 Task: Look for space in Betūl, India from 2nd June, 2023 to 15th June, 2023 for 2 adults and 1 pet in price range Rs.10000 to Rs.15000. Place can be entire place with 1  bedroom having 1 bed and 1 bathroom. Property type can be house, flat, guest house, hotel. Booking option can be shelf check-in. Required host language is English.
Action: Mouse moved to (586, 138)
Screenshot: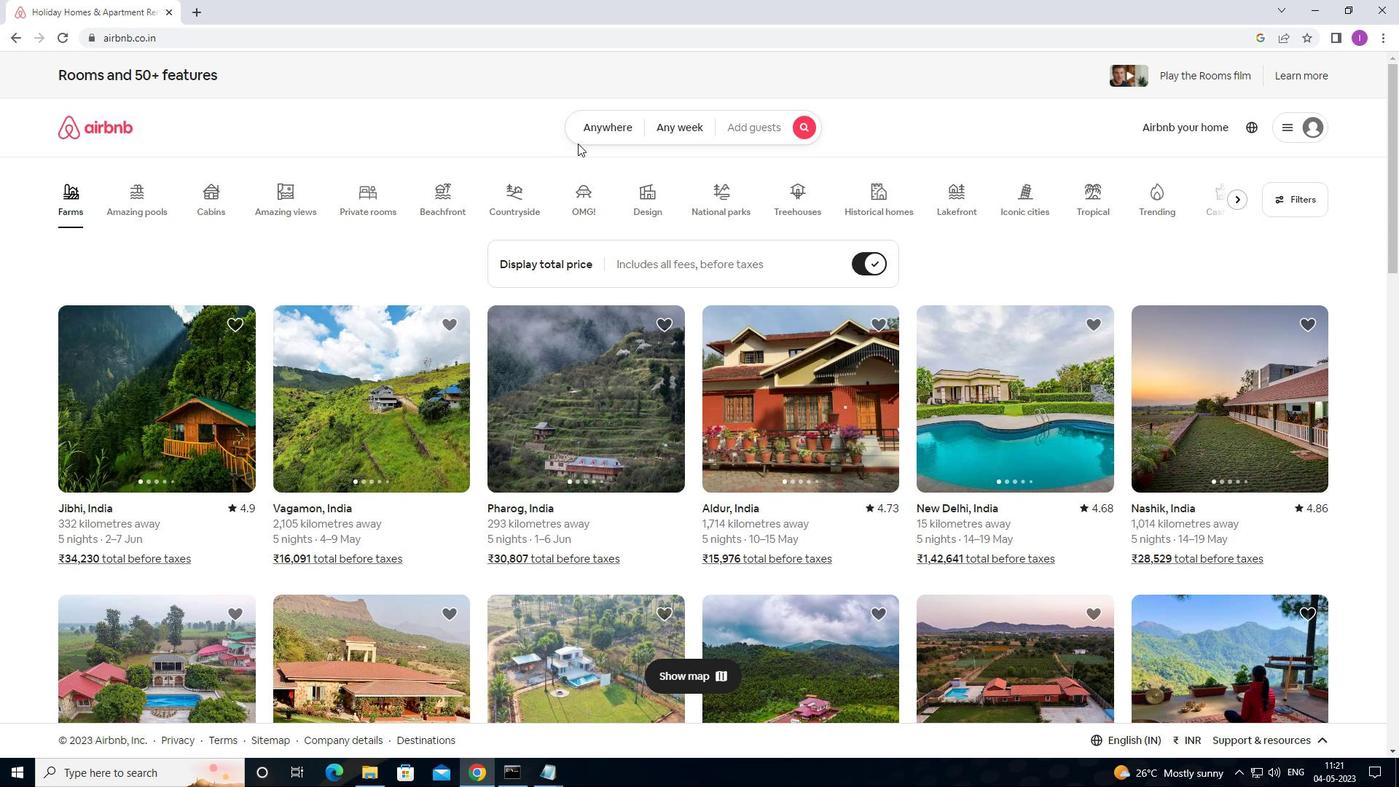 
Action: Mouse pressed left at (586, 138)
Screenshot: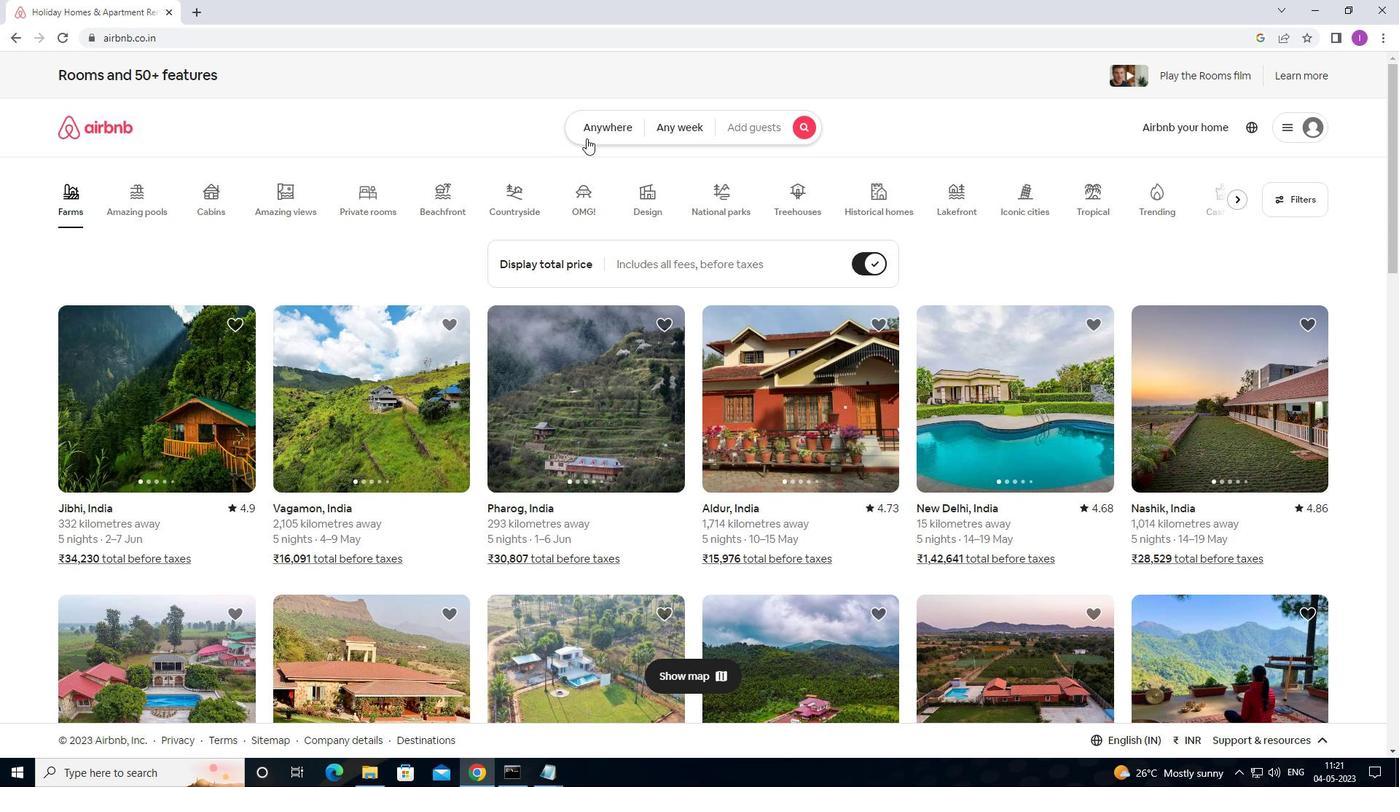 
Action: Mouse moved to (428, 186)
Screenshot: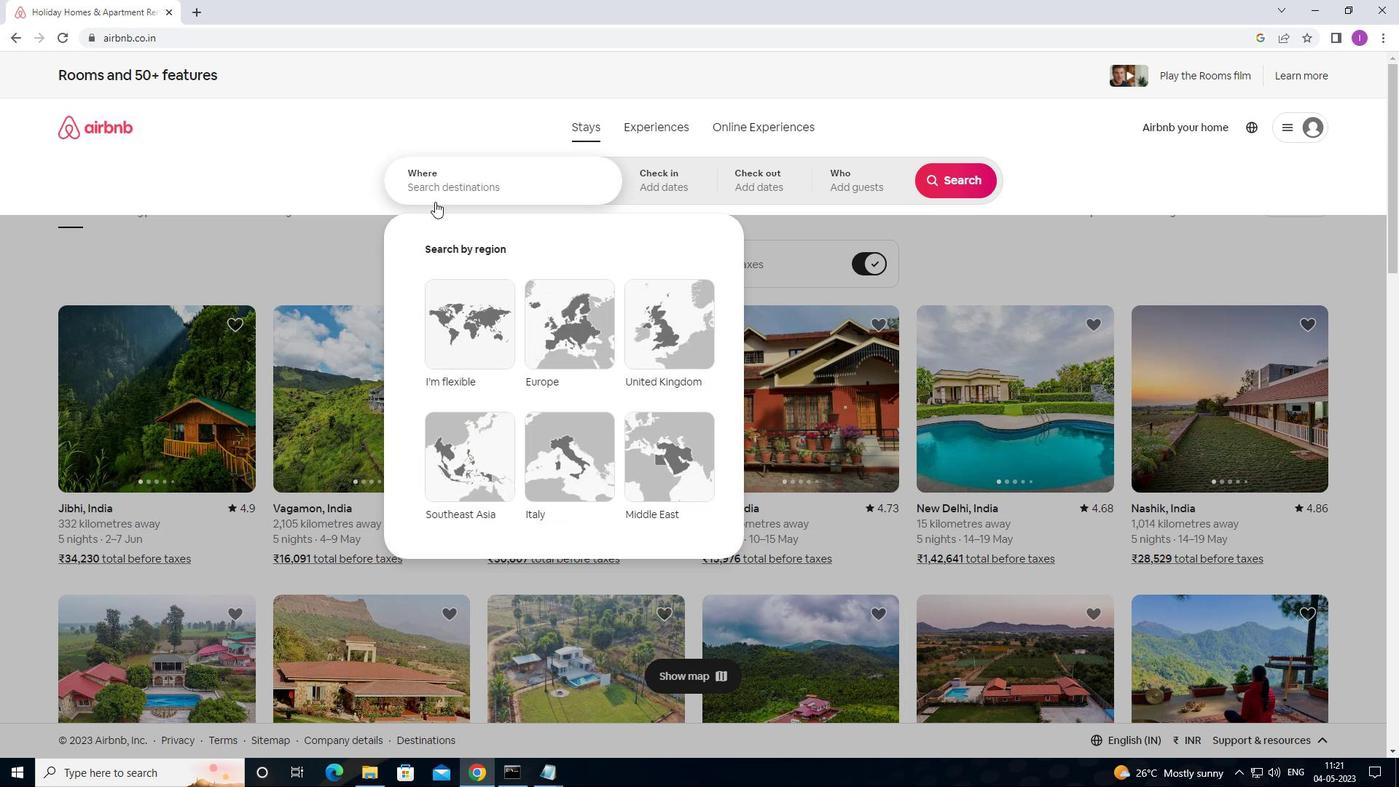 
Action: Mouse pressed left at (428, 186)
Screenshot: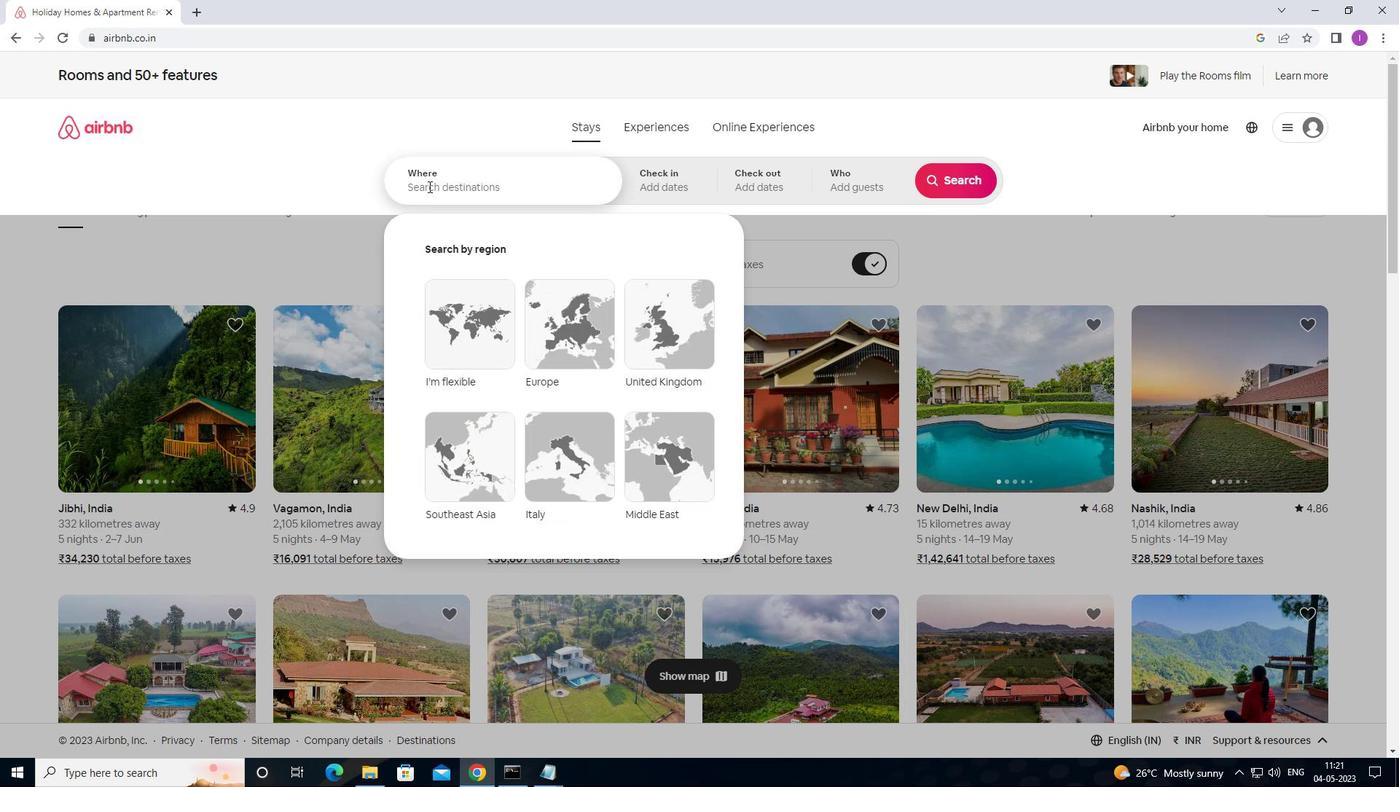 
Action: Mouse moved to (969, 129)
Screenshot: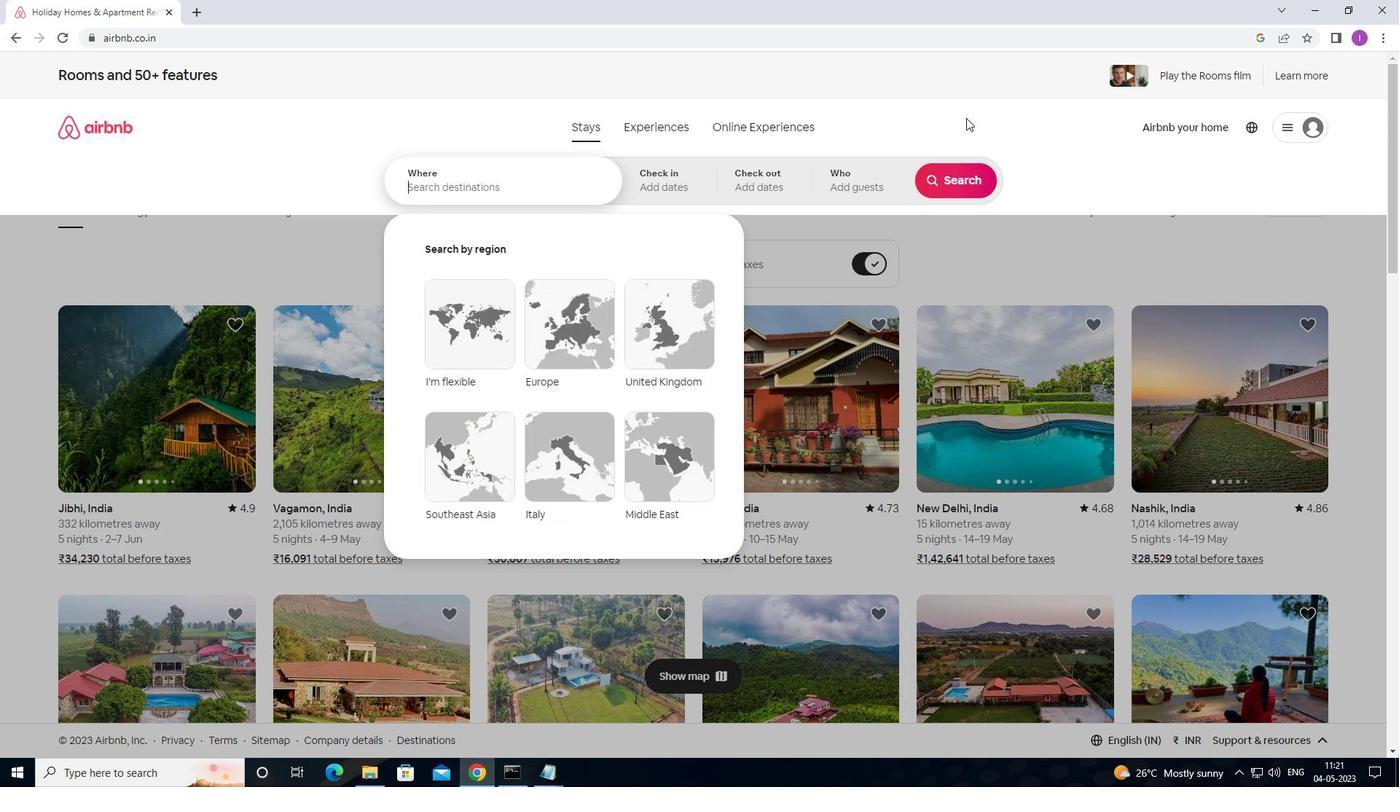 
Action: Key pressed <Key.shift>BET
Screenshot: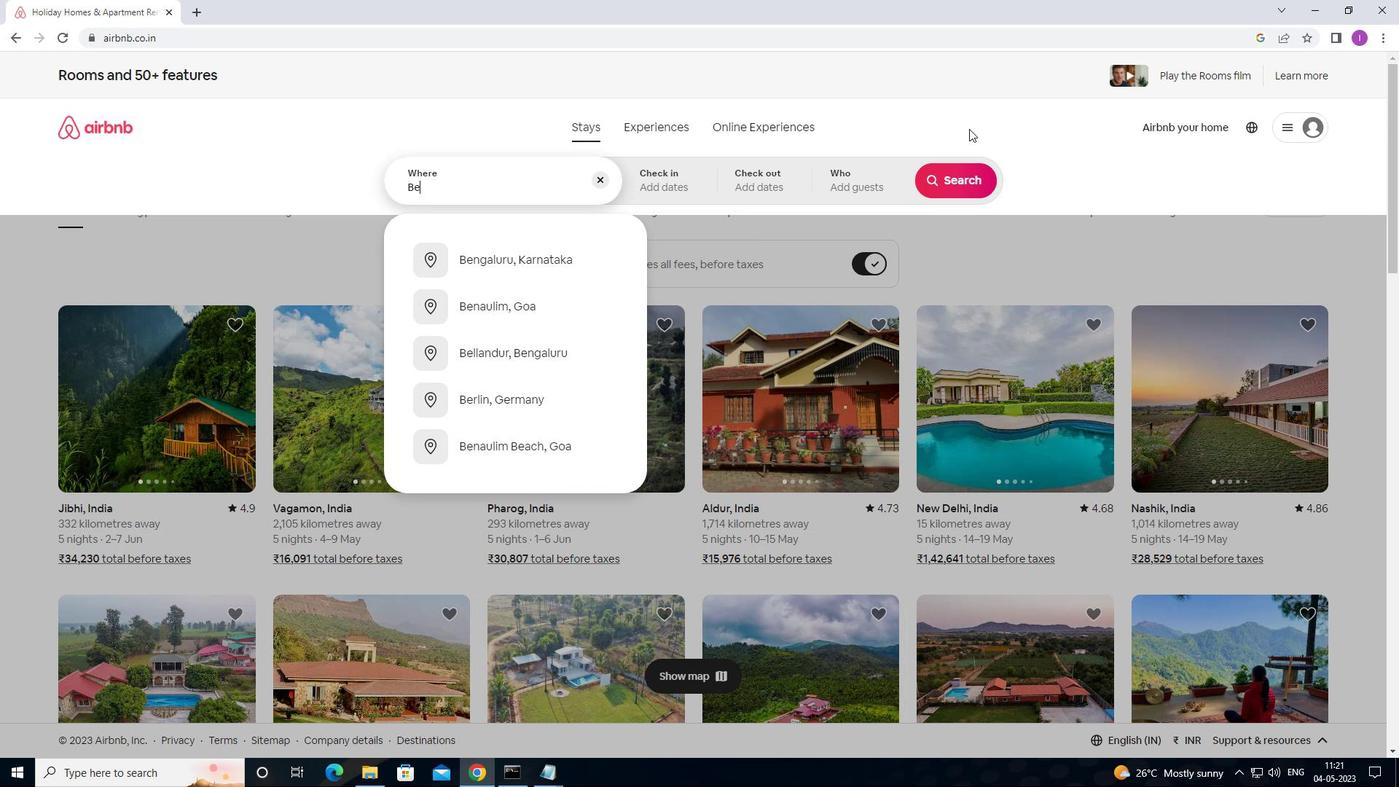 
Action: Mouse moved to (996, 126)
Screenshot: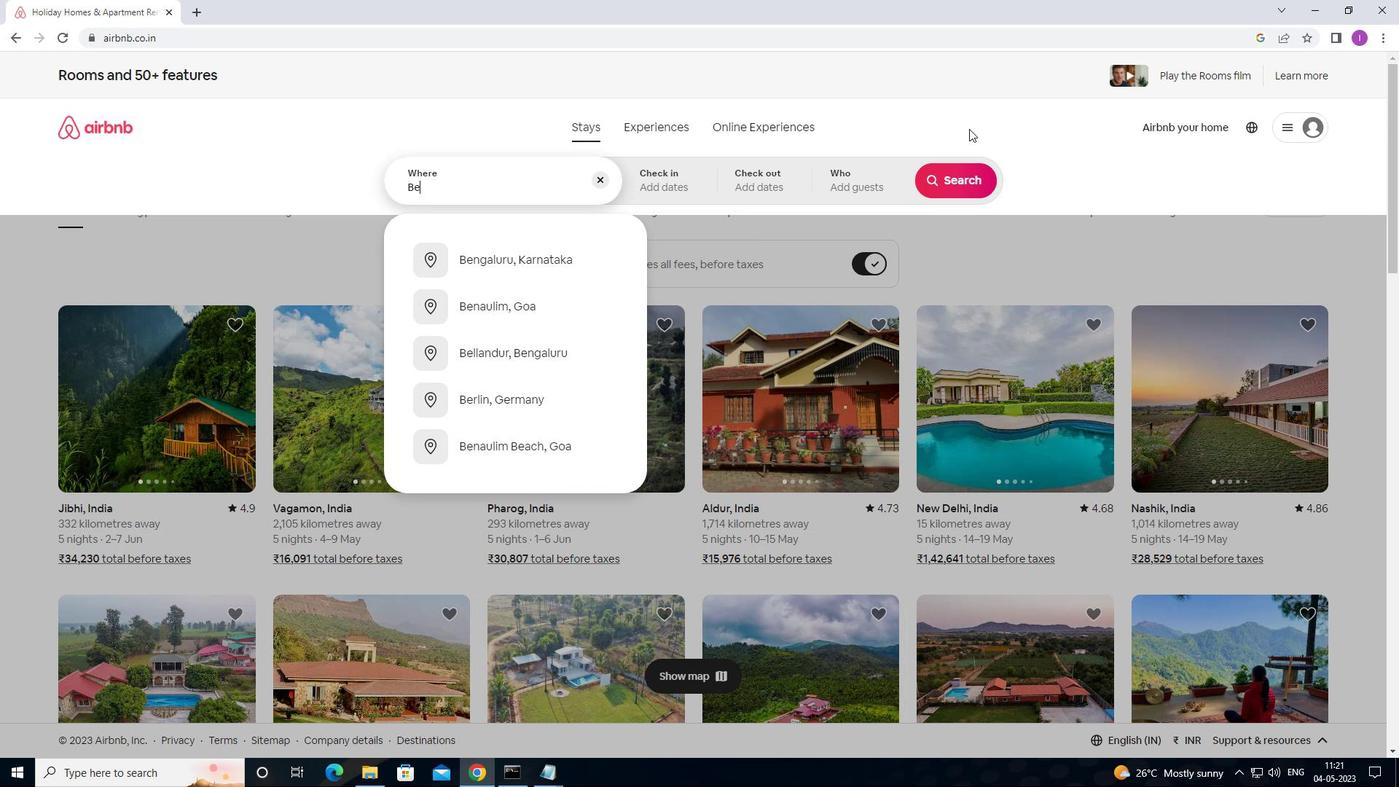 
Action: Key pressed UL,<Key.shift>INDIA
Screenshot: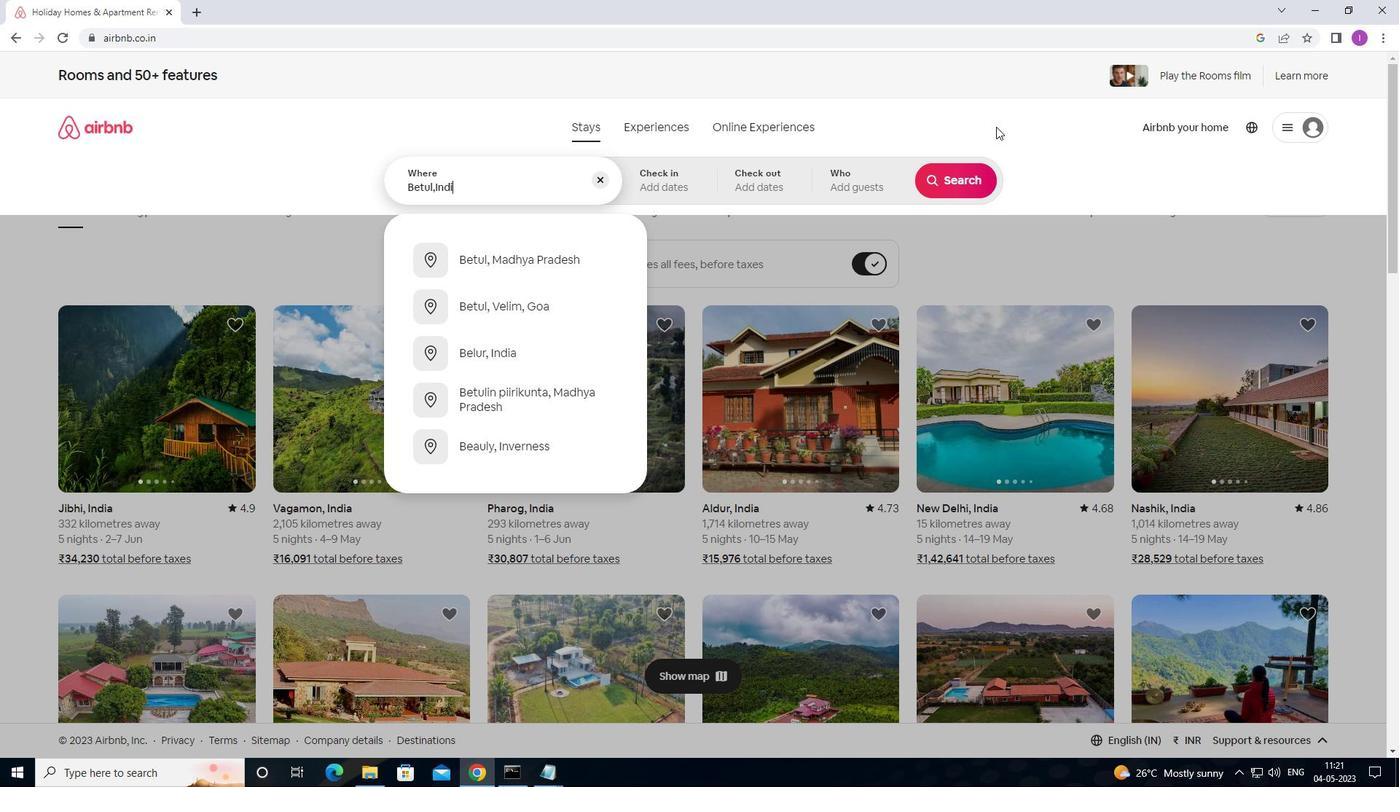
Action: Mouse moved to (690, 186)
Screenshot: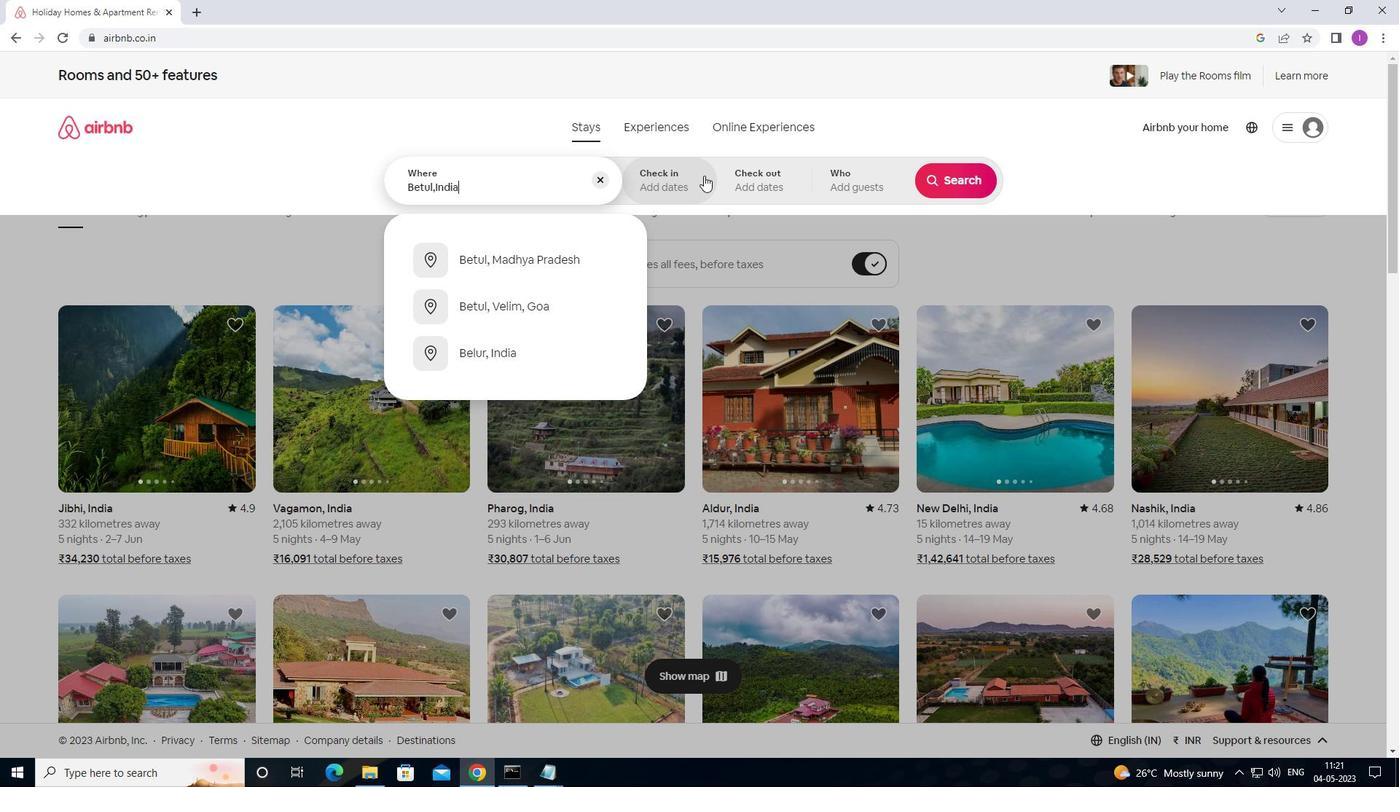 
Action: Mouse pressed left at (690, 186)
Screenshot: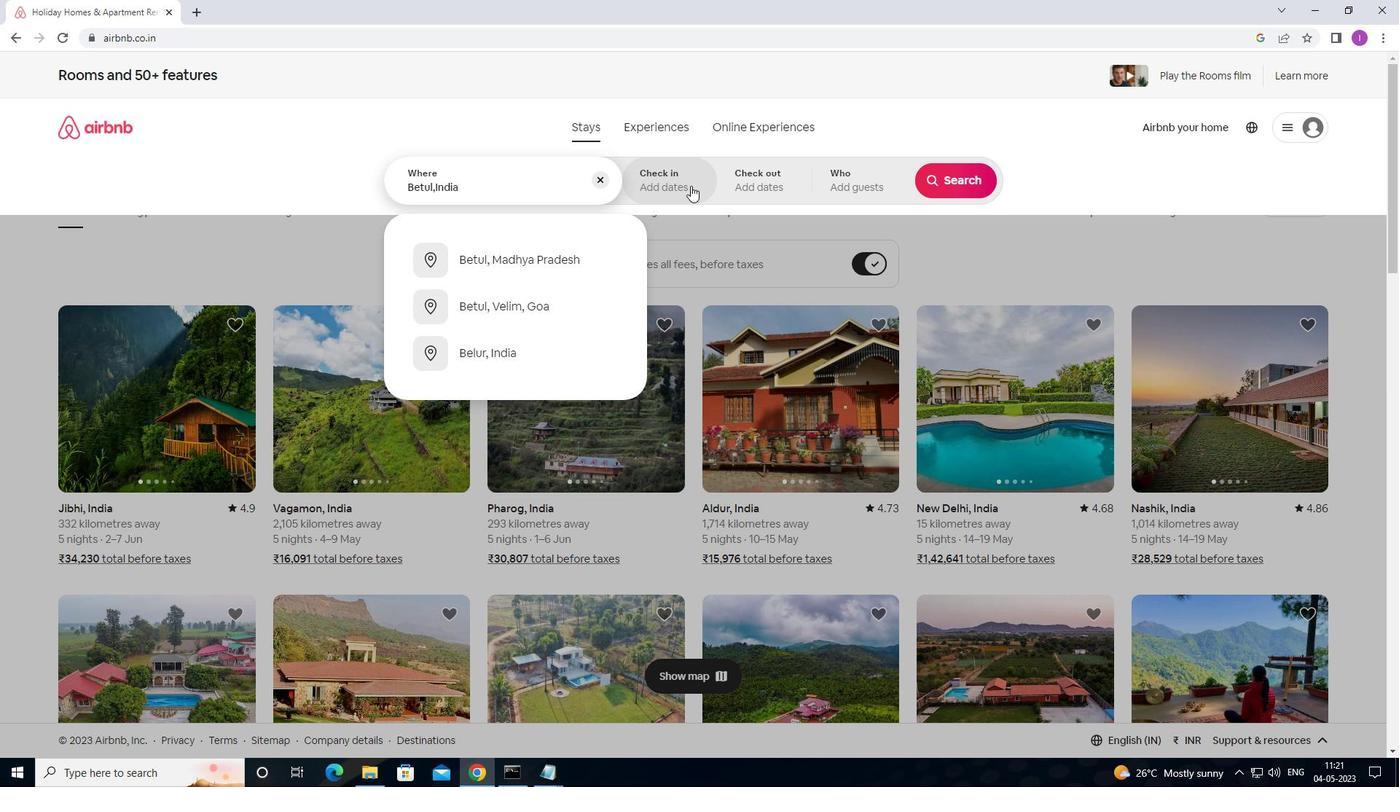 
Action: Mouse moved to (906, 360)
Screenshot: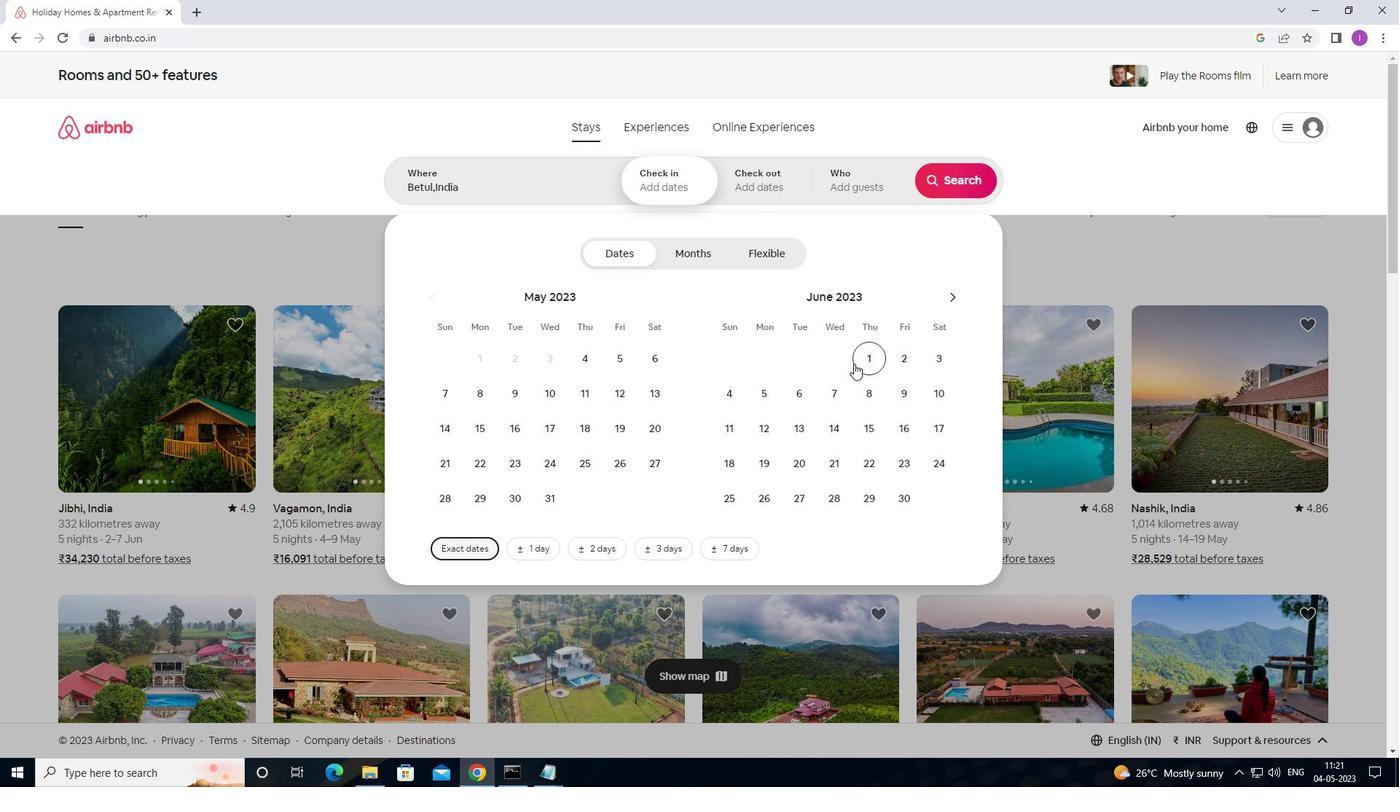 
Action: Mouse pressed left at (906, 360)
Screenshot: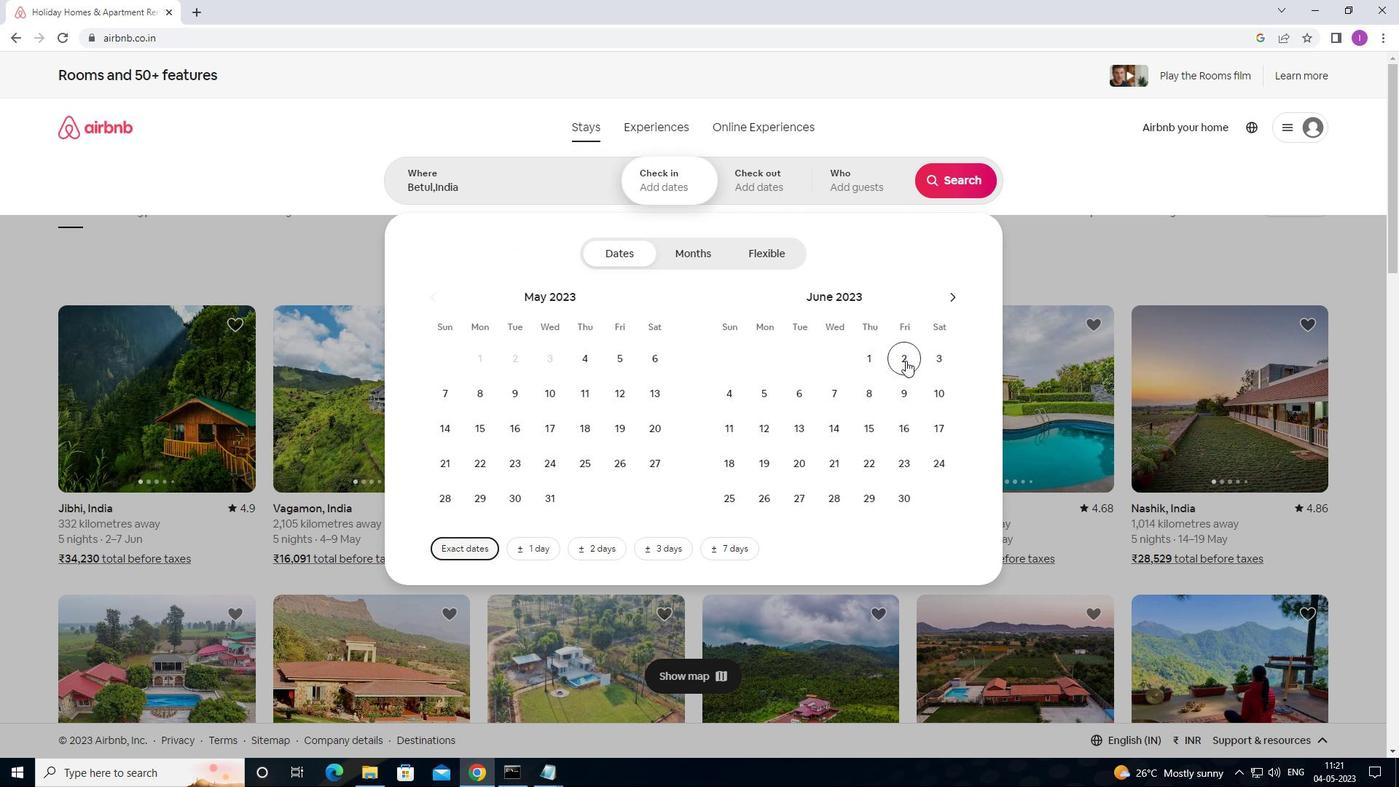 
Action: Mouse moved to (769, 394)
Screenshot: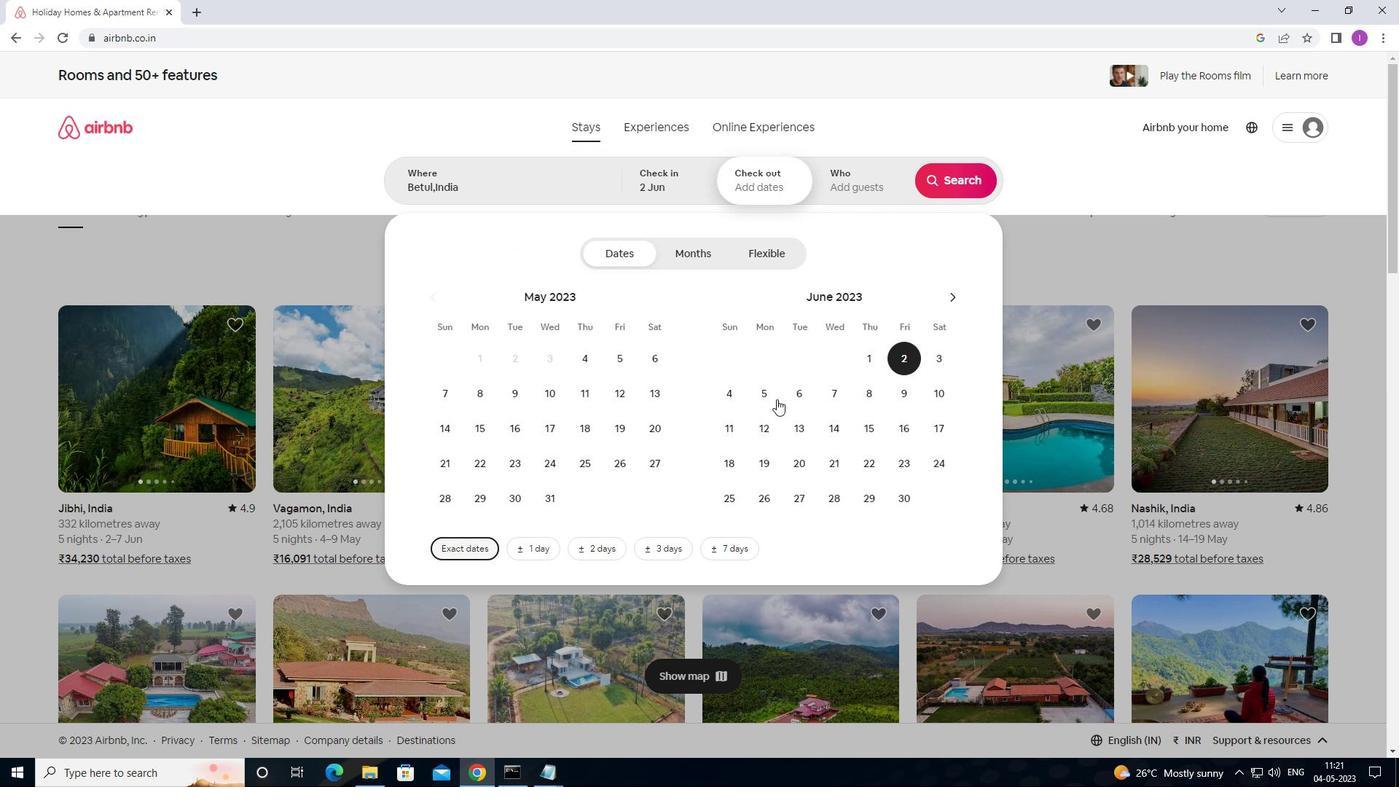 
Action: Mouse pressed left at (769, 394)
Screenshot: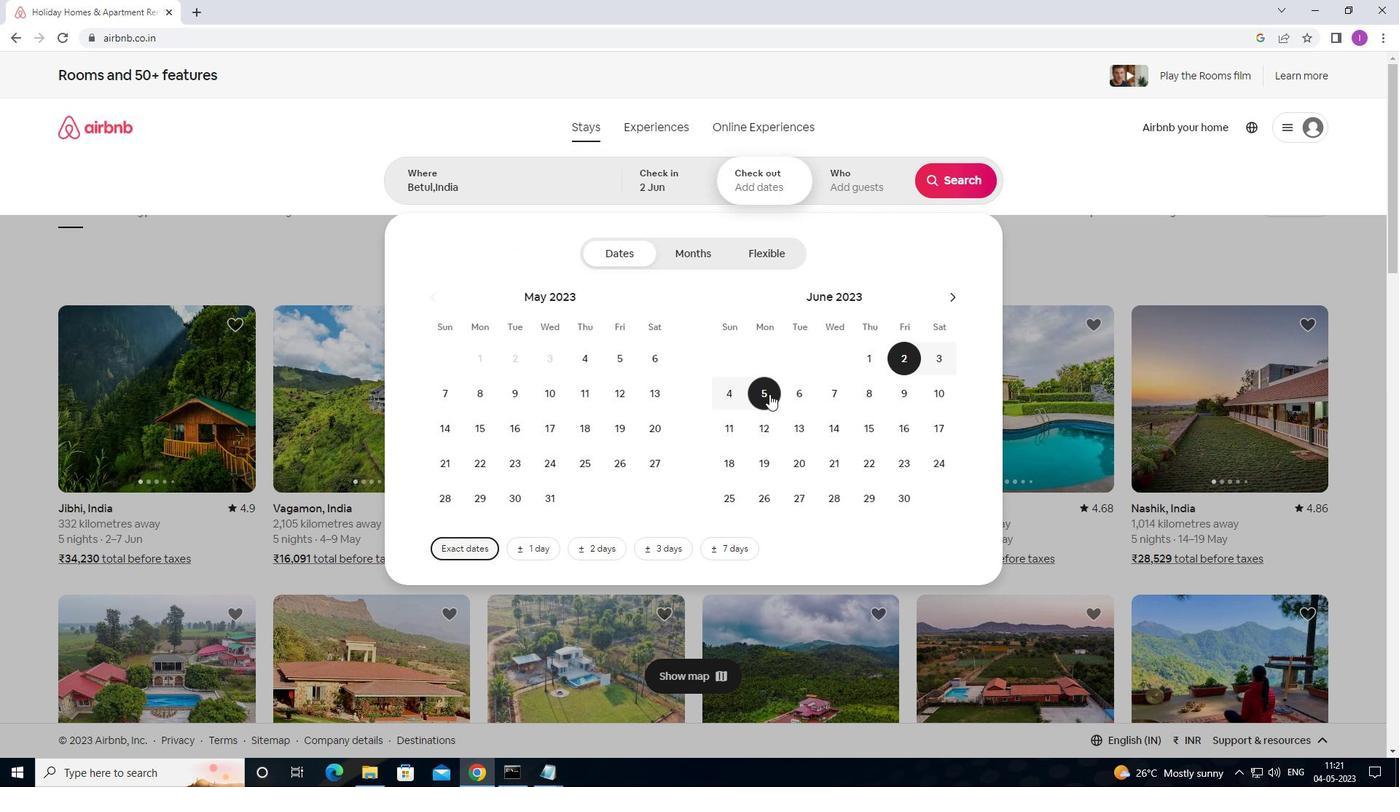 
Action: Mouse moved to (853, 192)
Screenshot: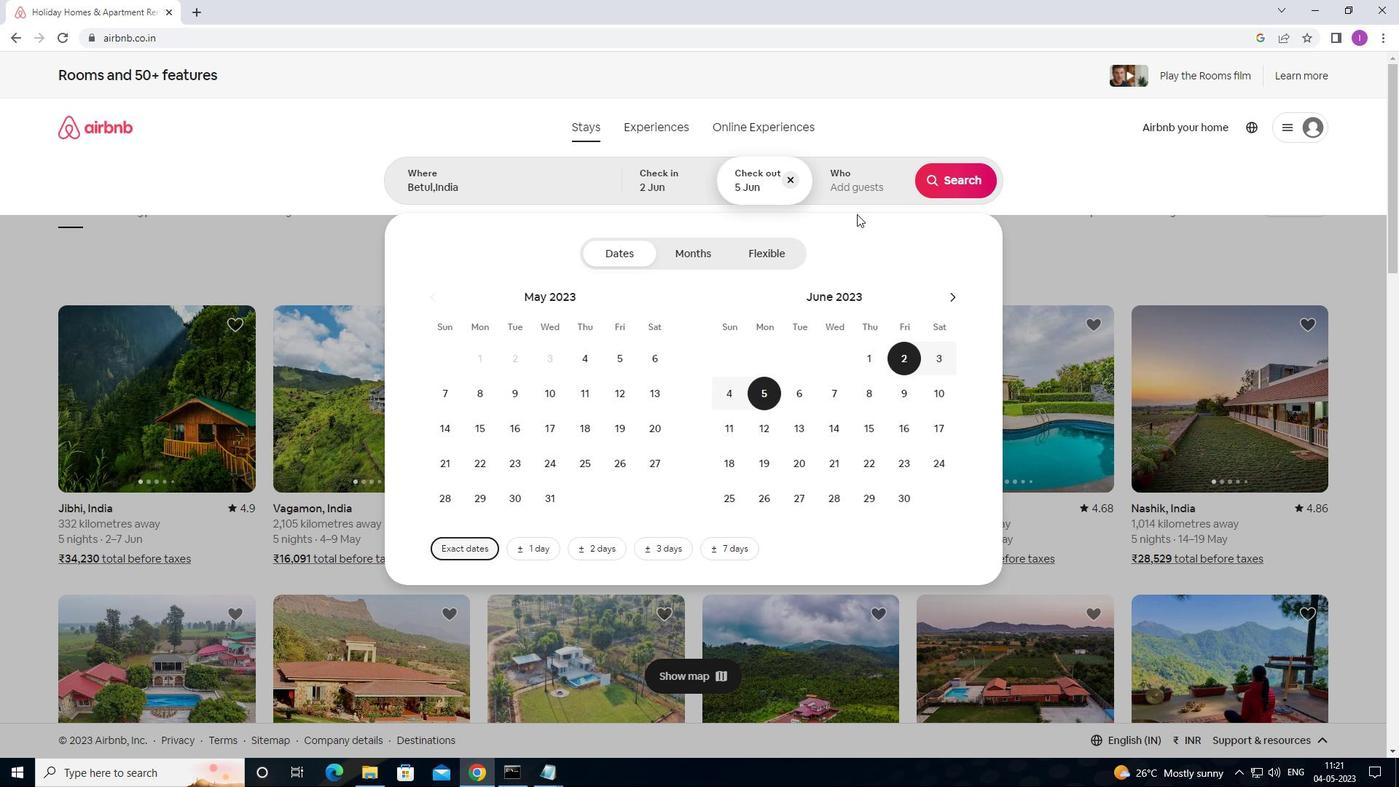 
Action: Mouse pressed left at (853, 192)
Screenshot: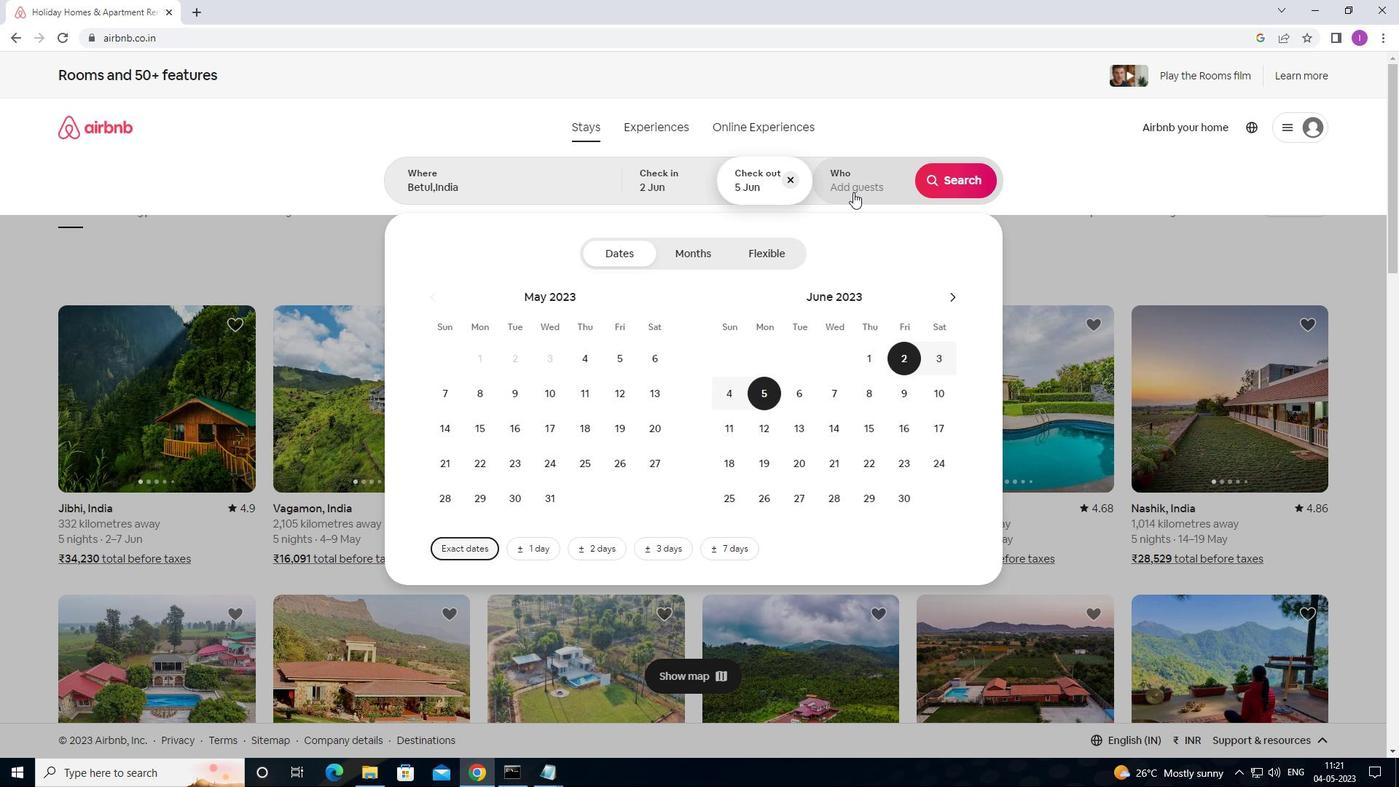 
Action: Mouse moved to (961, 259)
Screenshot: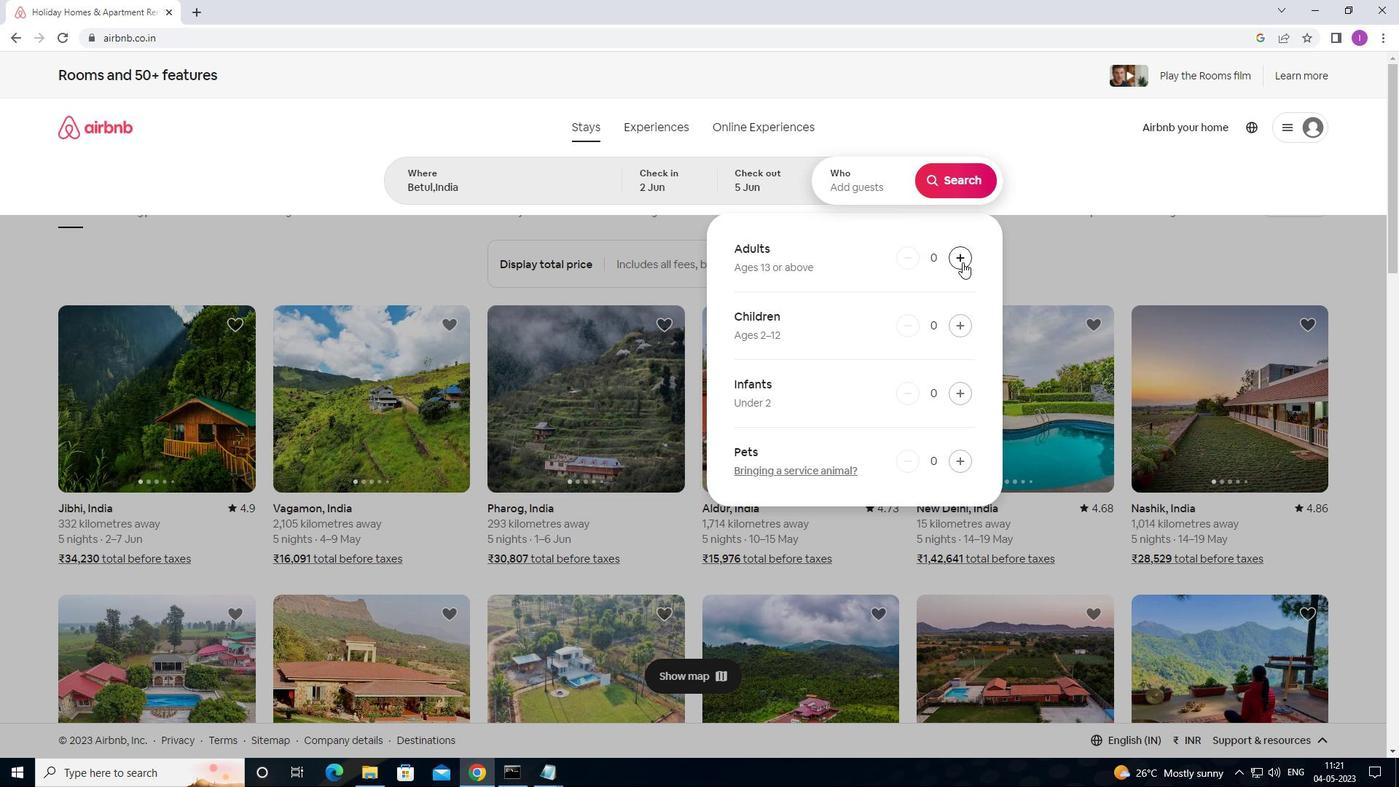 
Action: Mouse pressed left at (961, 259)
Screenshot: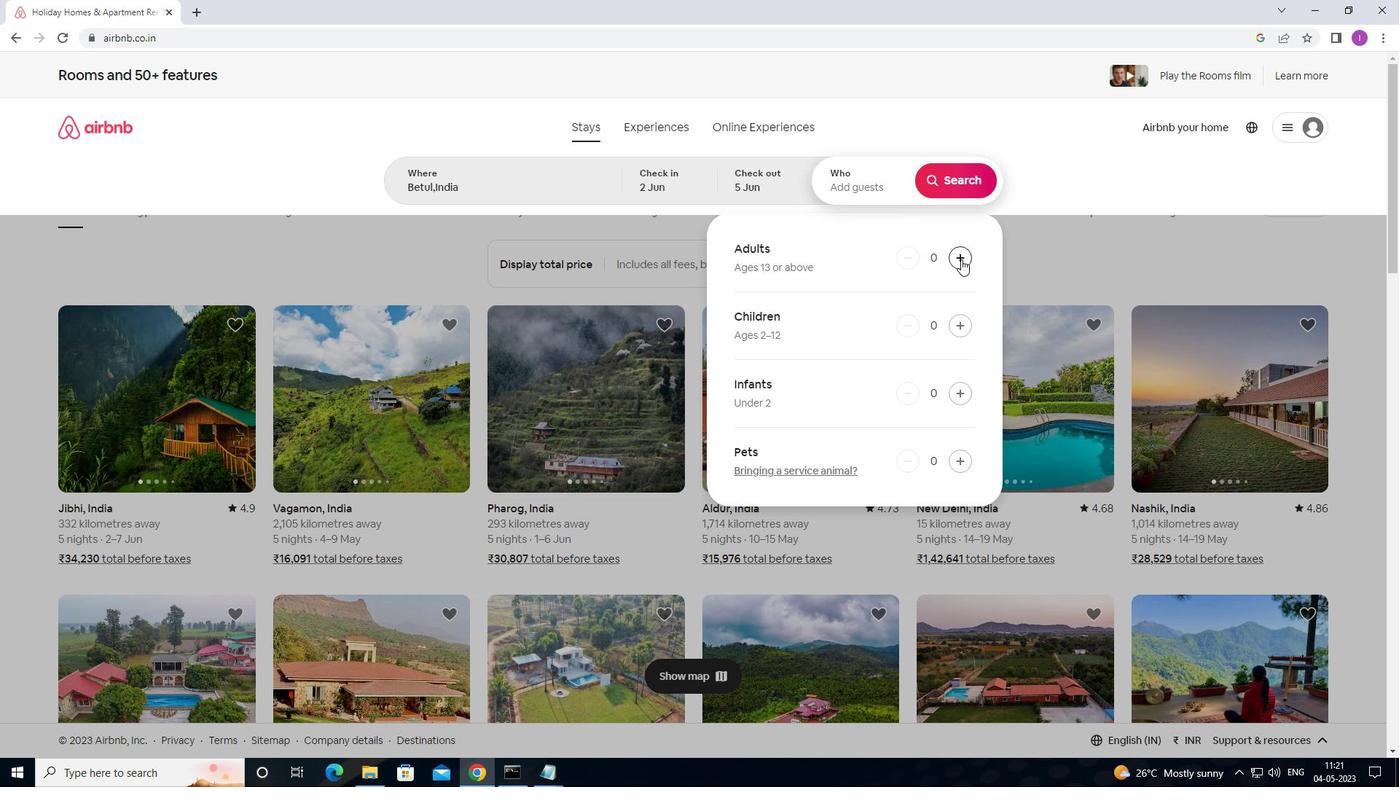 
Action: Mouse pressed left at (961, 259)
Screenshot: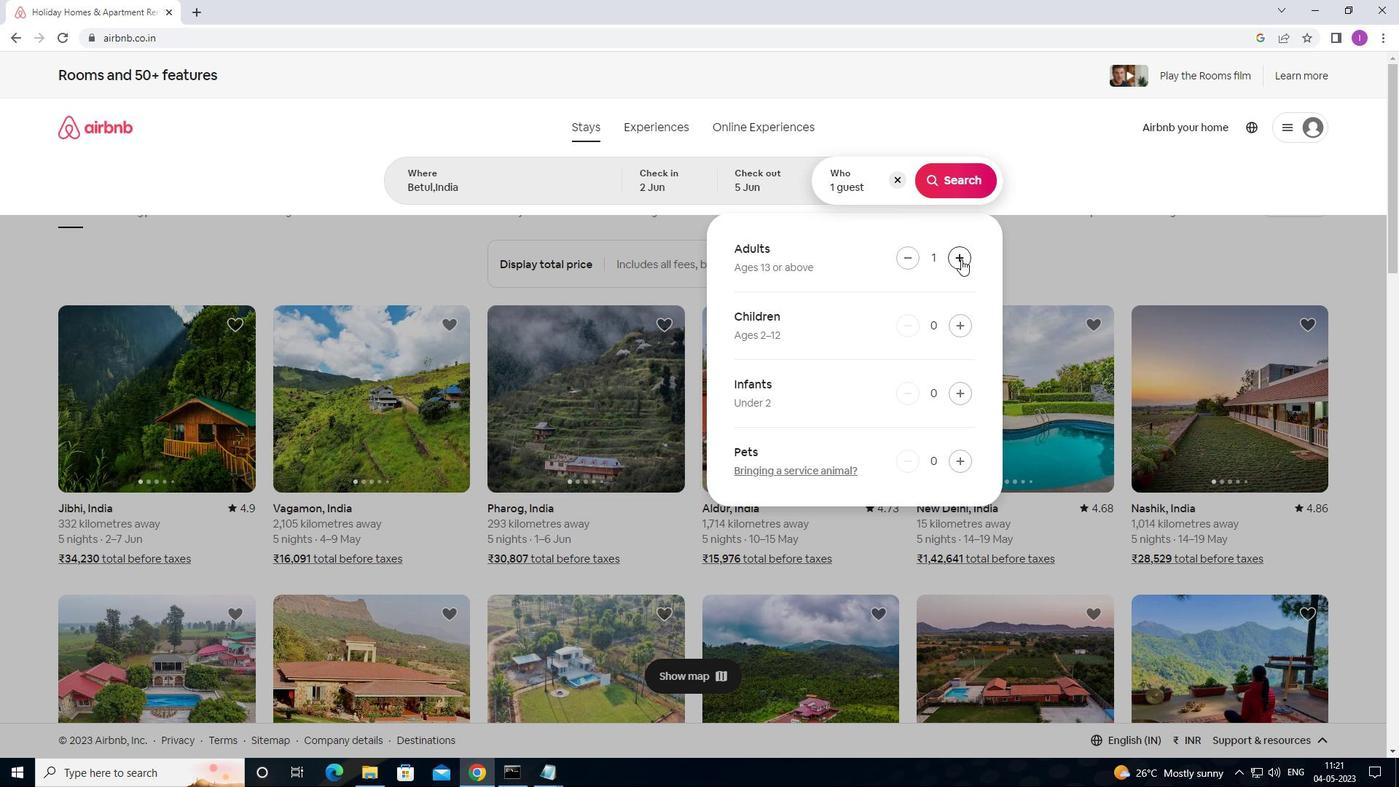 
Action: Mouse moved to (952, 457)
Screenshot: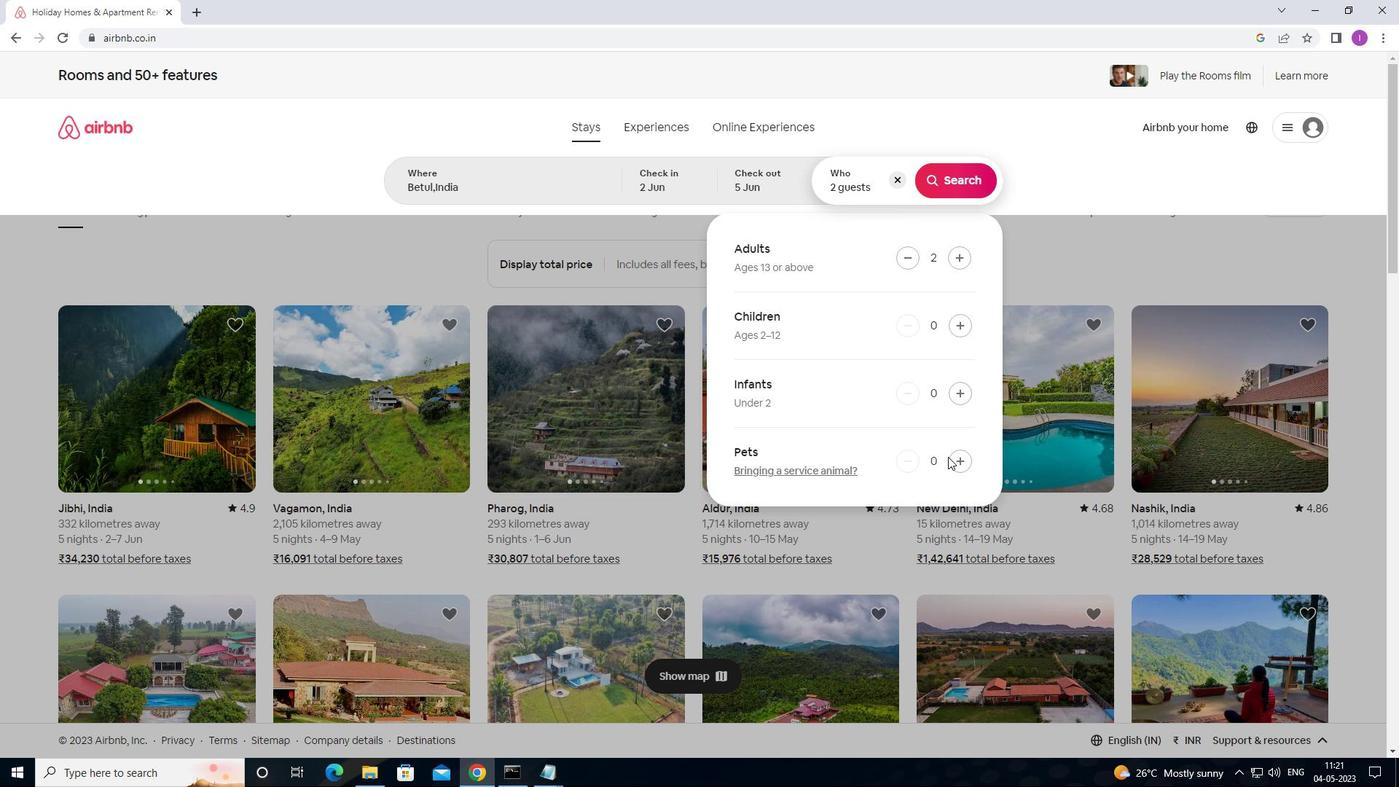 
Action: Mouse pressed left at (952, 457)
Screenshot: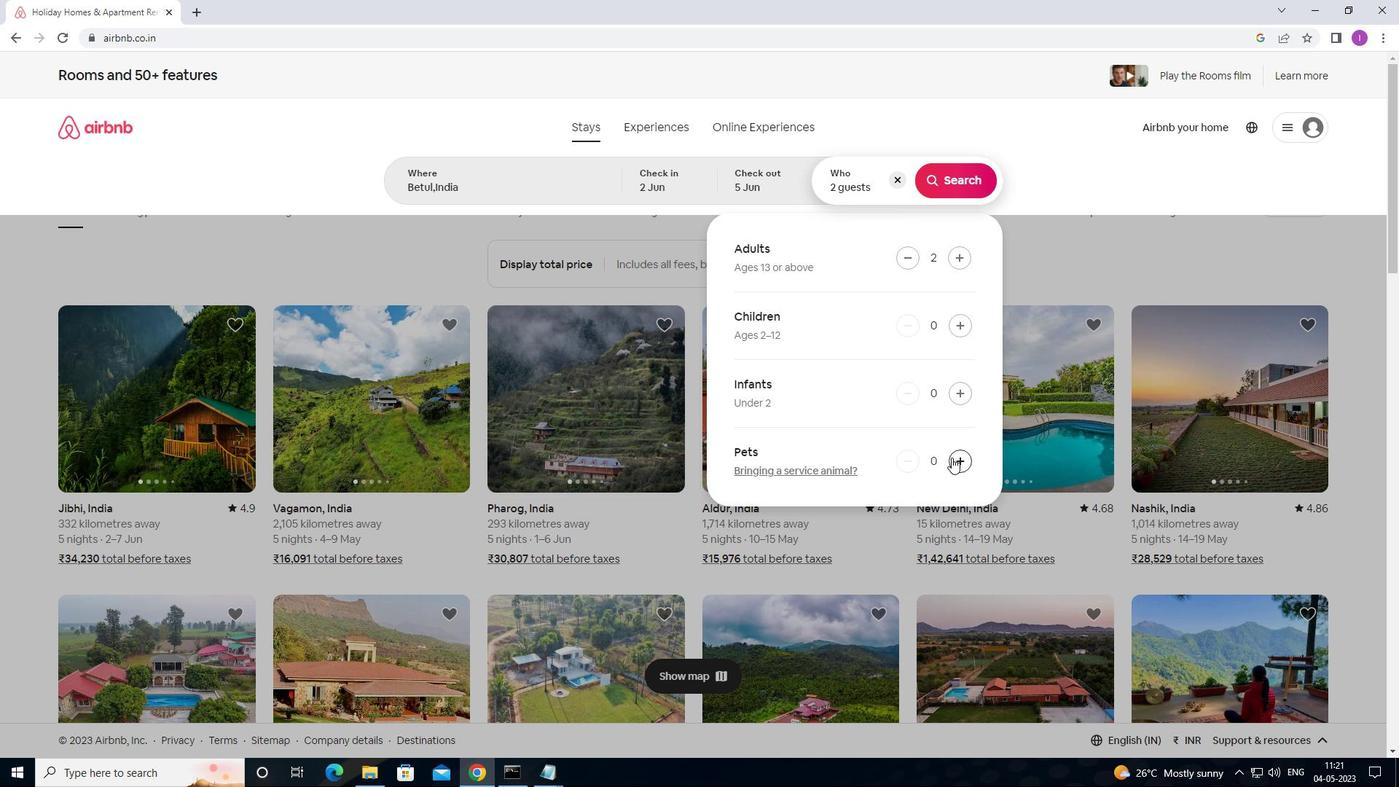
Action: Mouse moved to (969, 184)
Screenshot: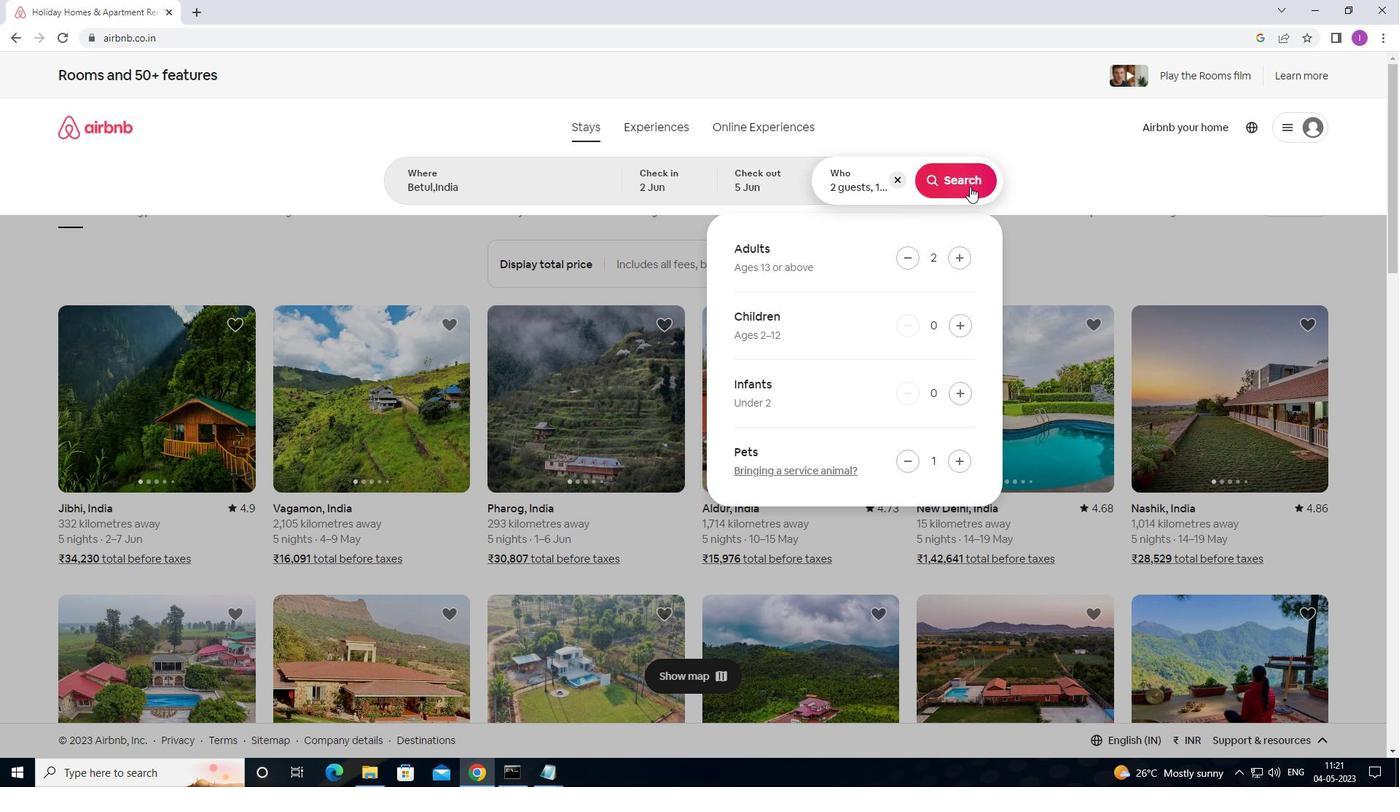 
Action: Mouse pressed left at (969, 184)
Screenshot: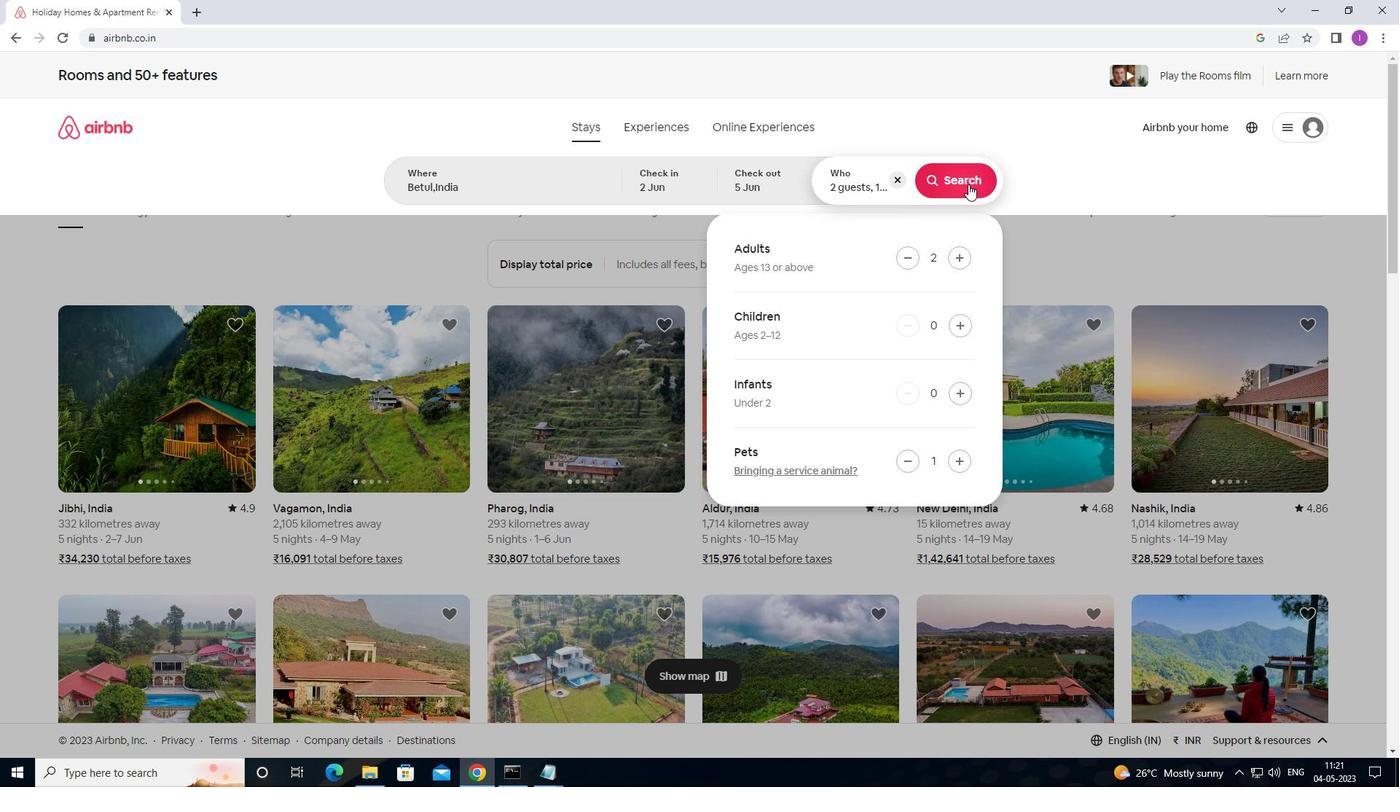 
Action: Mouse moved to (1339, 132)
Screenshot: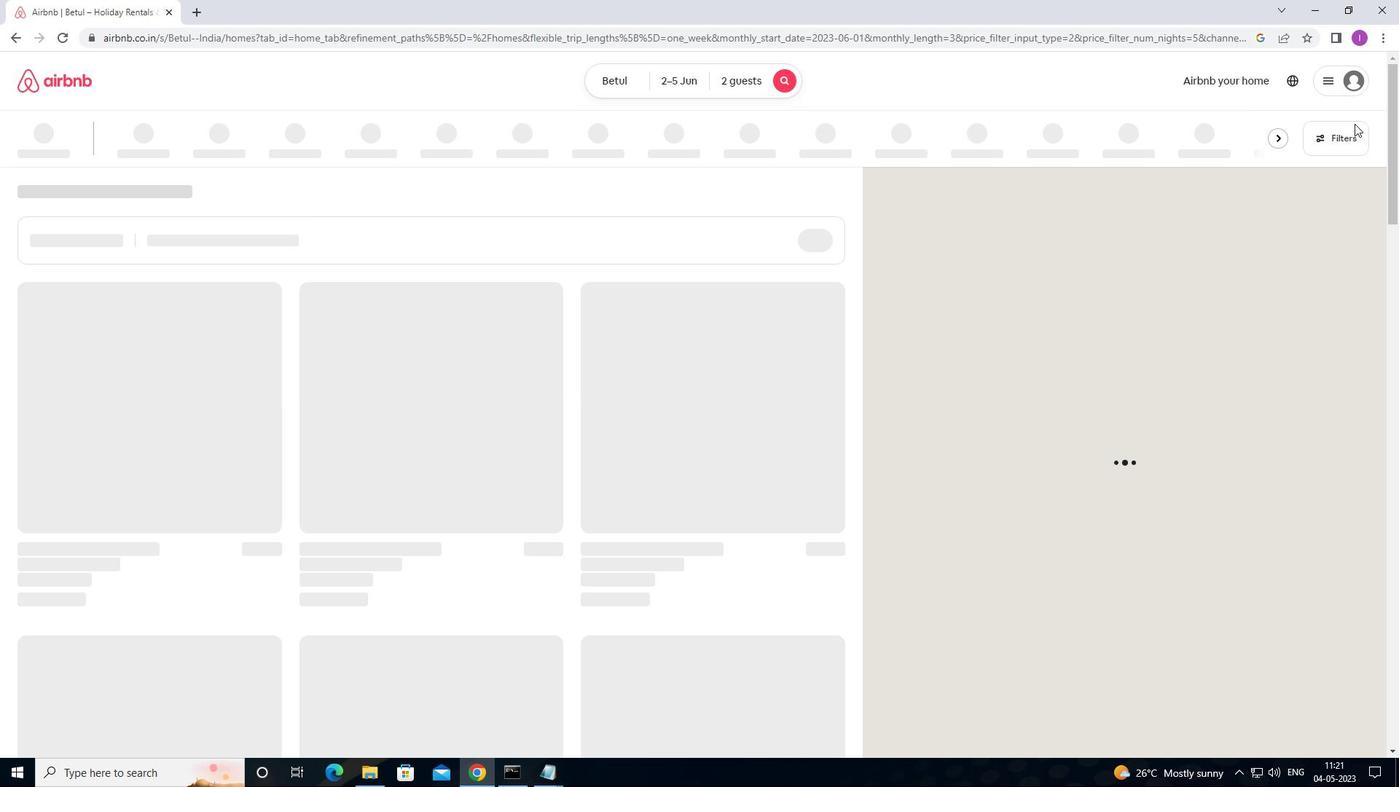 
Action: Mouse pressed left at (1339, 132)
Screenshot: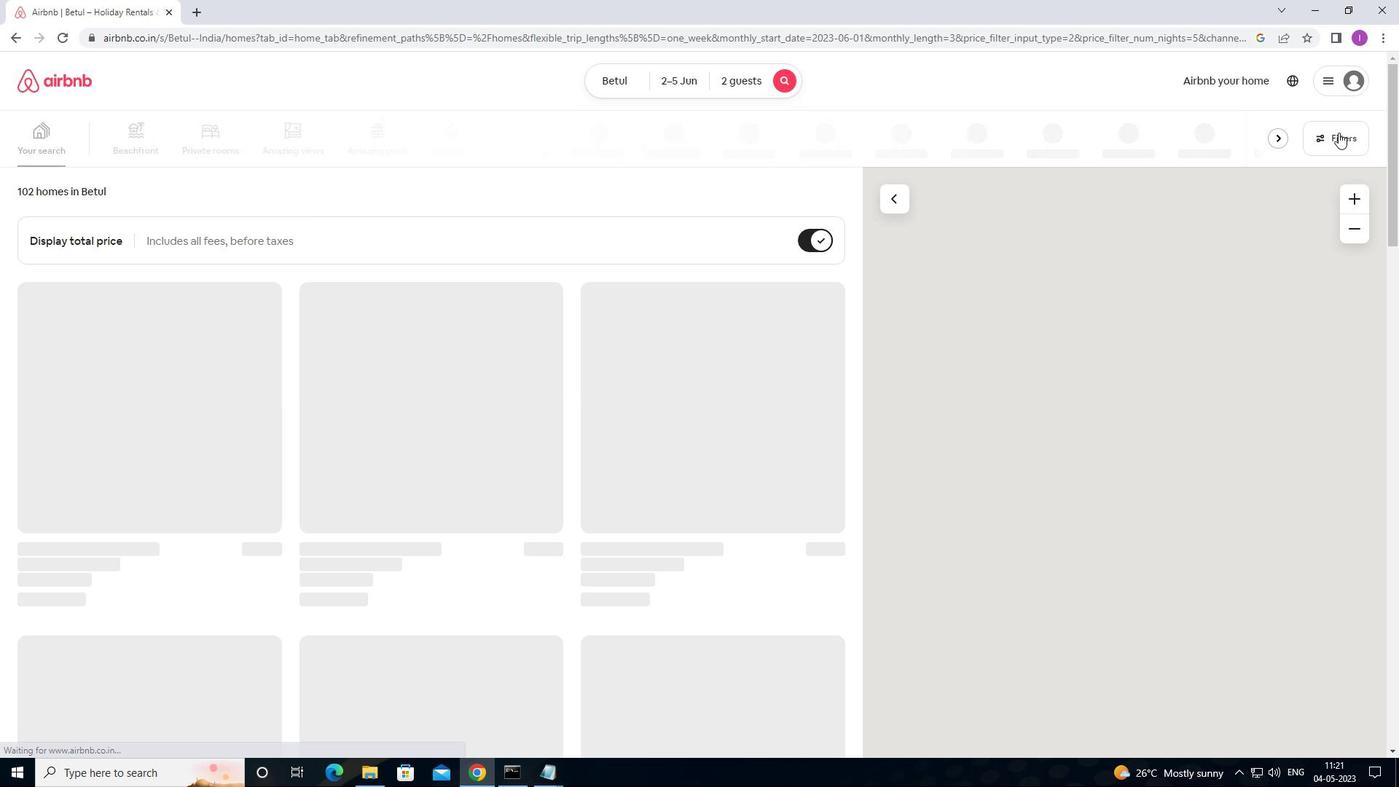 
Action: Mouse moved to (539, 328)
Screenshot: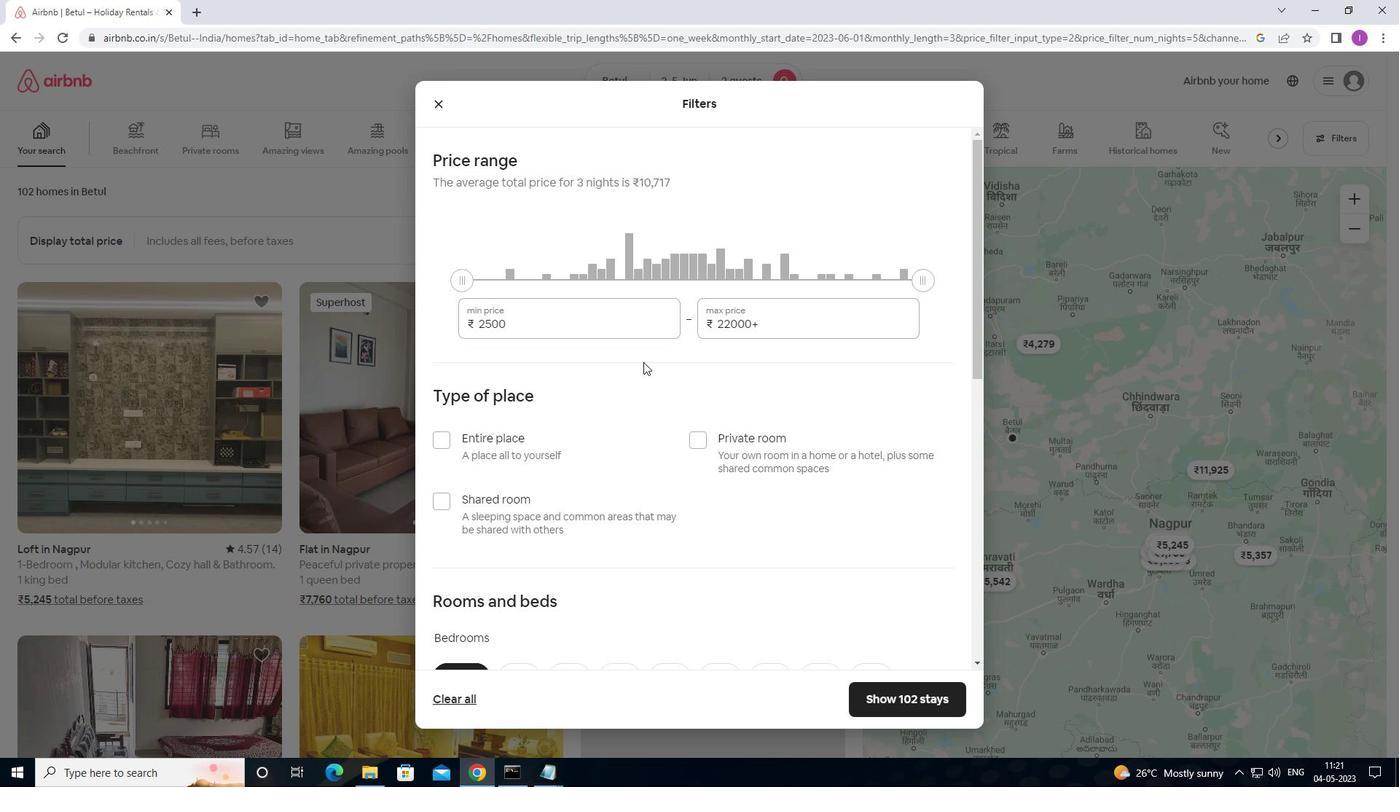 
Action: Mouse pressed left at (539, 328)
Screenshot: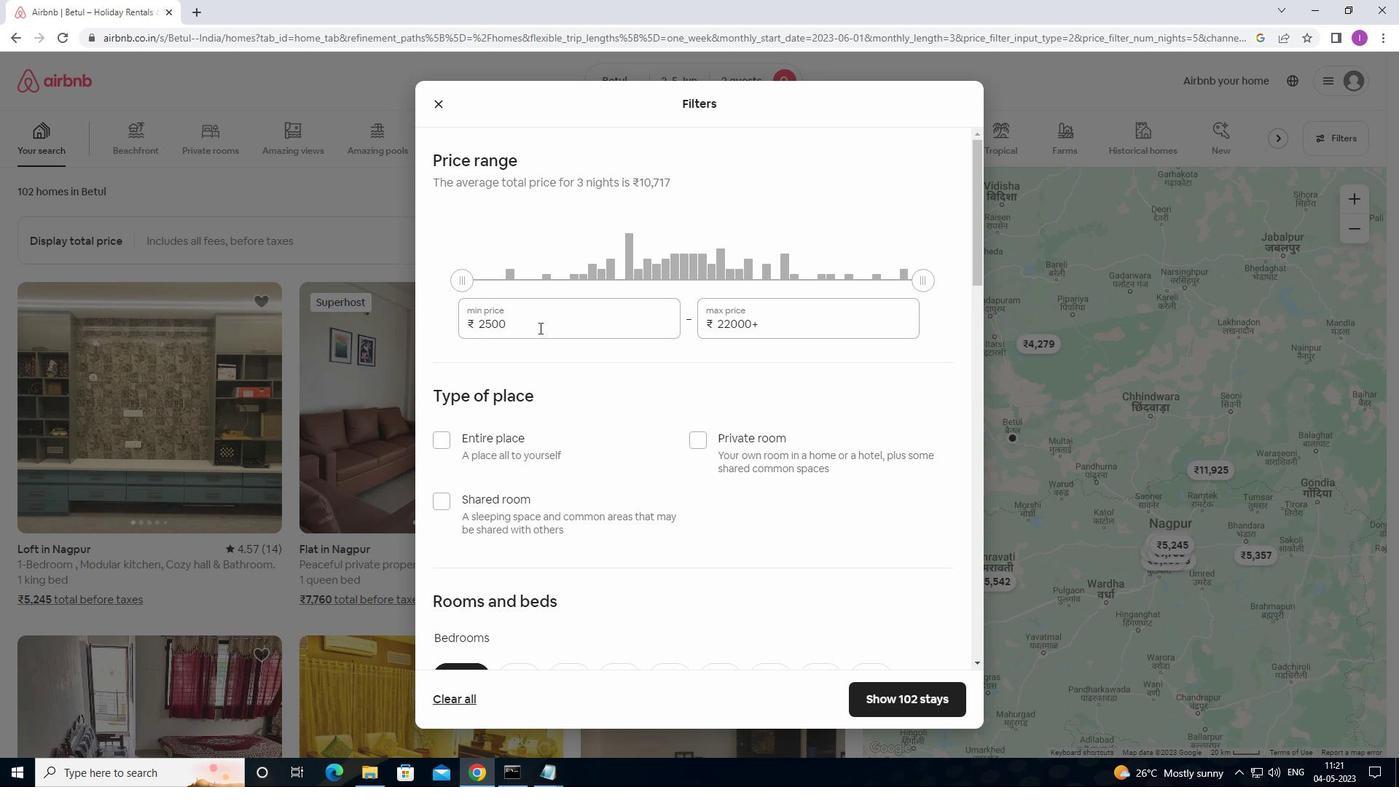 
Action: Mouse moved to (479, 331)
Screenshot: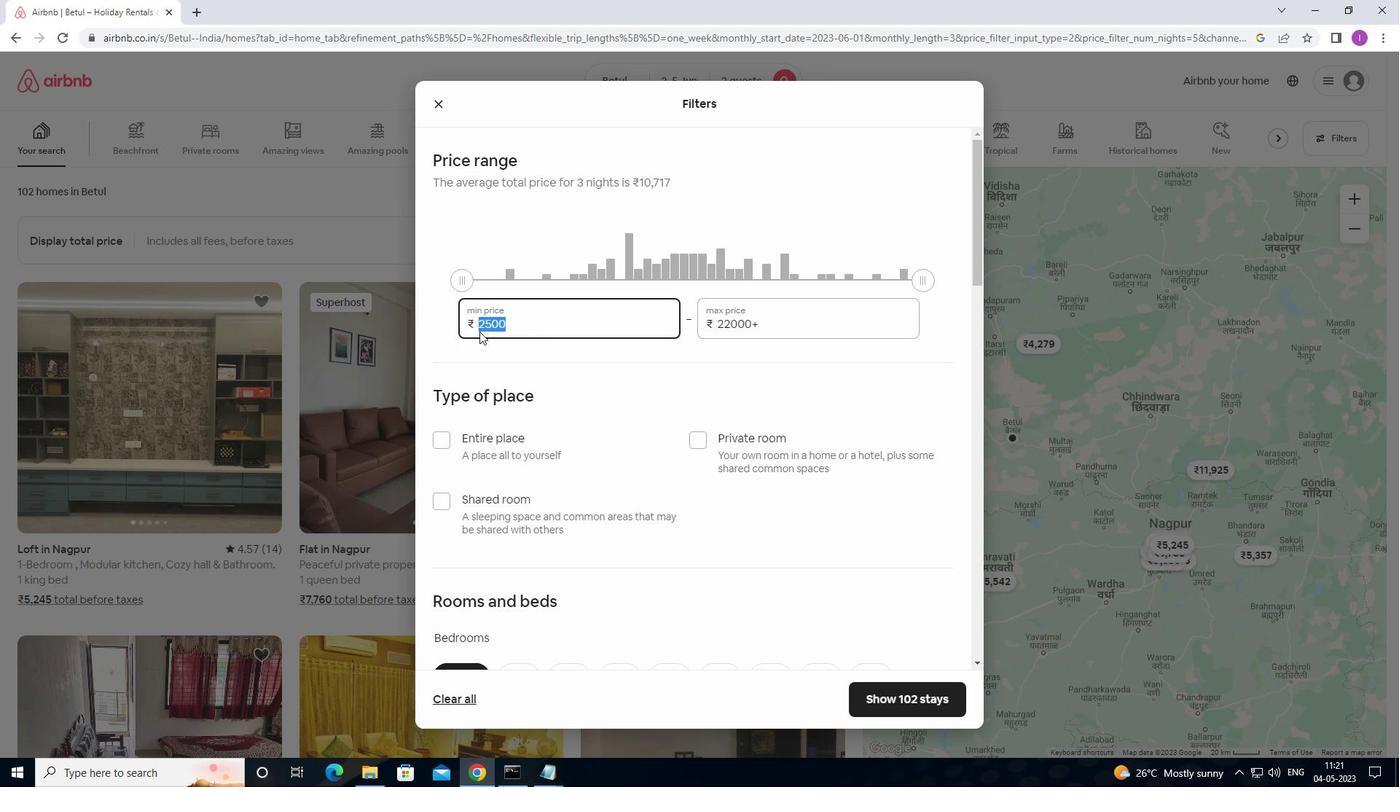 
Action: Key pressed 10000
Screenshot: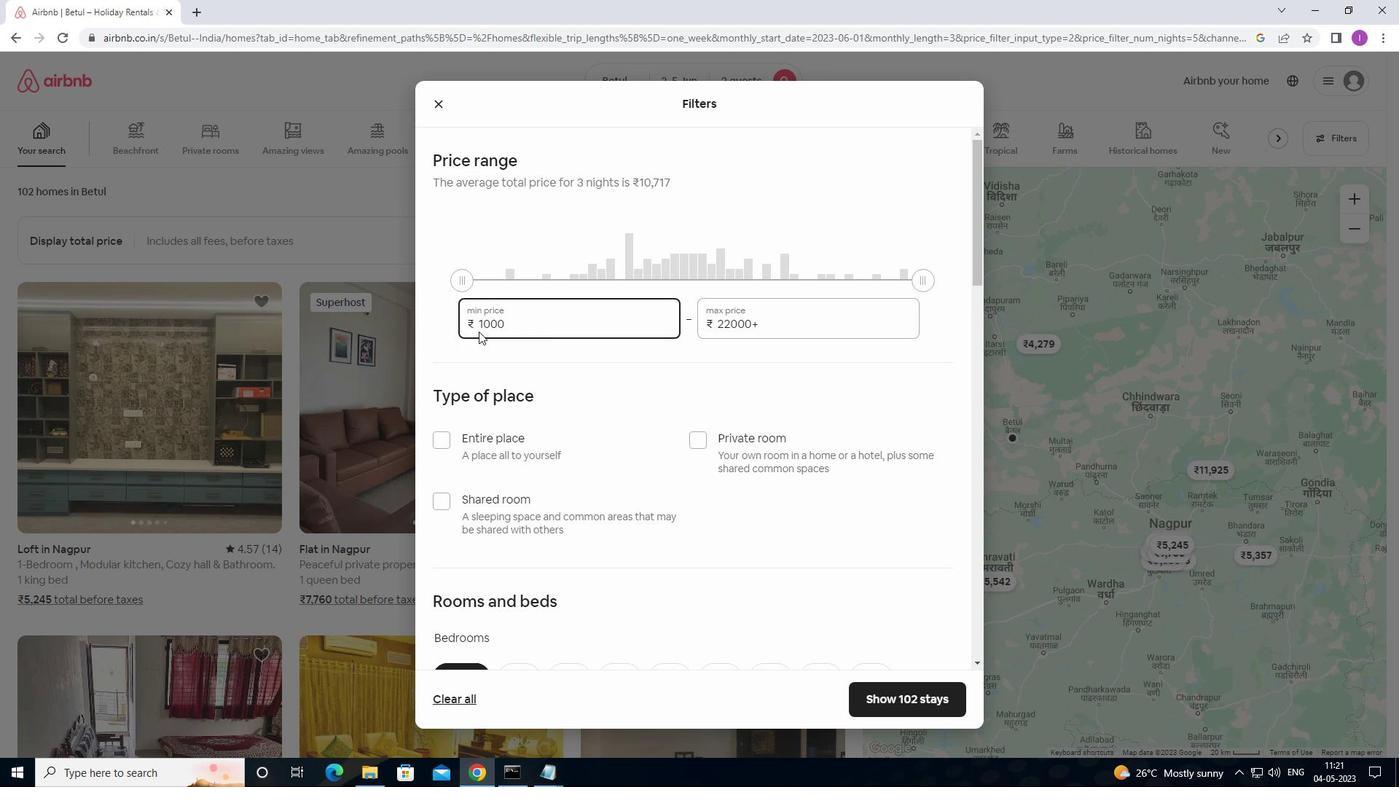 
Action: Mouse moved to (769, 322)
Screenshot: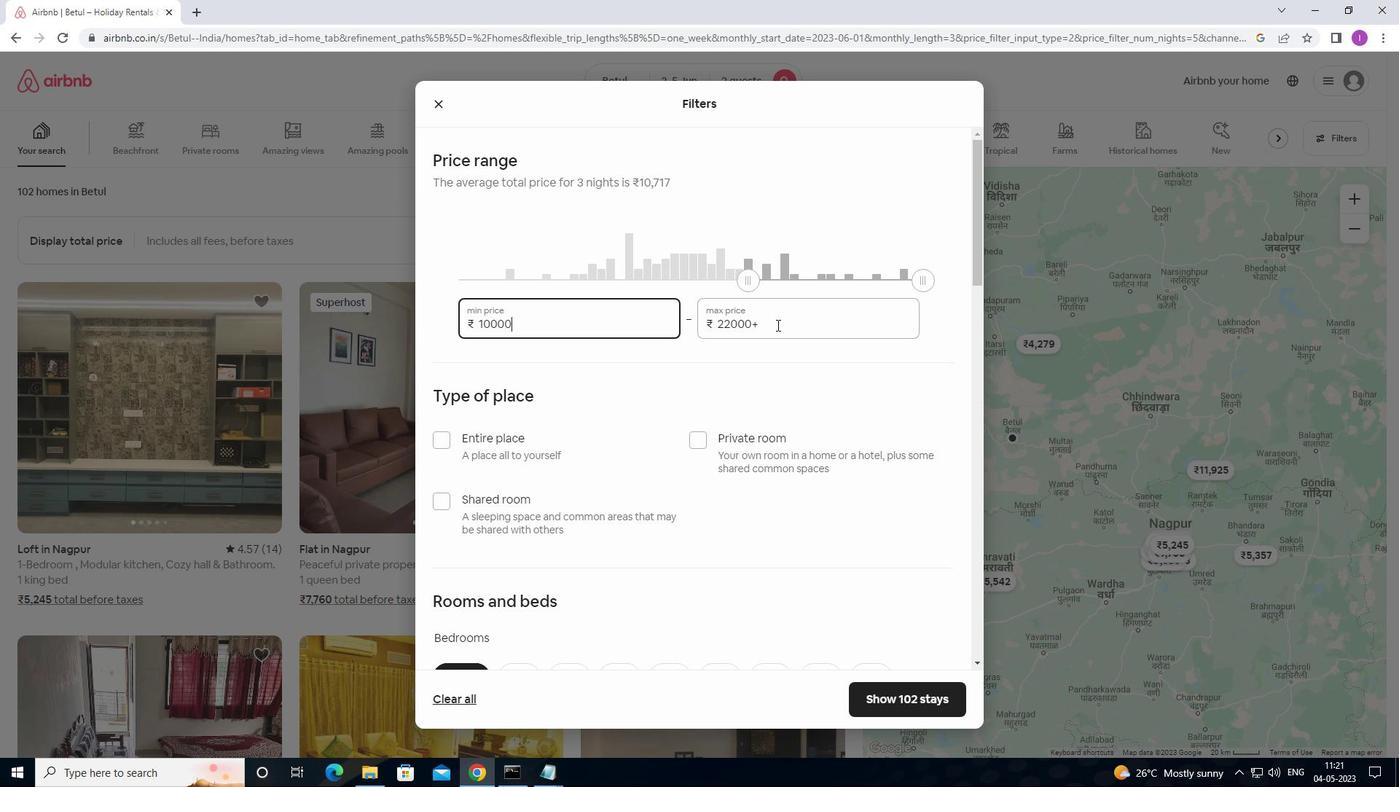 
Action: Mouse pressed left at (769, 322)
Screenshot: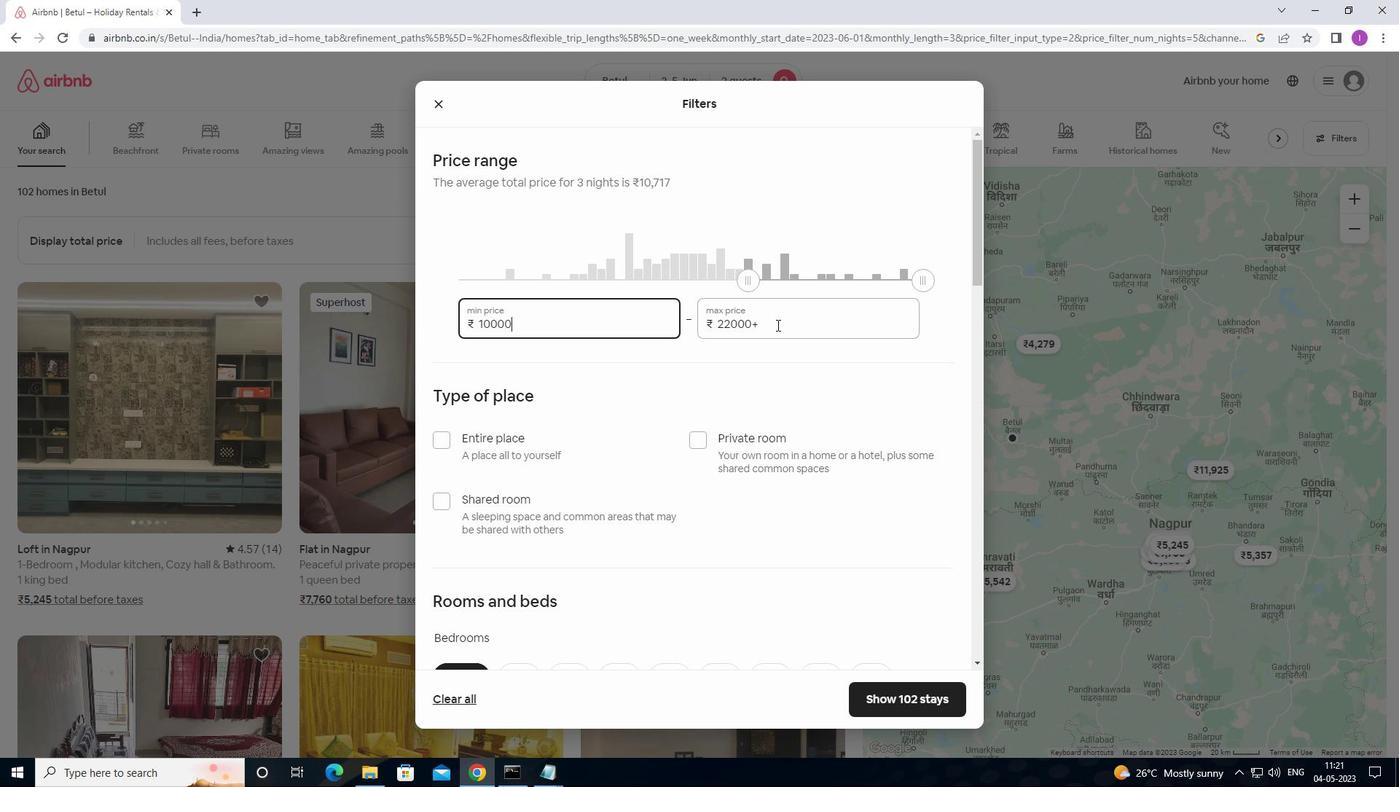 
Action: Mouse moved to (707, 317)
Screenshot: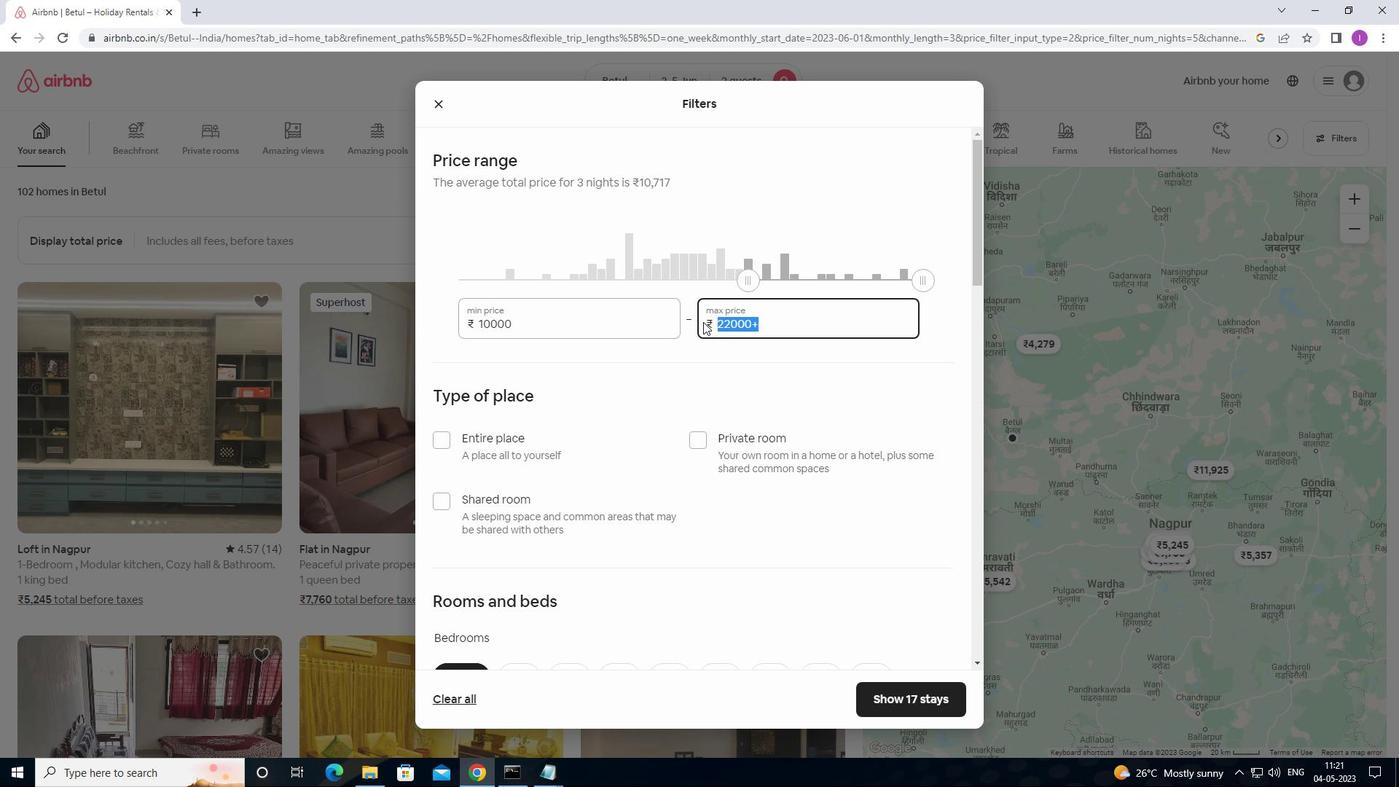 
Action: Key pressed 15
Screenshot: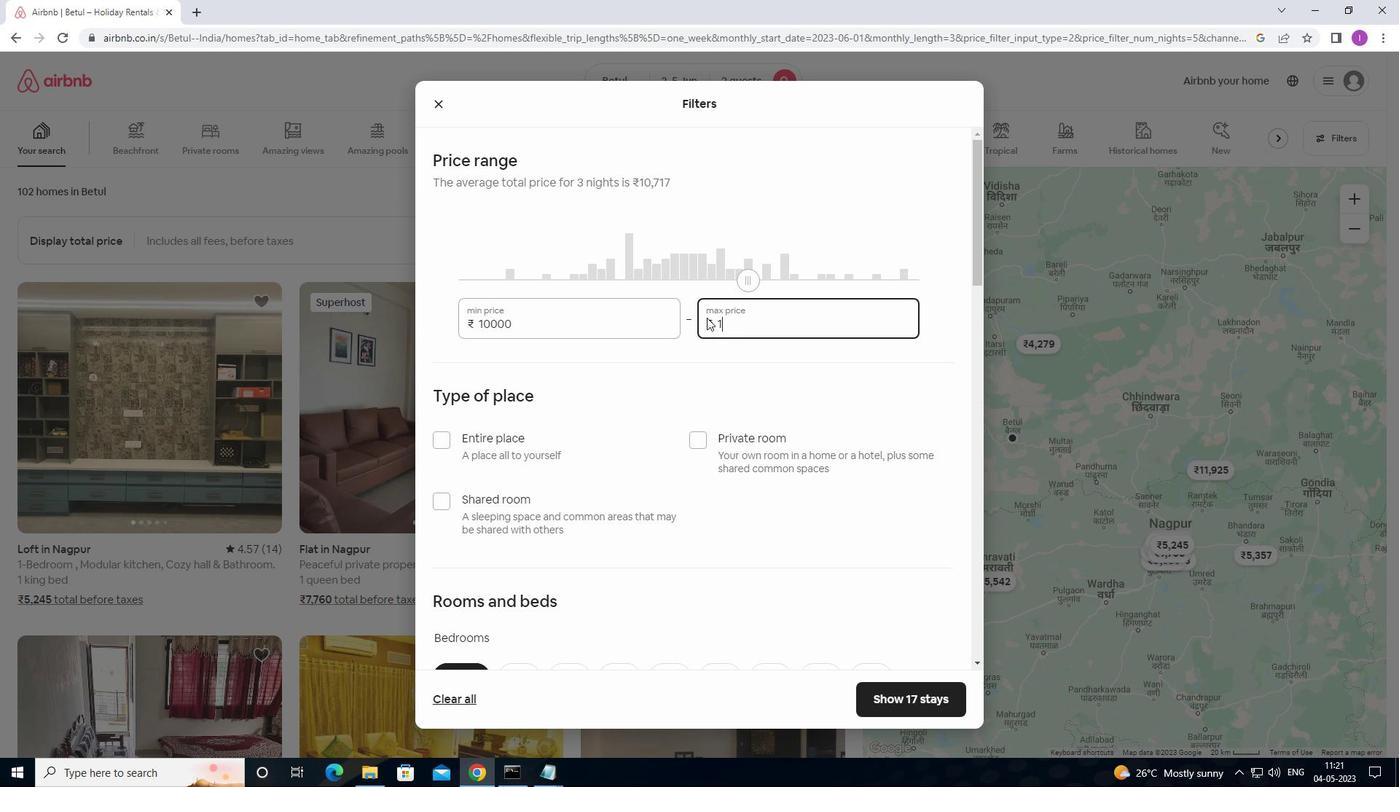 
Action: Mouse moved to (708, 317)
Screenshot: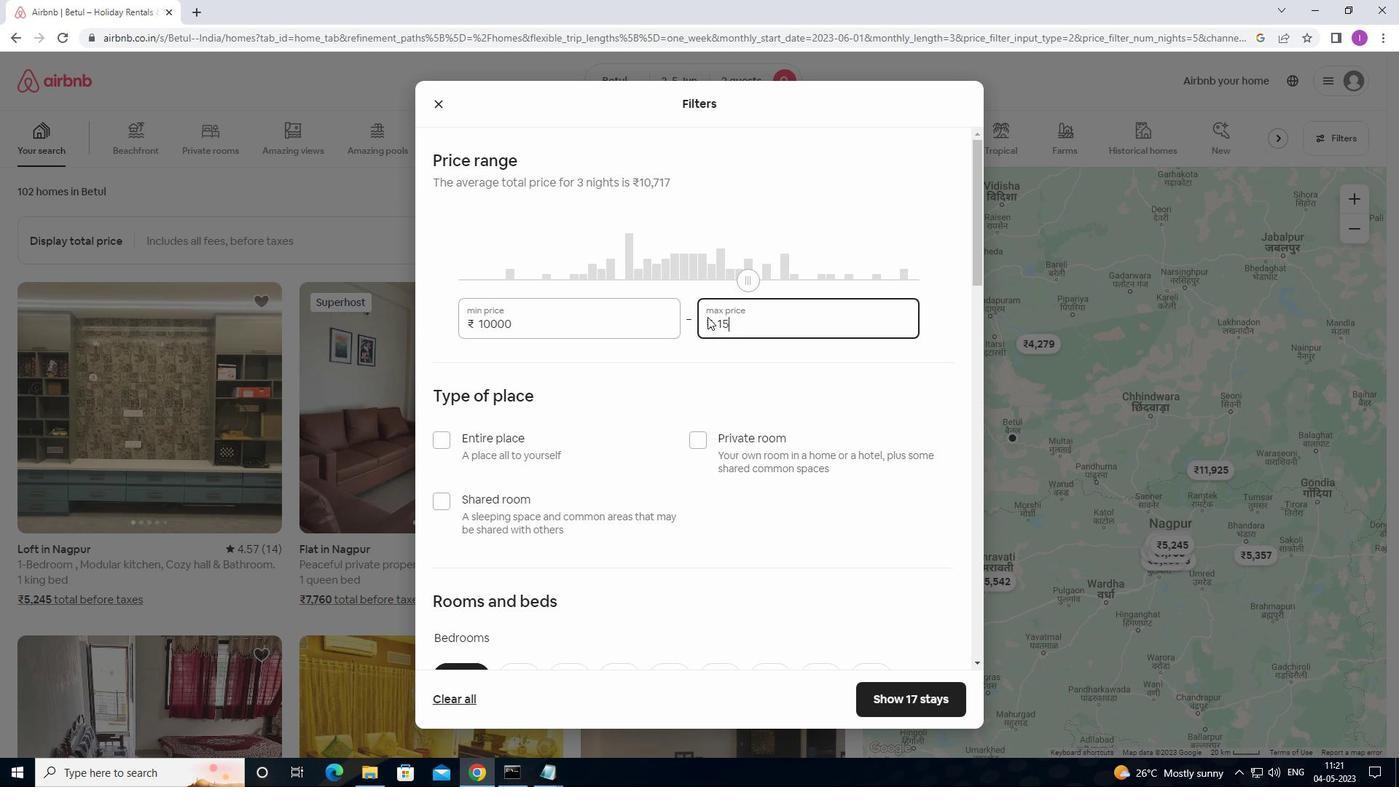 
Action: Key pressed 0
Screenshot: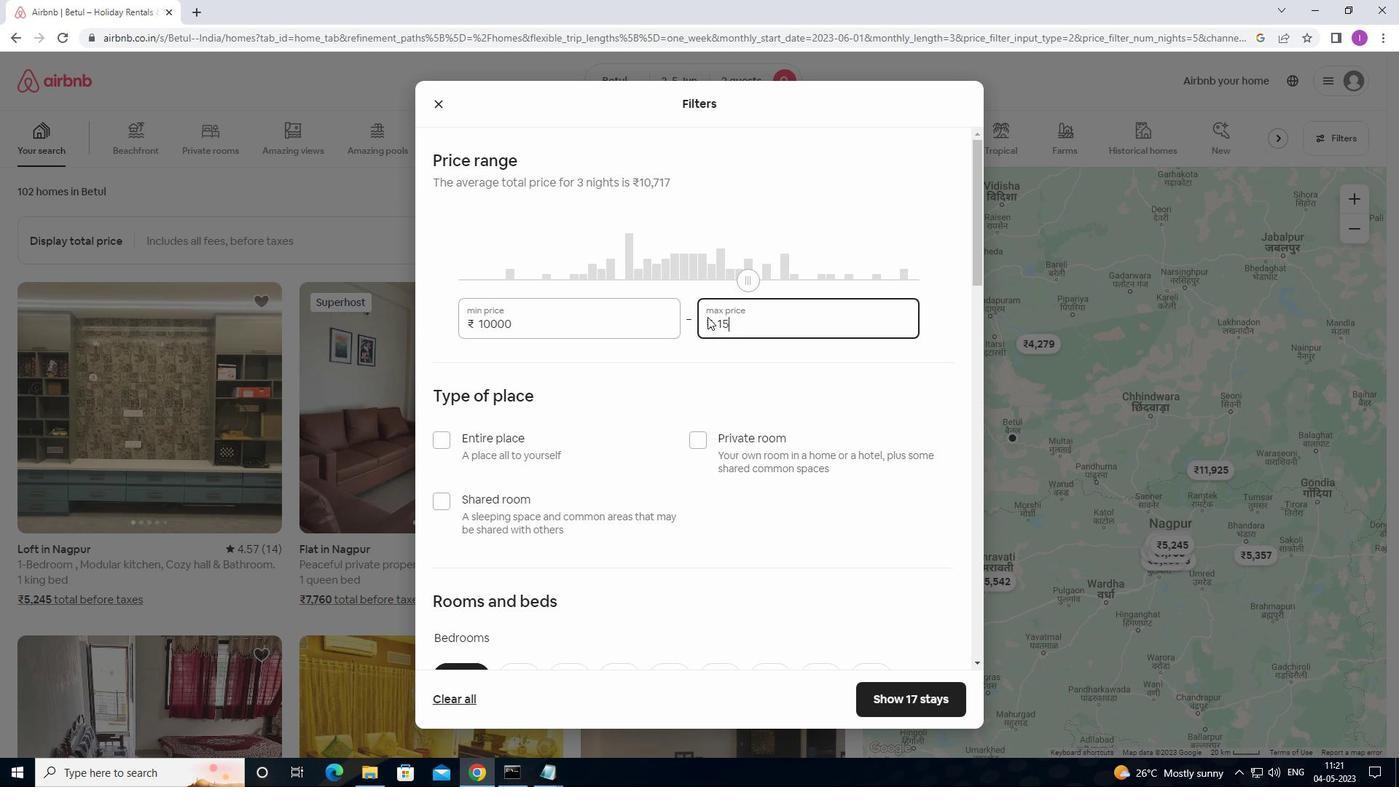 
Action: Mouse moved to (716, 323)
Screenshot: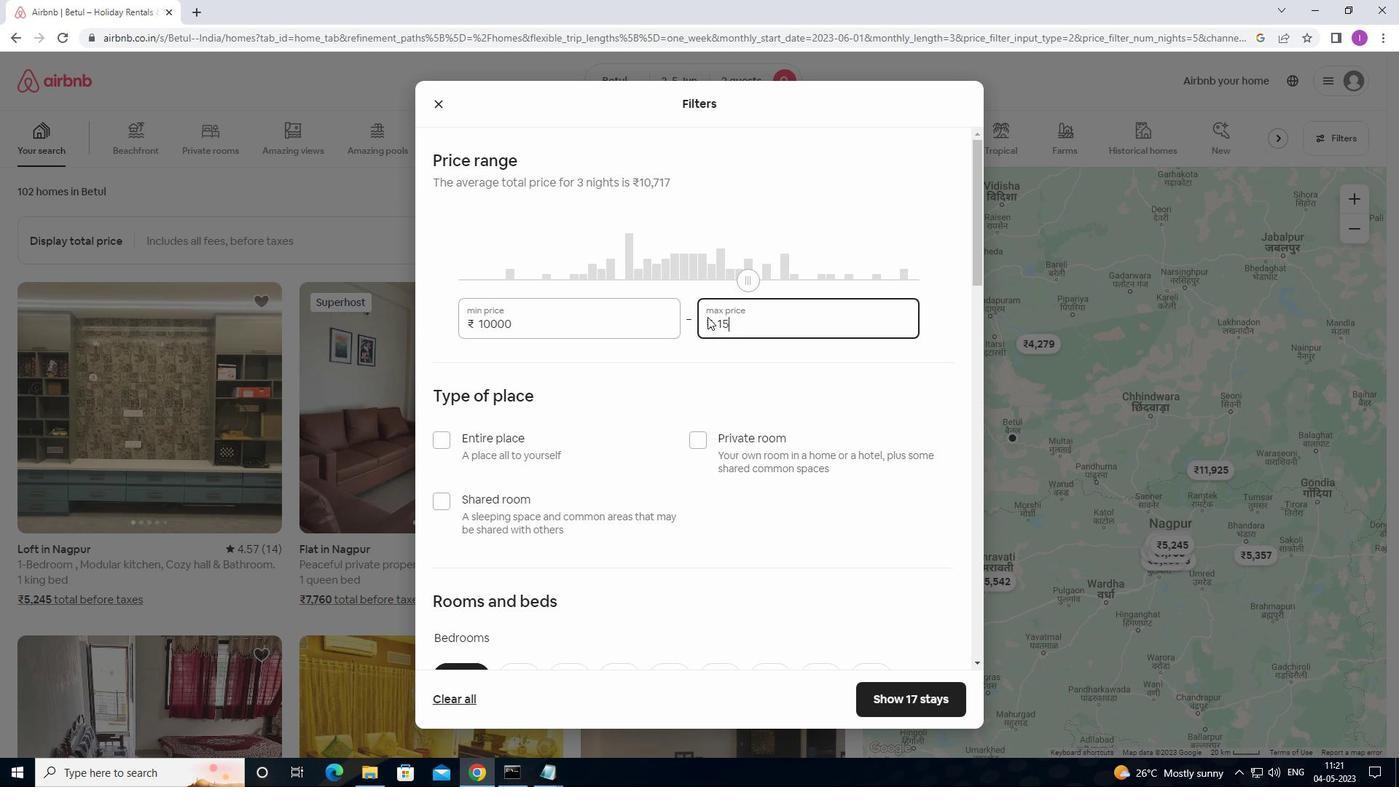 
Action: Key pressed 0
Screenshot: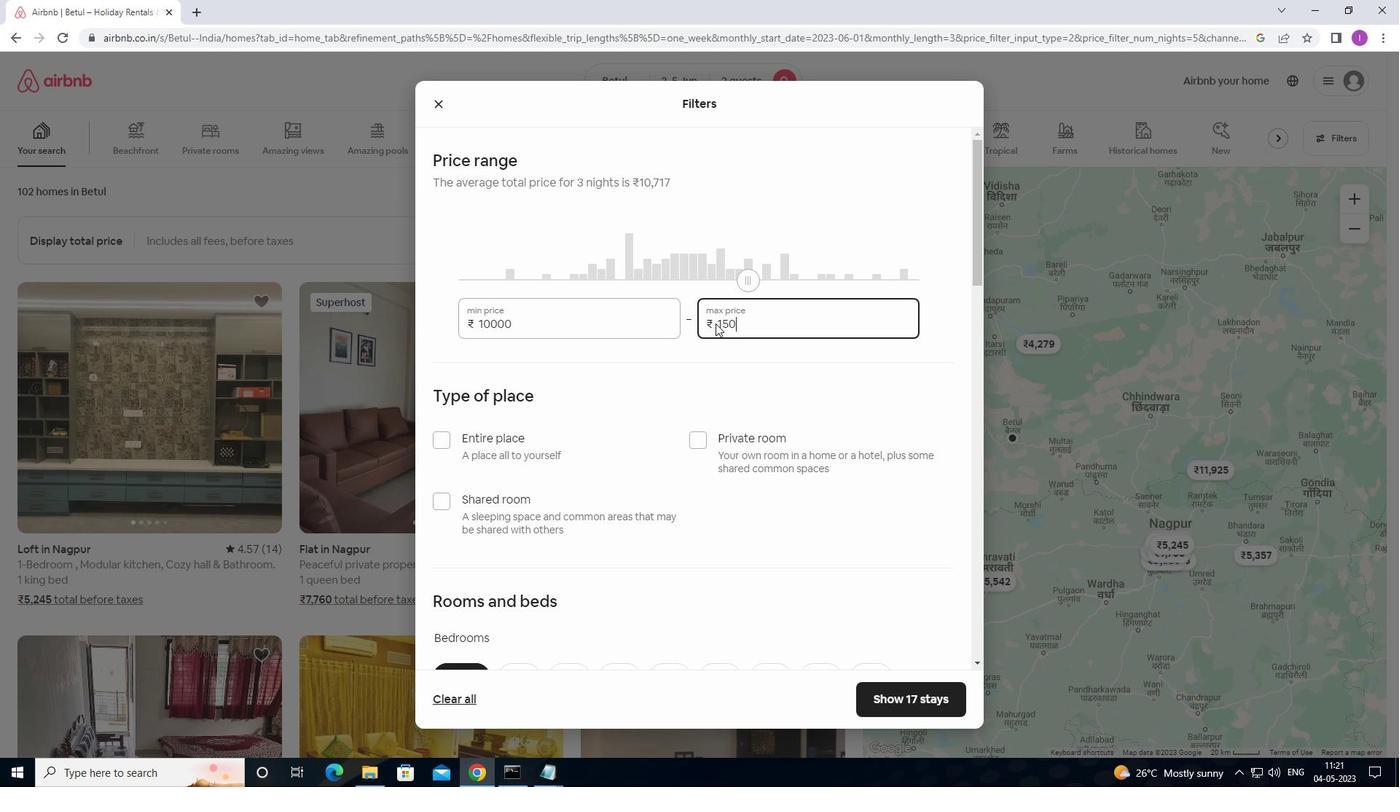 
Action: Mouse moved to (716, 323)
Screenshot: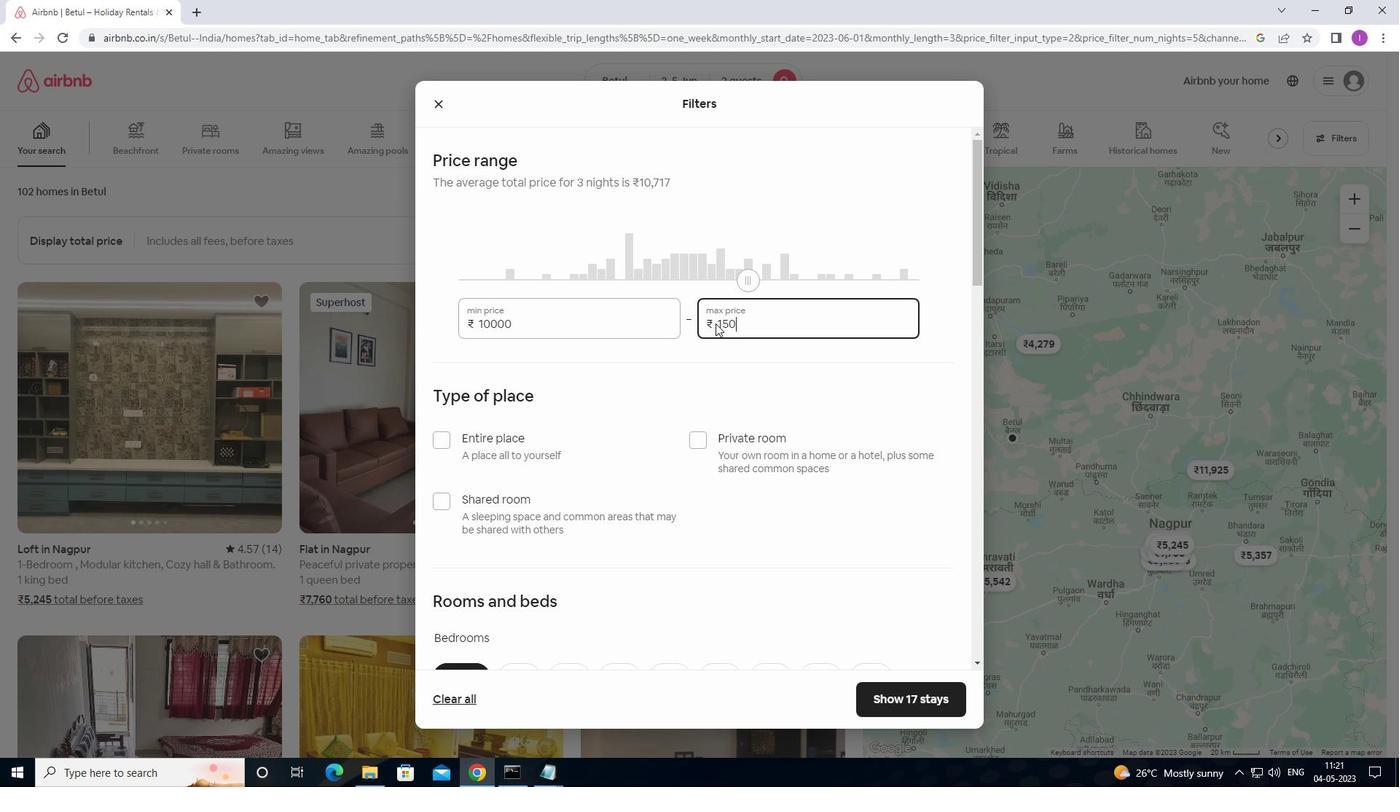 
Action: Key pressed 0
Screenshot: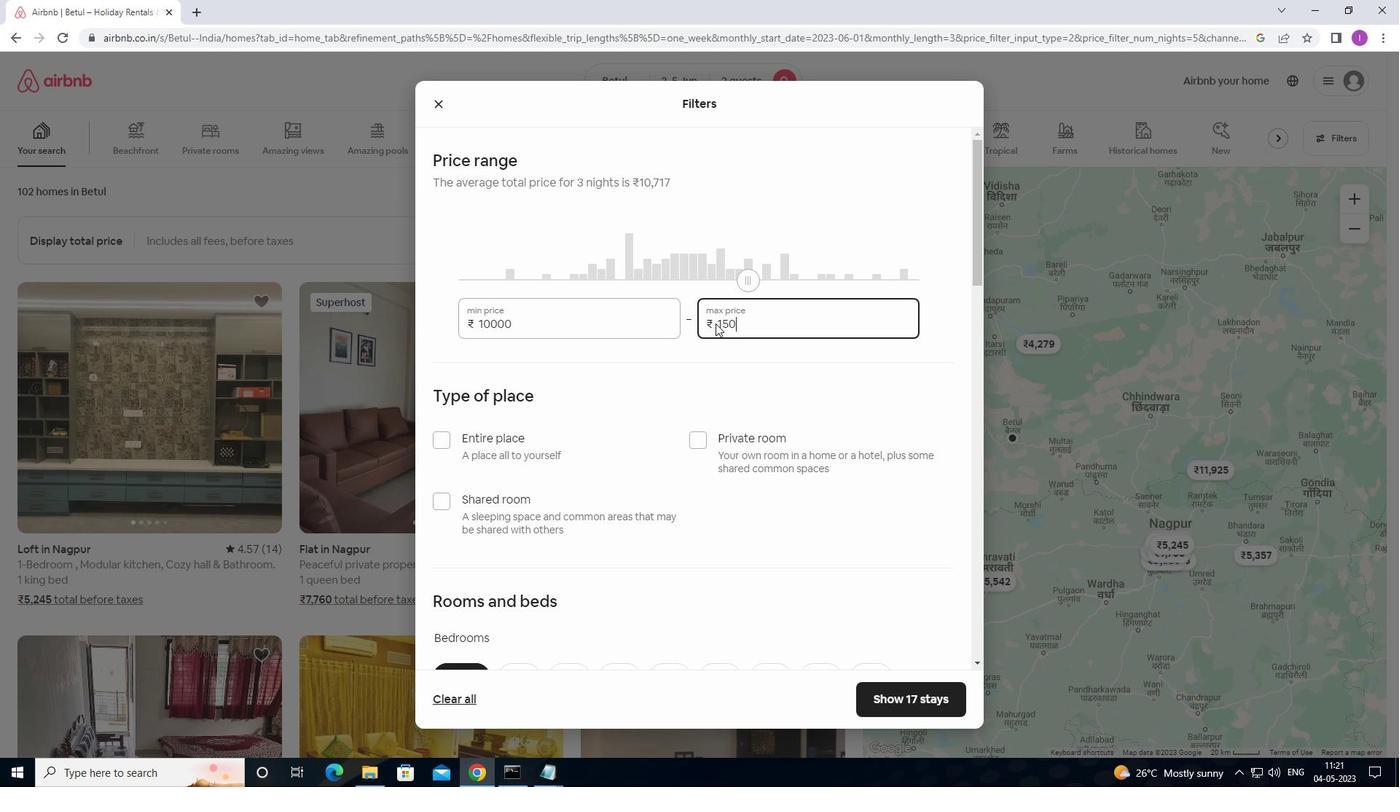 
Action: Mouse moved to (717, 323)
Screenshot: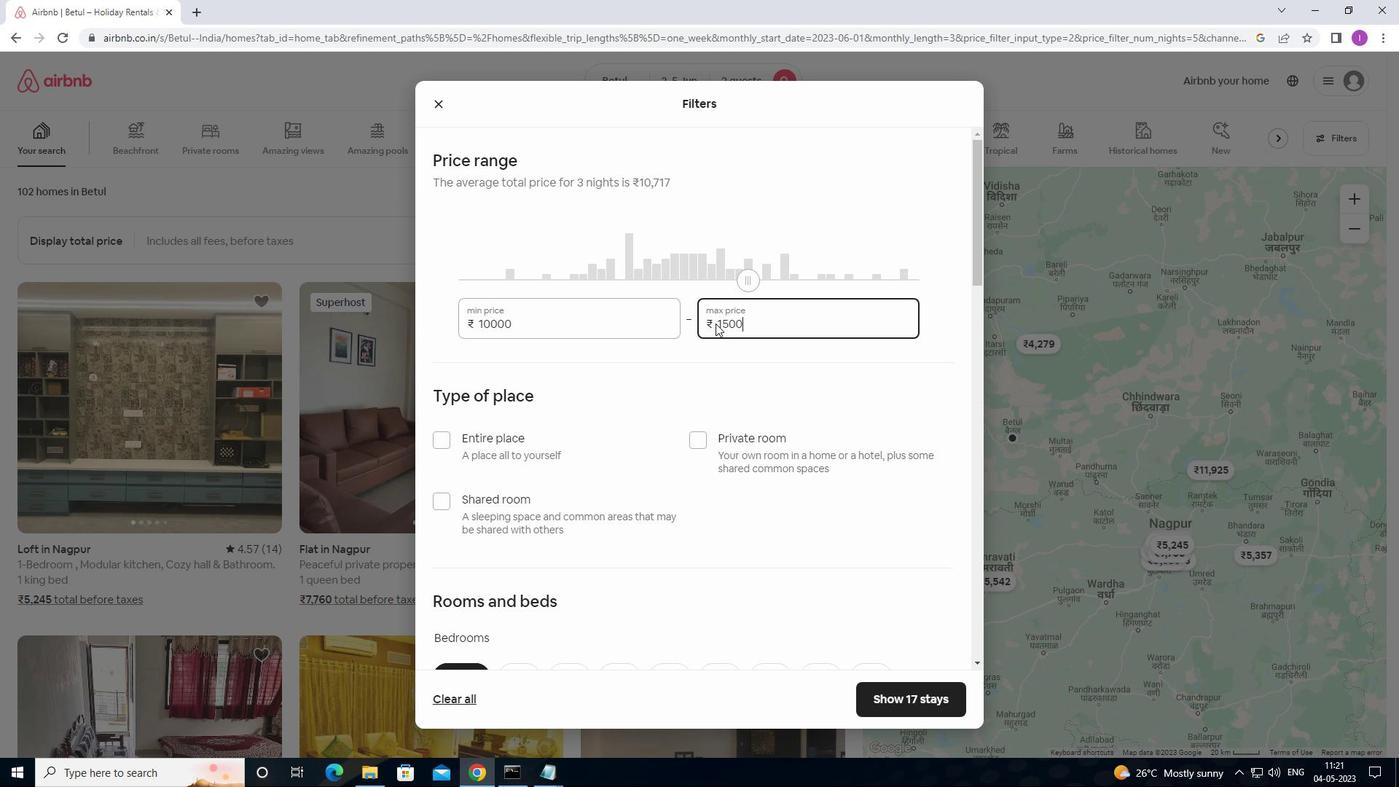 
Action: Key pressed 0
Screenshot: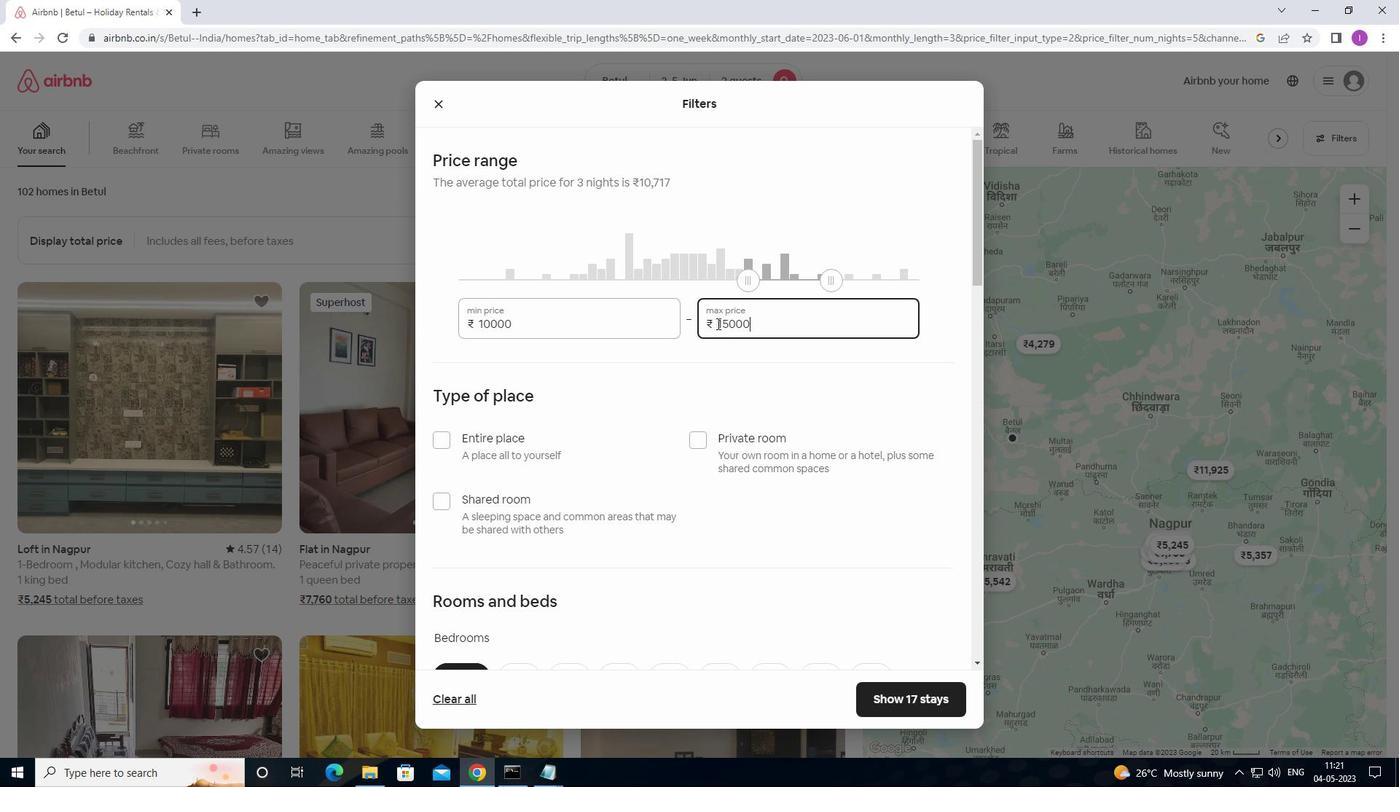 
Action: Mouse moved to (899, 309)
Screenshot: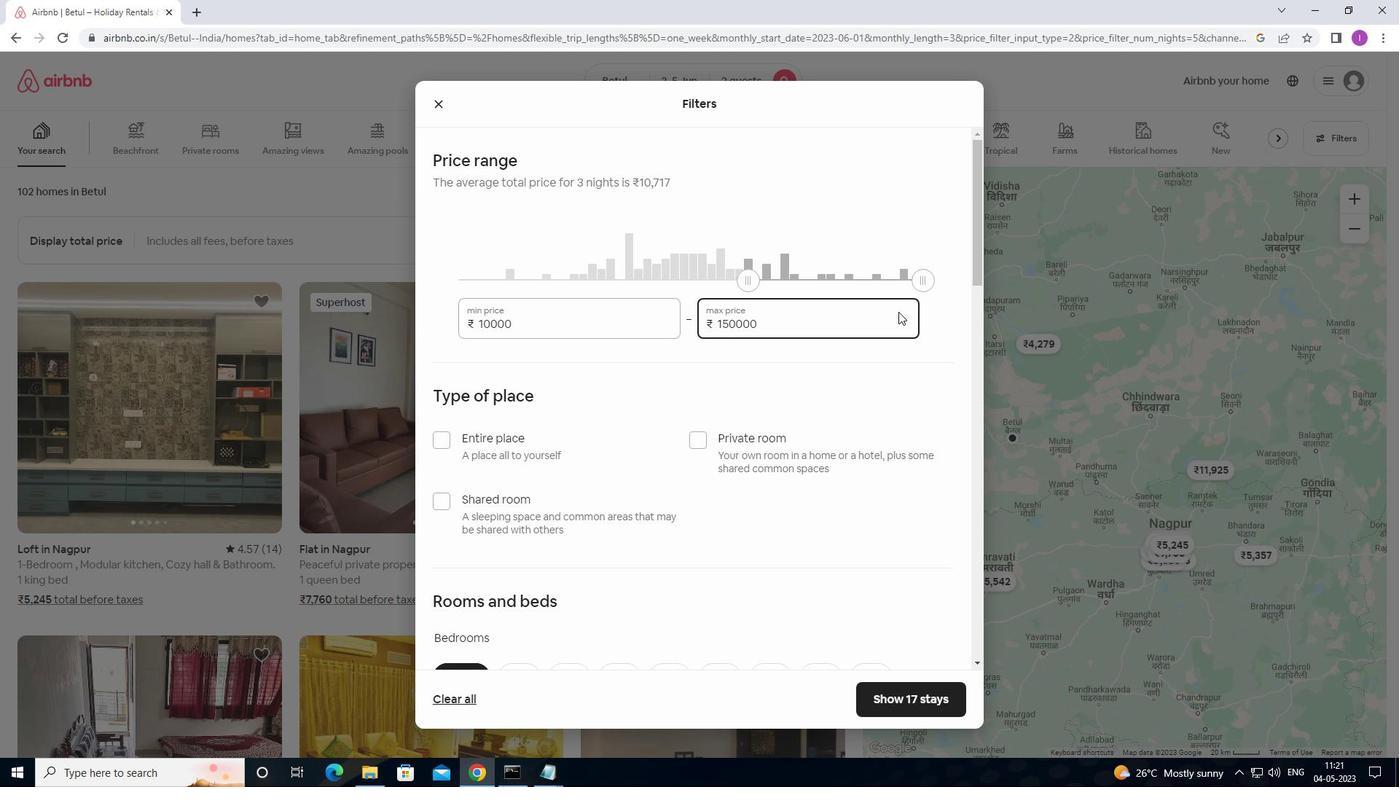 
Action: Key pressed <Key.backspace>
Screenshot: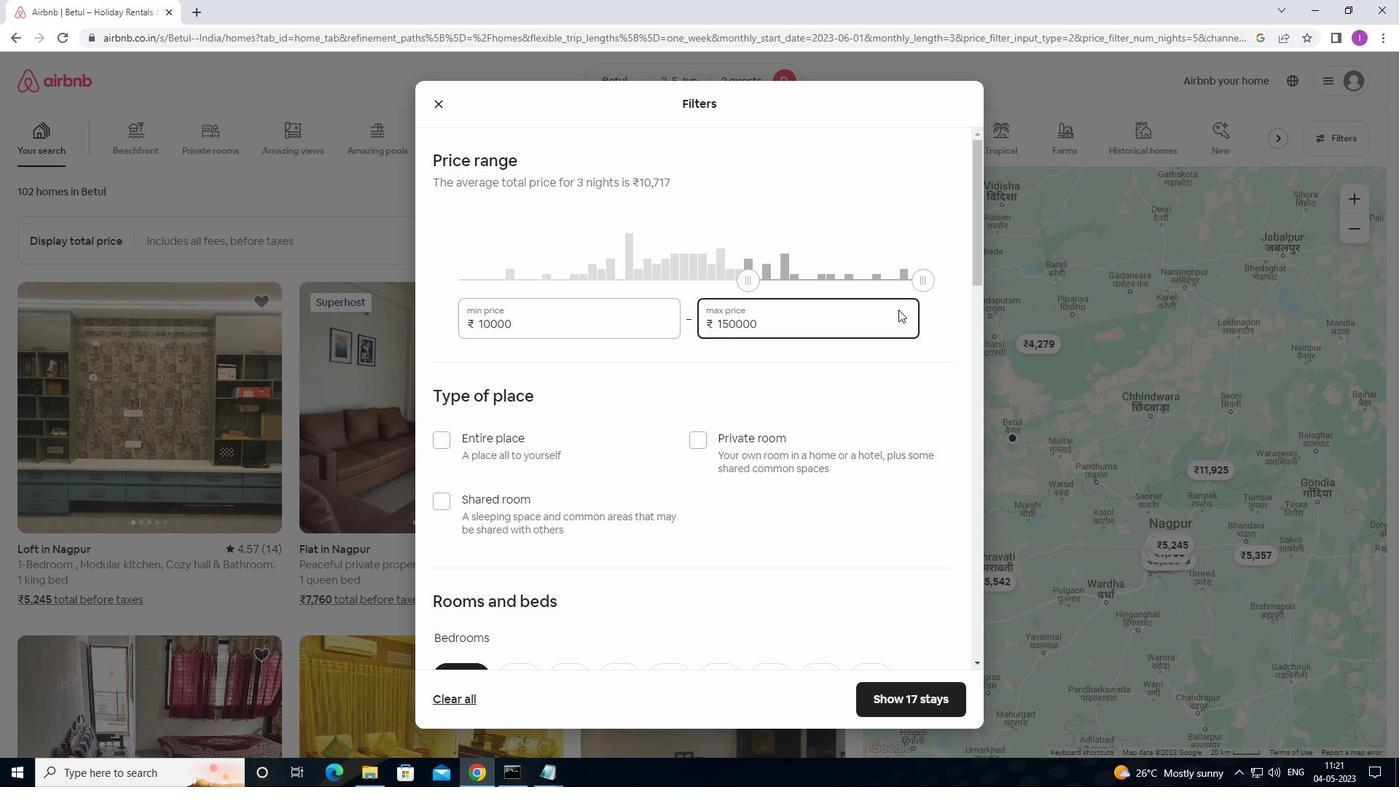 
Action: Mouse moved to (739, 329)
Screenshot: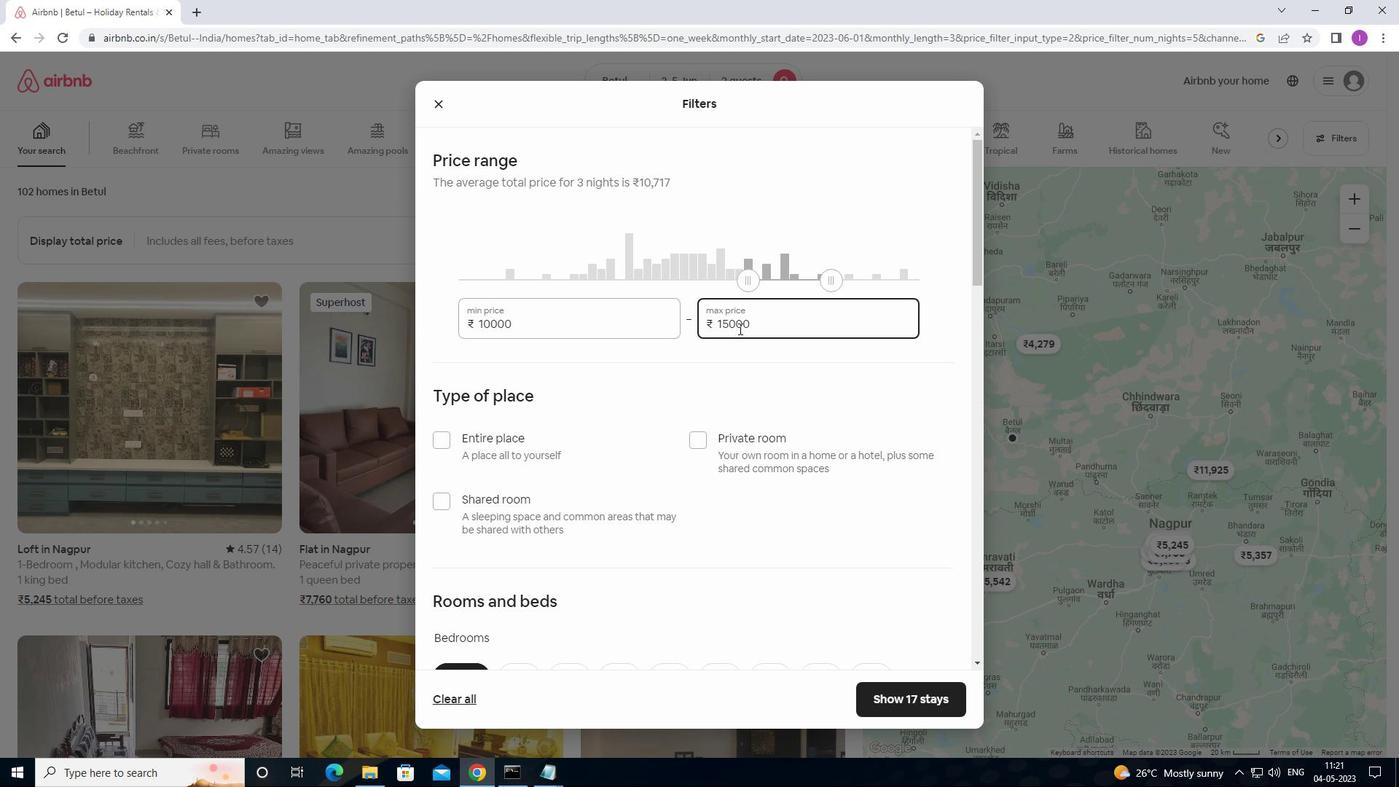 
Action: Mouse scrolled (739, 328) with delta (0, 0)
Screenshot: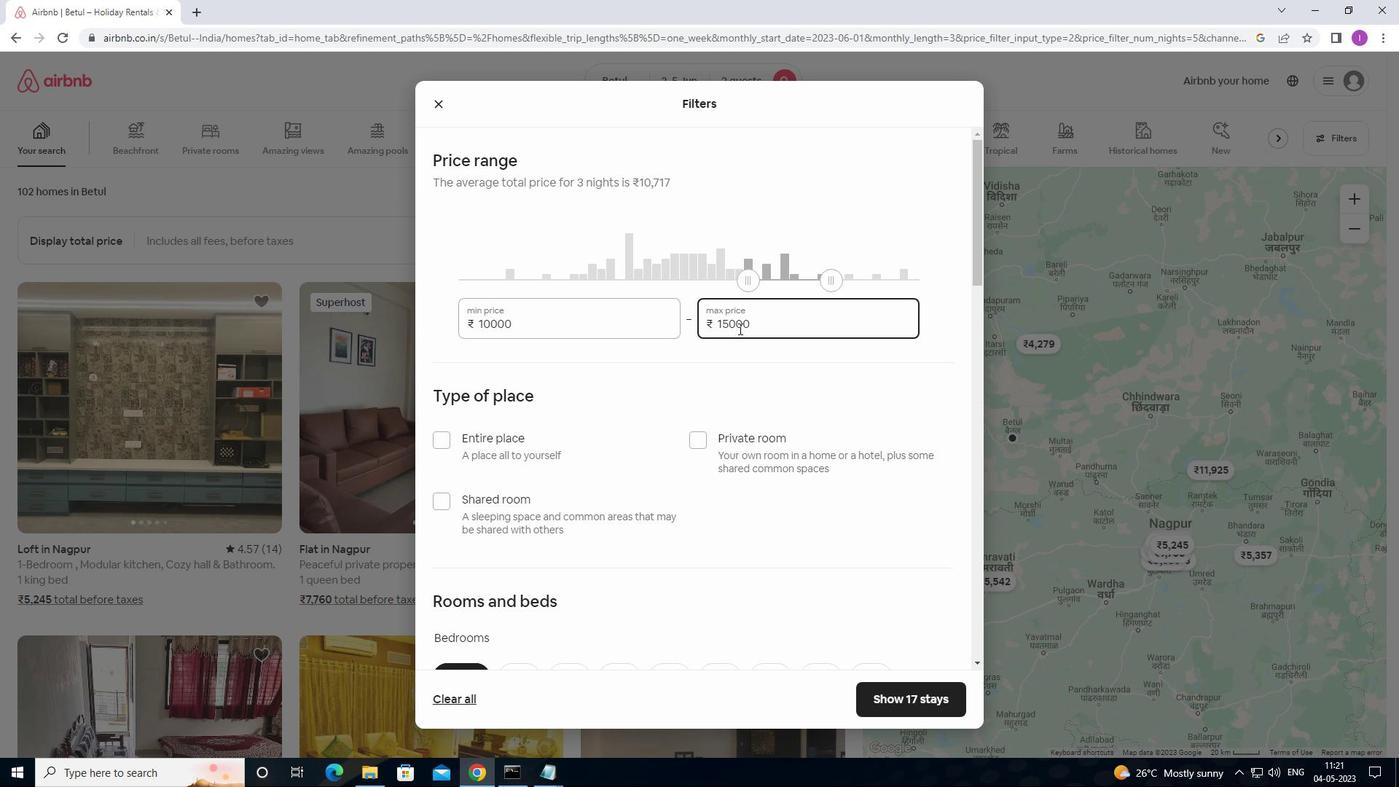 
Action: Mouse scrolled (739, 328) with delta (0, 0)
Screenshot: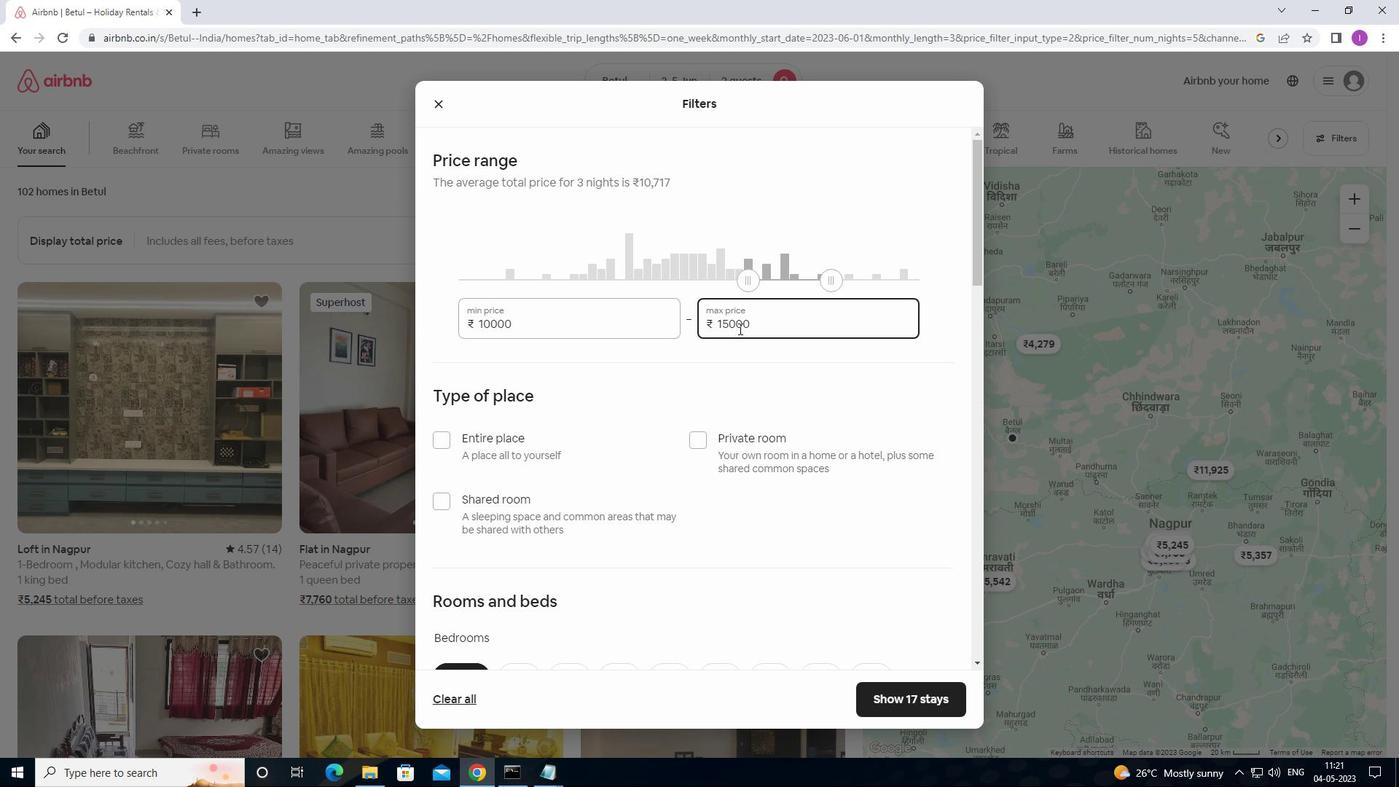
Action: Mouse moved to (436, 295)
Screenshot: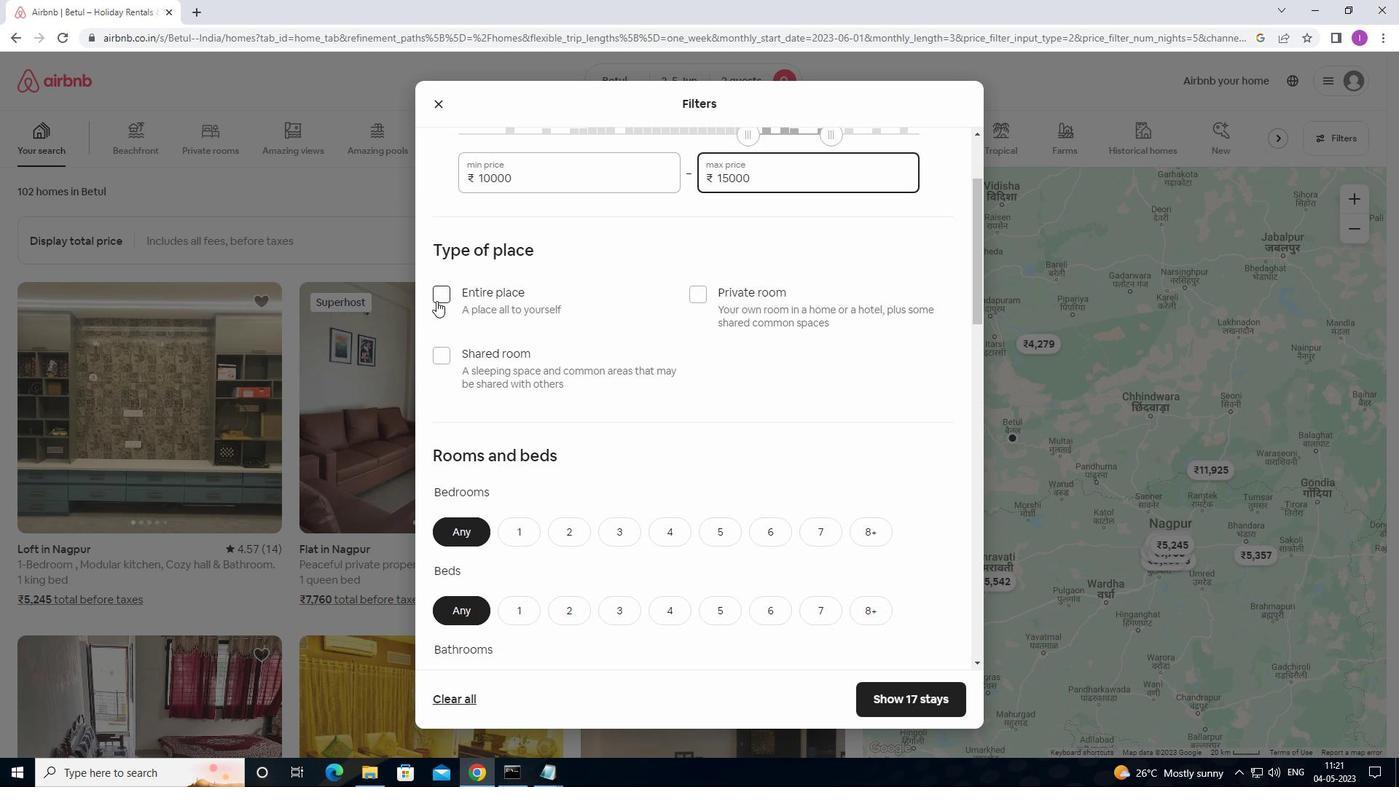 
Action: Mouse pressed left at (436, 295)
Screenshot: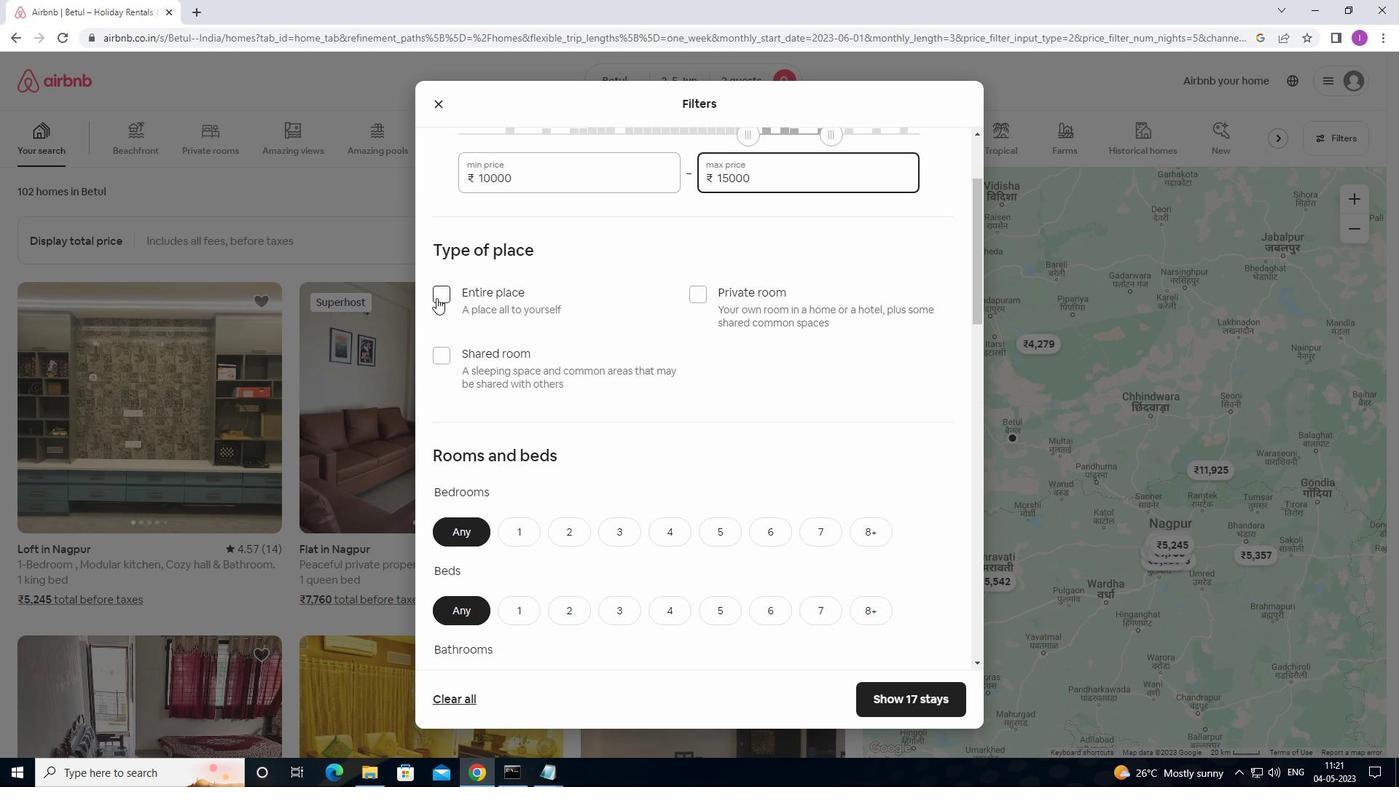 
Action: Mouse moved to (554, 312)
Screenshot: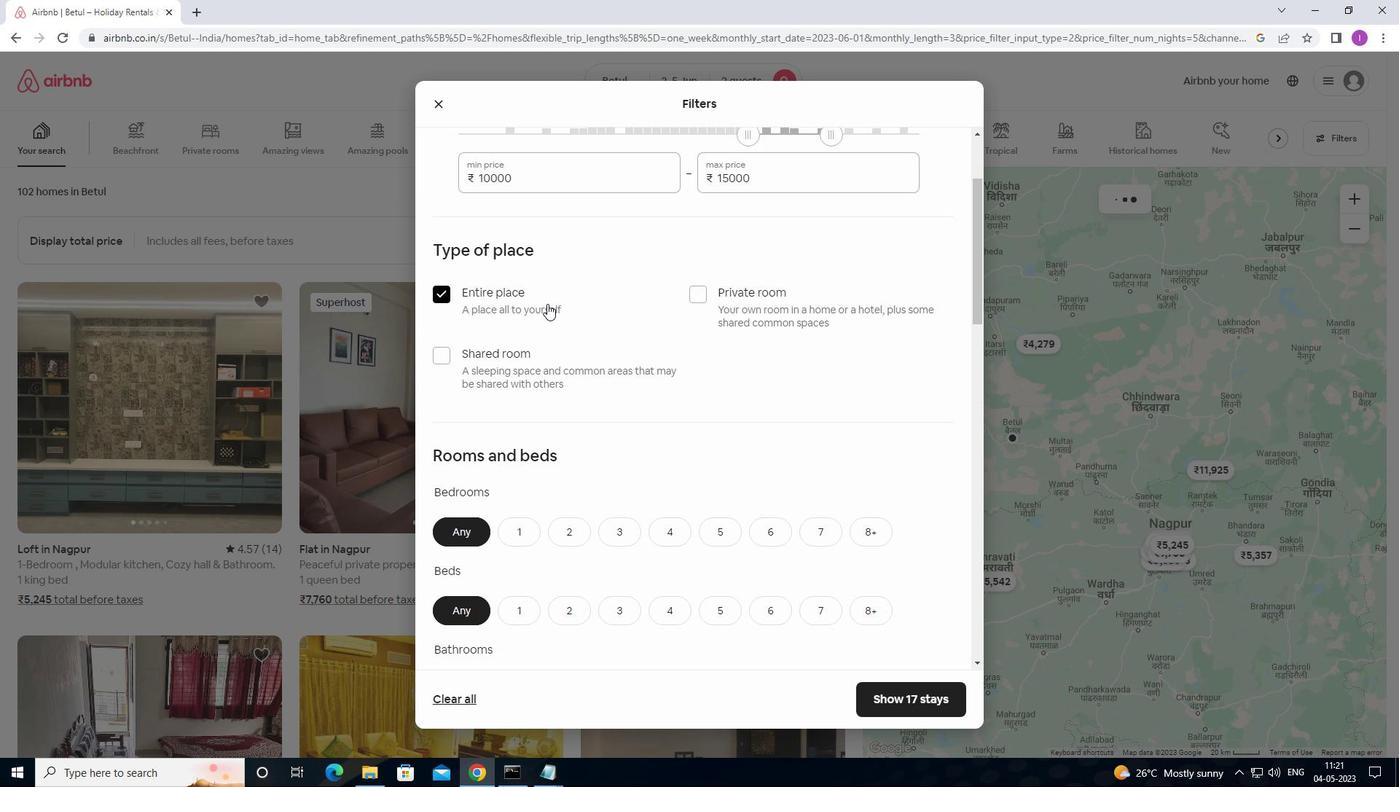 
Action: Mouse scrolled (554, 311) with delta (0, 0)
Screenshot: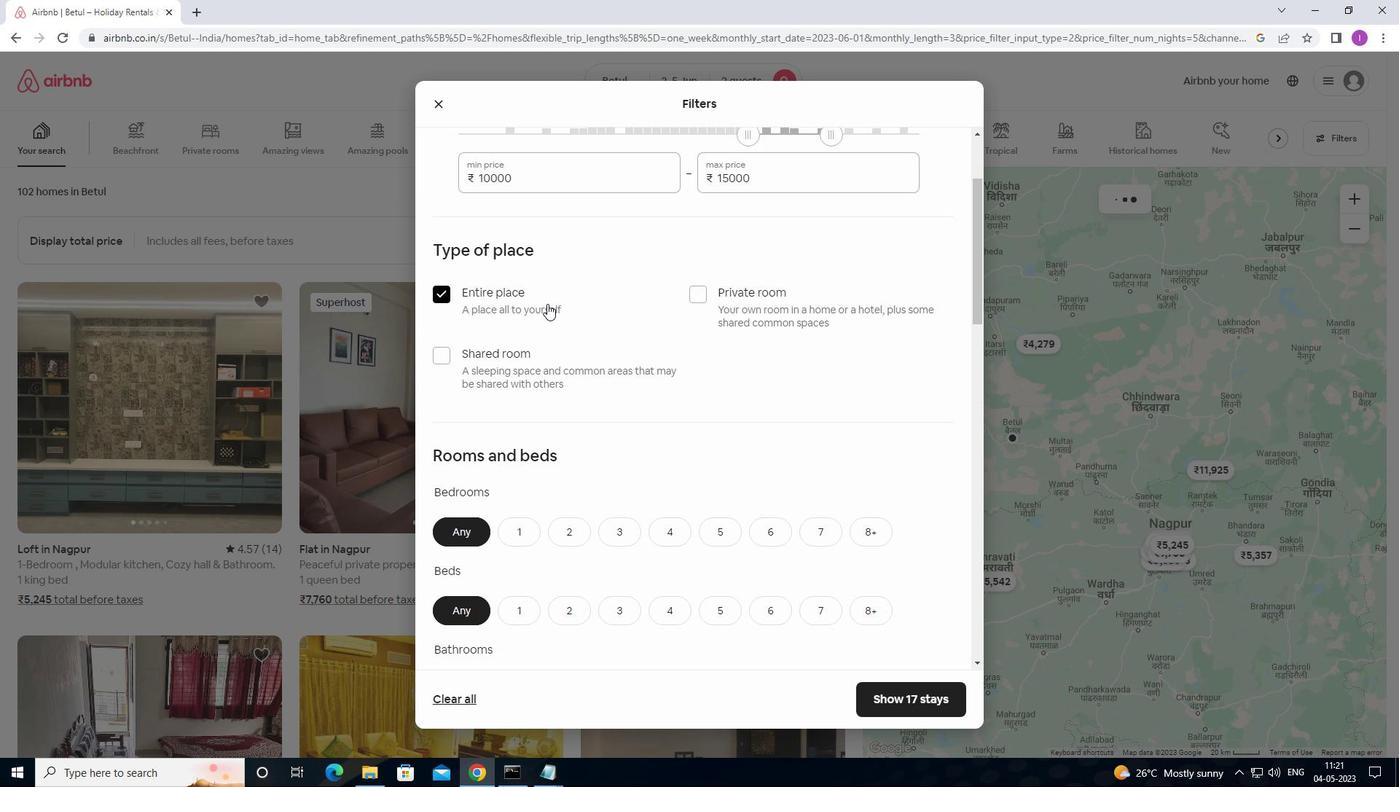 
Action: Mouse moved to (555, 313)
Screenshot: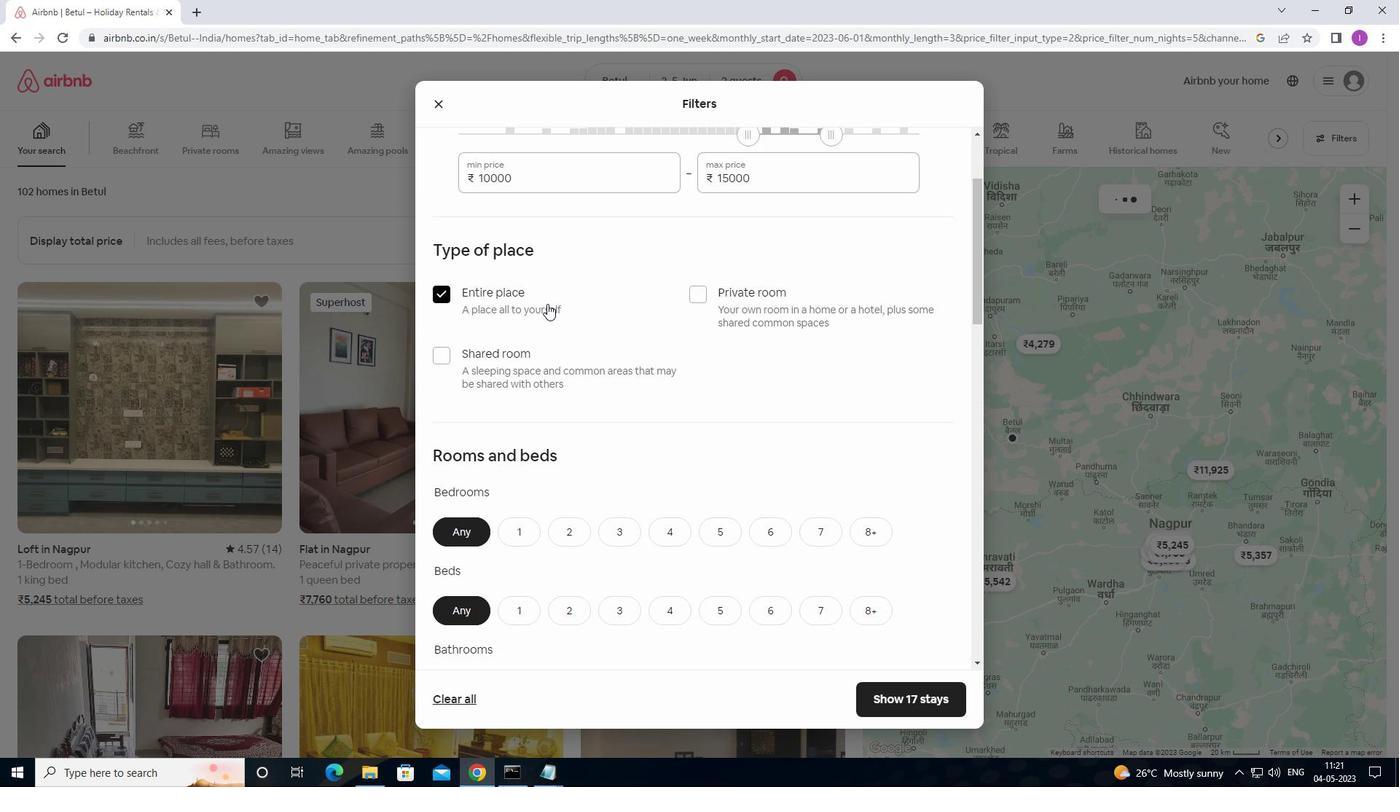 
Action: Mouse scrolled (555, 312) with delta (0, 0)
Screenshot: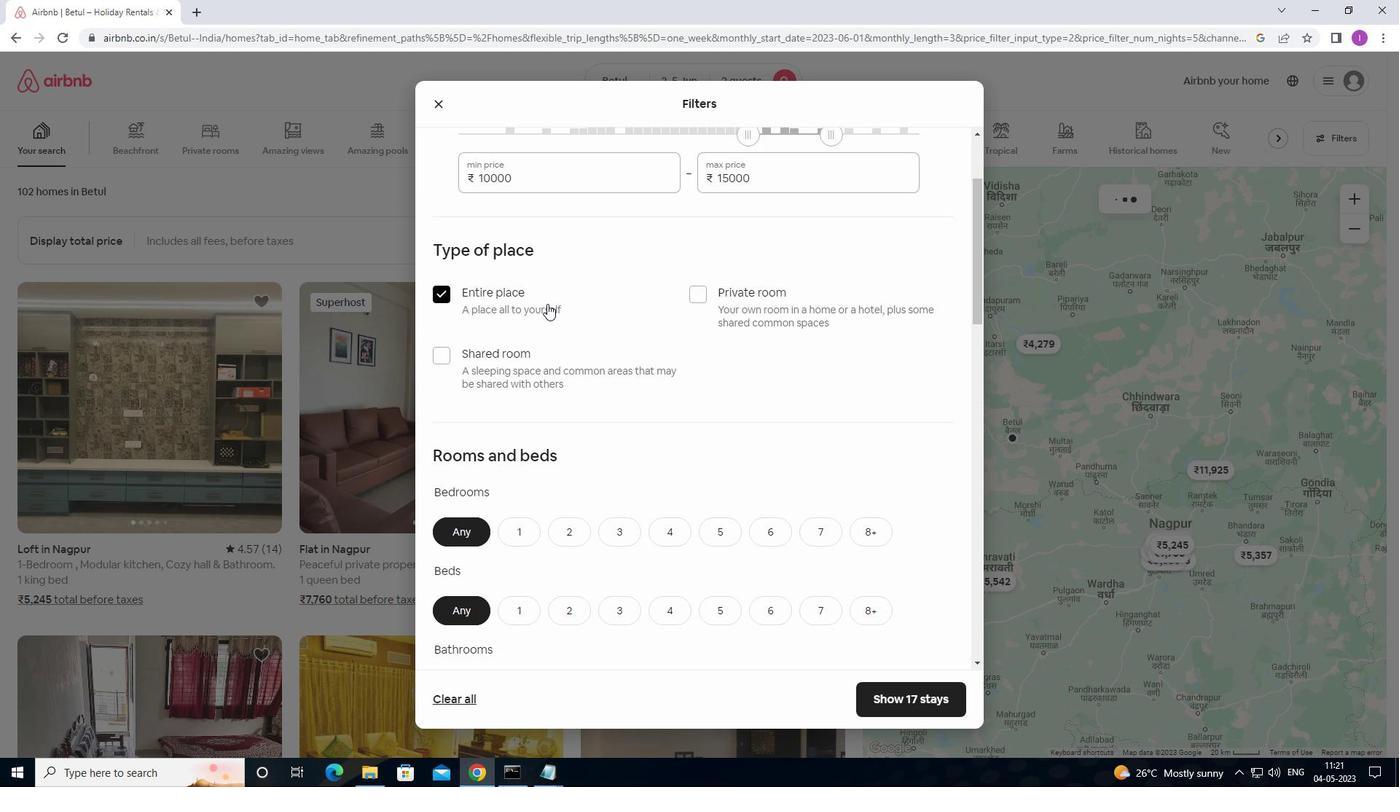 
Action: Mouse scrolled (555, 312) with delta (0, 0)
Screenshot: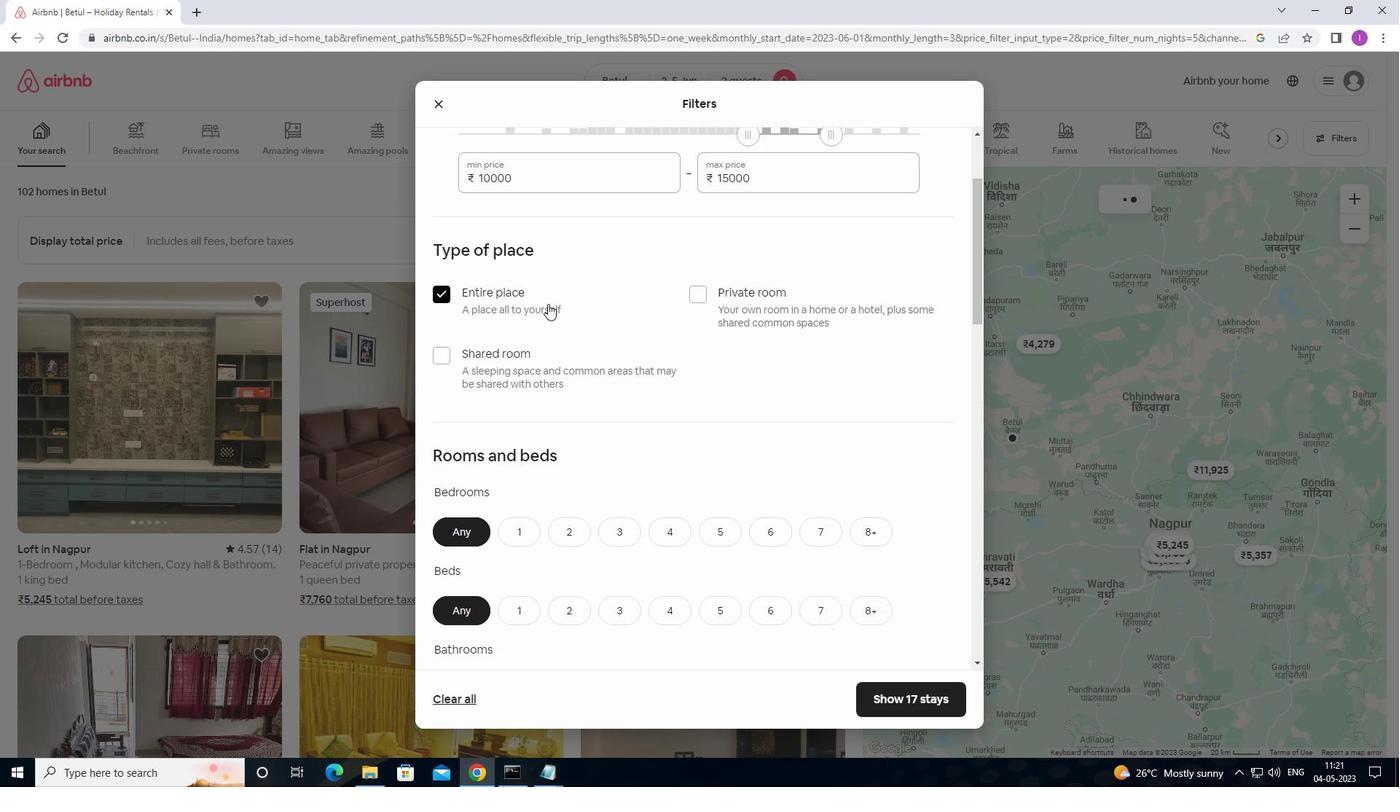 
Action: Mouse moved to (559, 312)
Screenshot: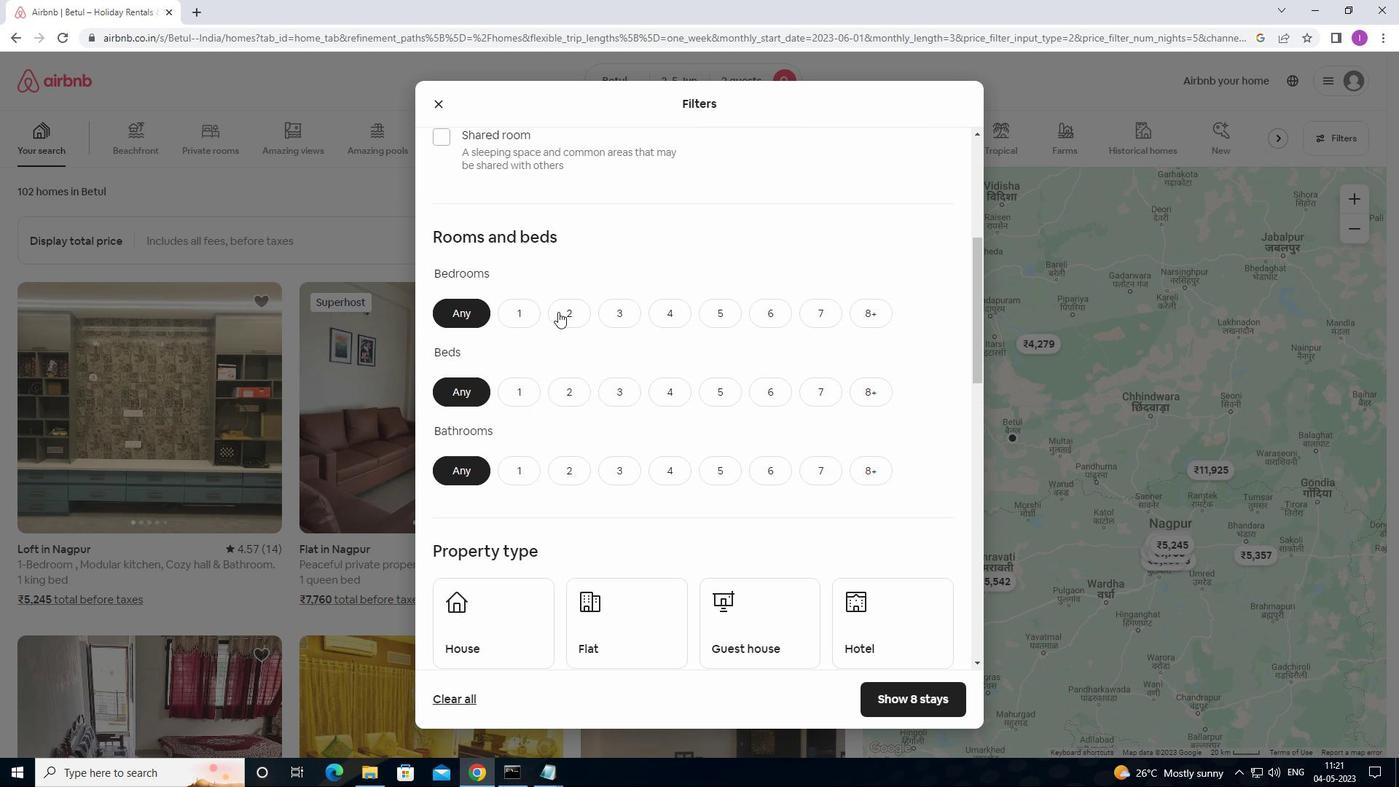 
Action: Mouse scrolled (559, 311) with delta (0, 0)
Screenshot: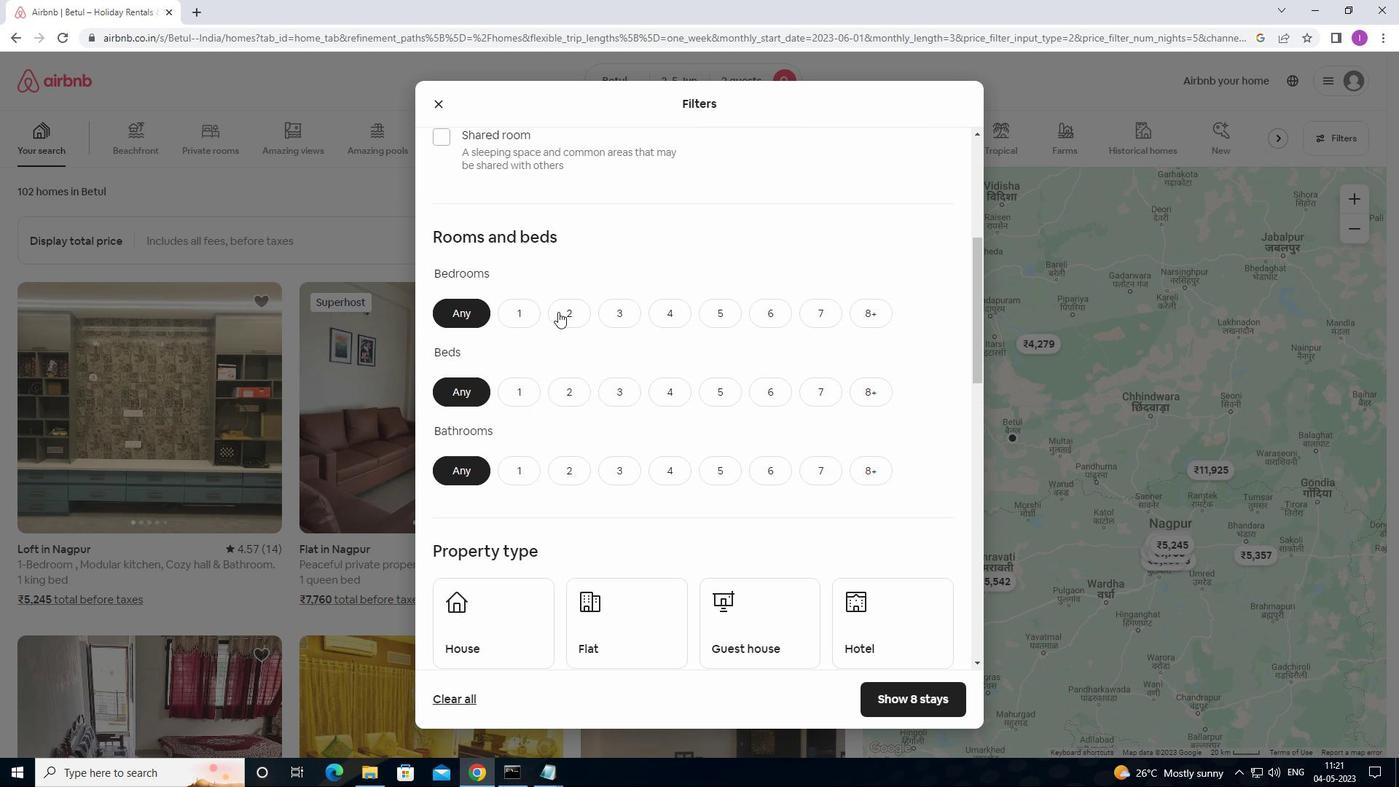 
Action: Mouse moved to (559, 312)
Screenshot: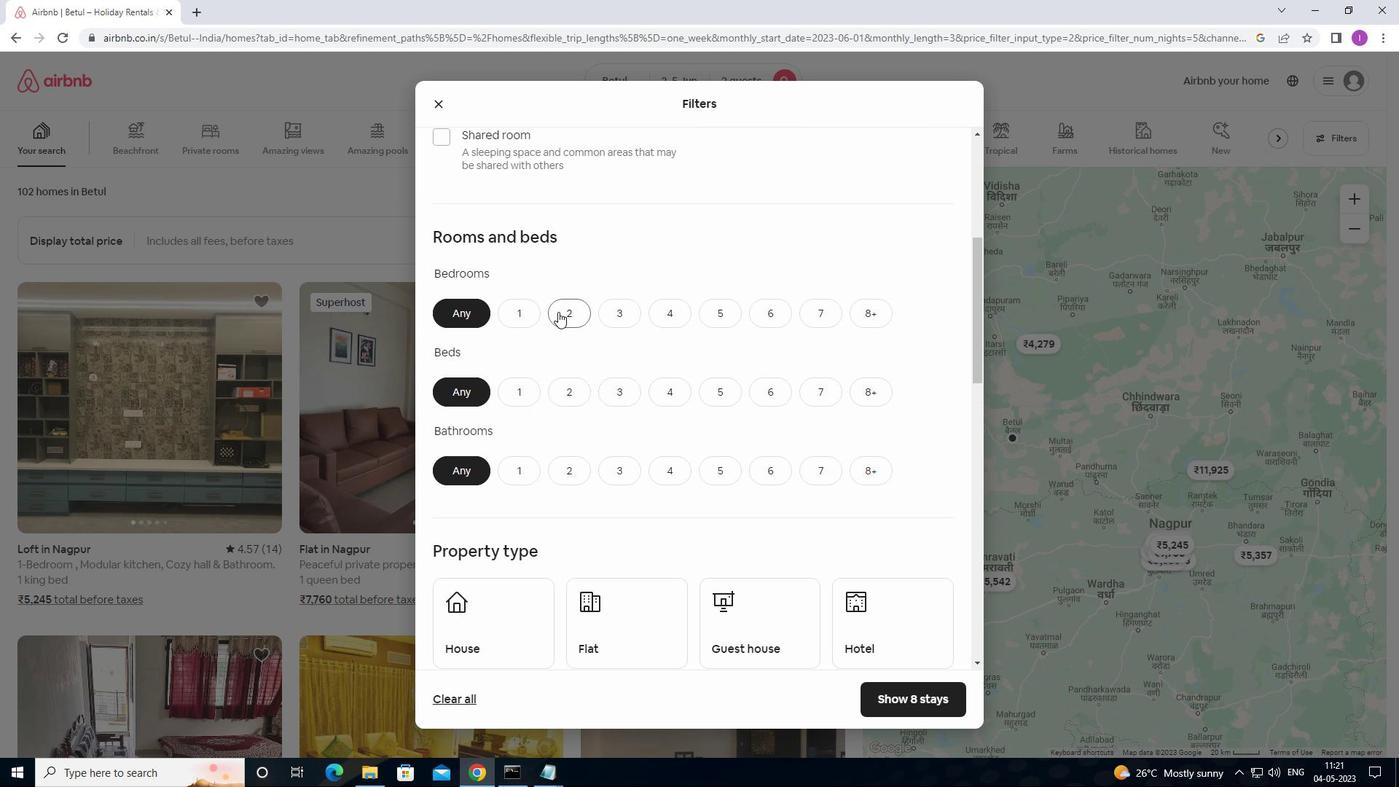 
Action: Mouse scrolled (559, 311) with delta (0, 0)
Screenshot: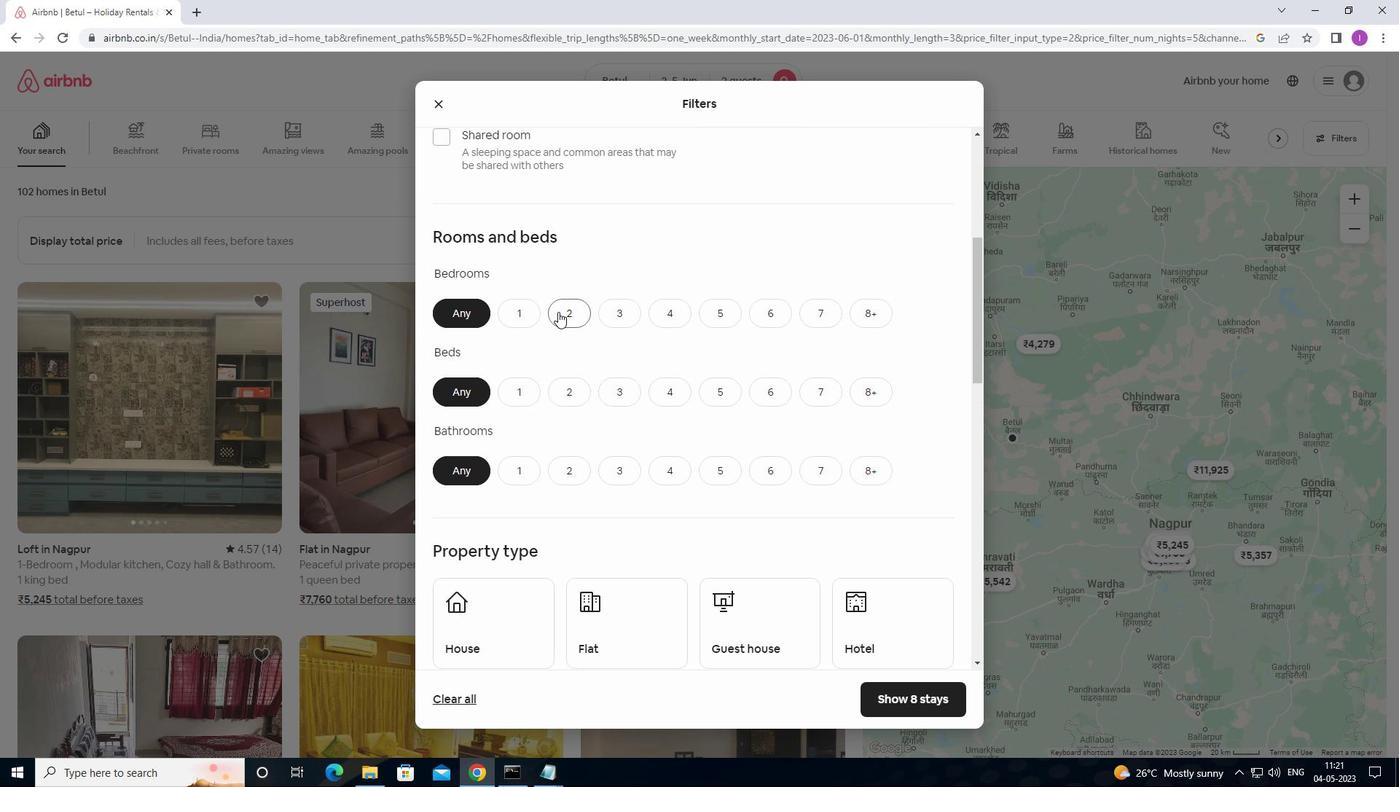 
Action: Mouse moved to (529, 179)
Screenshot: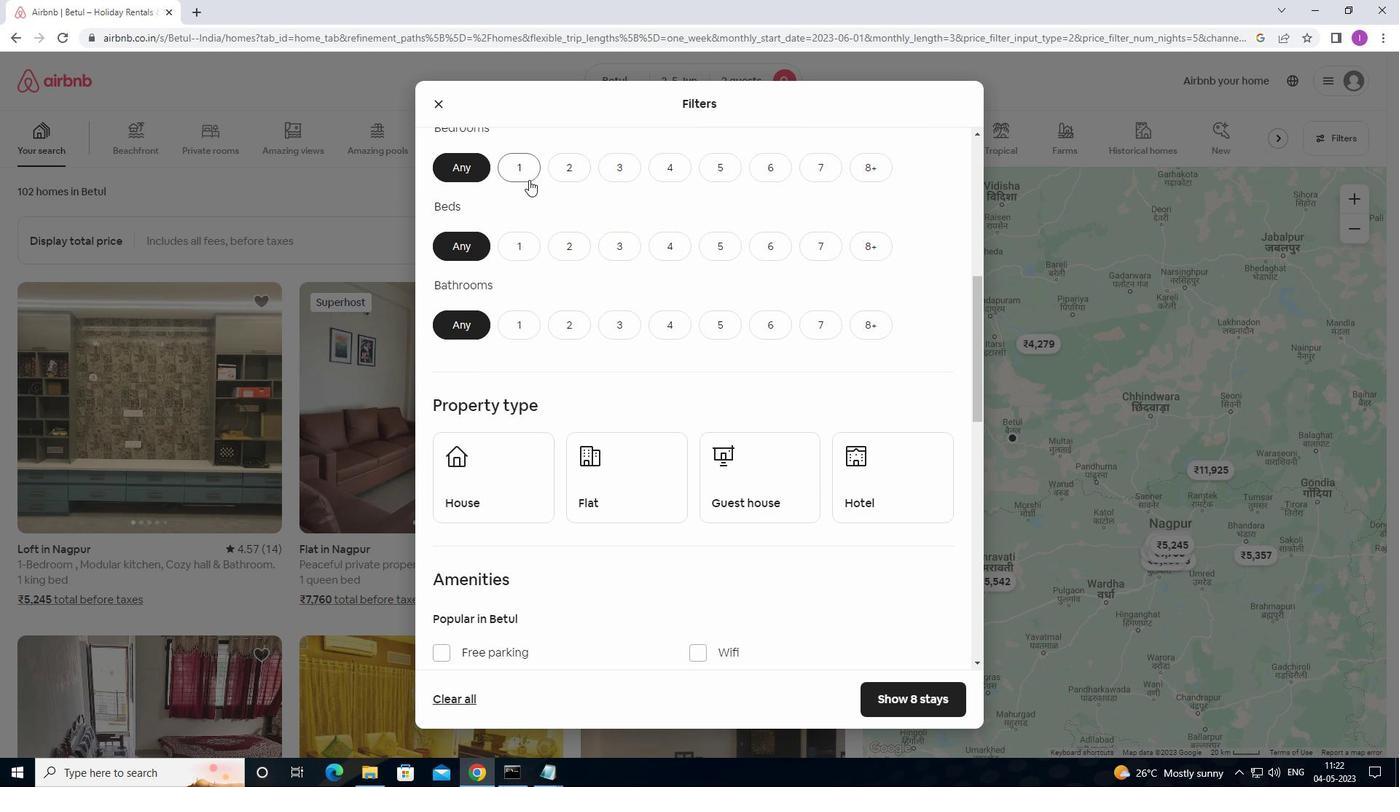 
Action: Mouse pressed left at (529, 179)
Screenshot: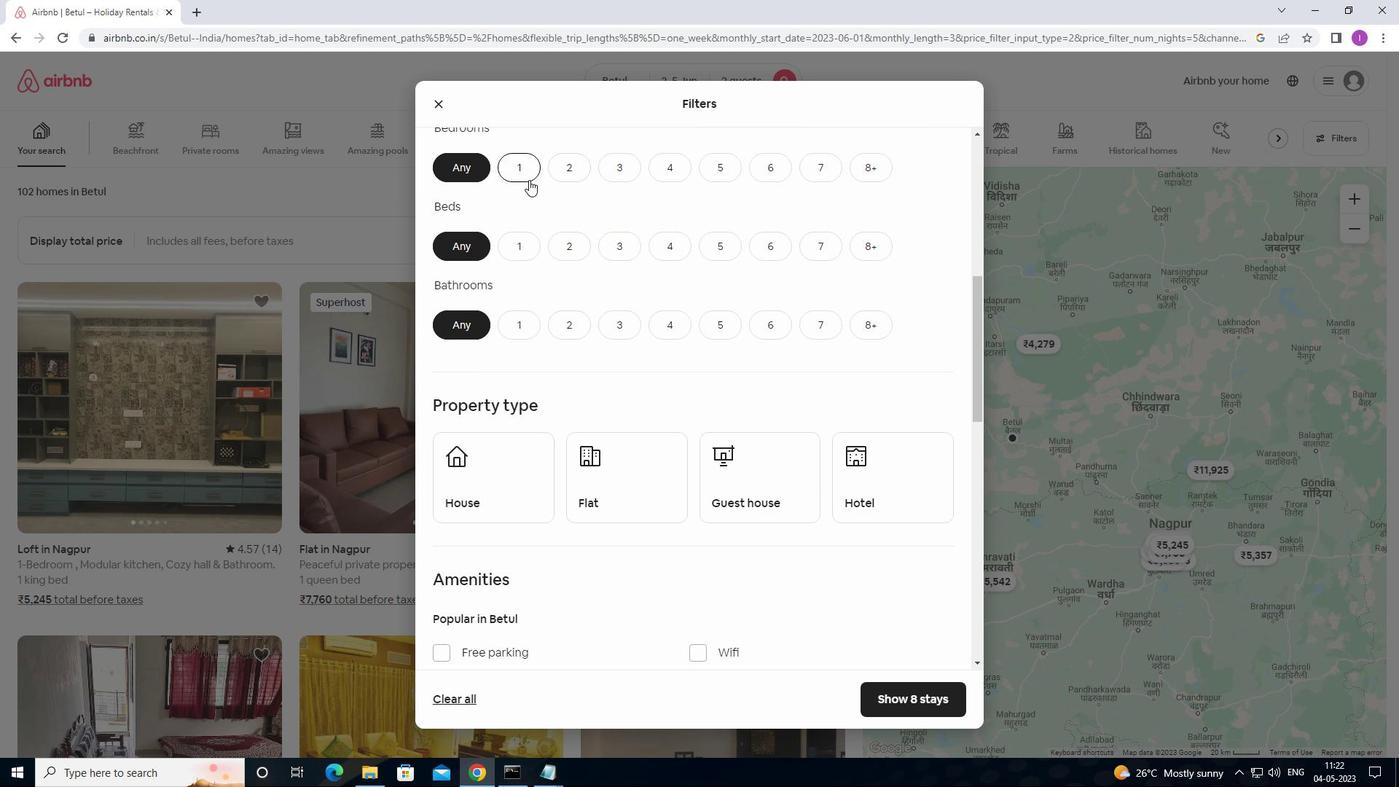 
Action: Mouse moved to (519, 253)
Screenshot: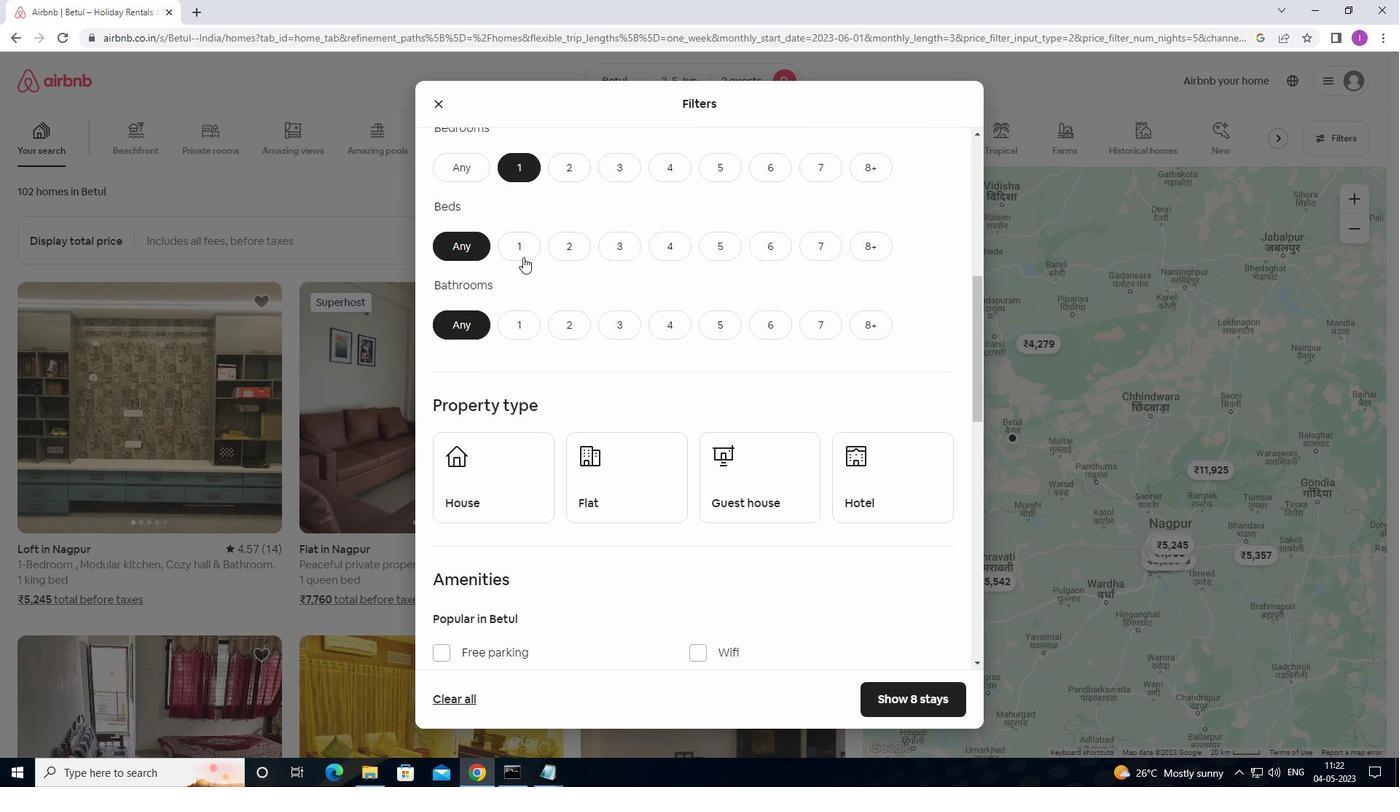 
Action: Mouse pressed left at (519, 253)
Screenshot: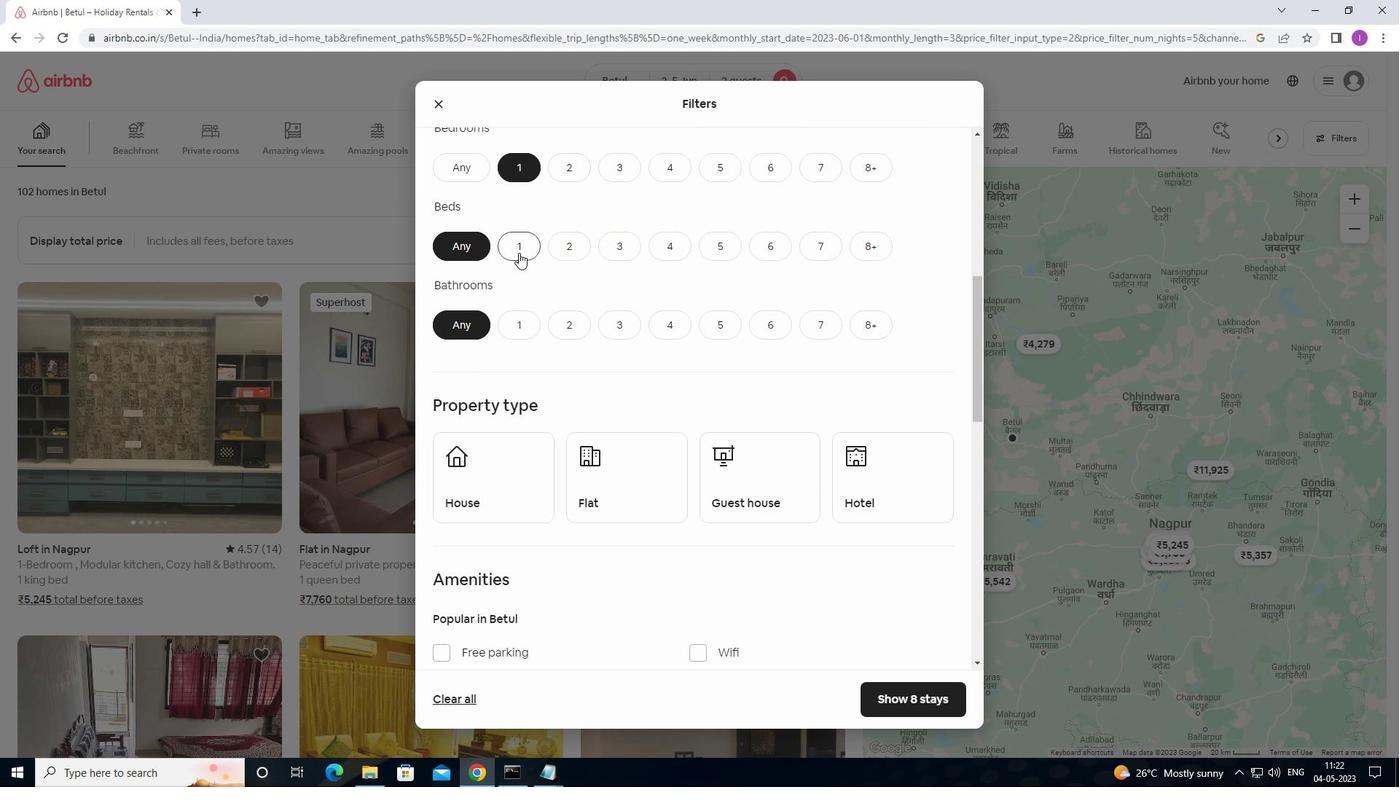 
Action: Mouse moved to (519, 329)
Screenshot: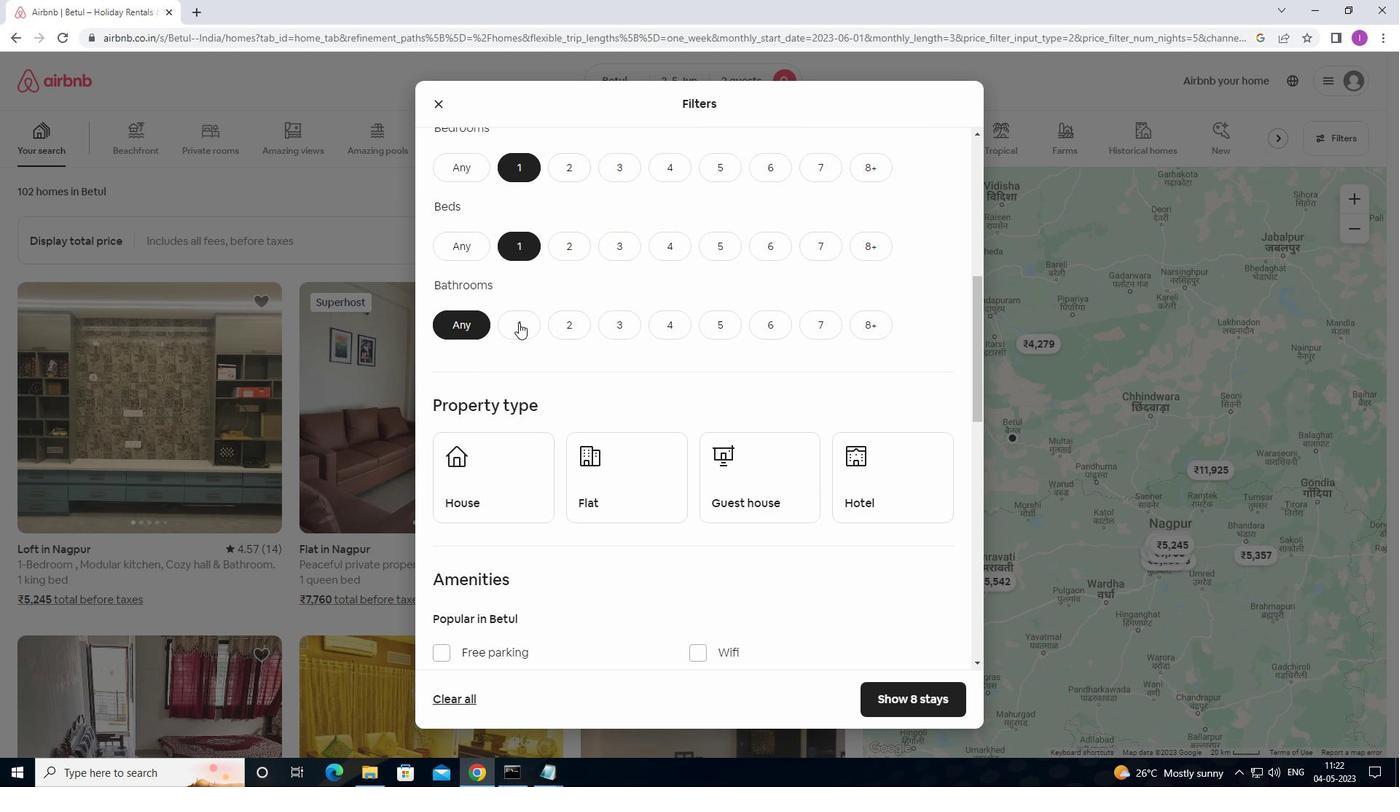 
Action: Mouse pressed left at (519, 329)
Screenshot: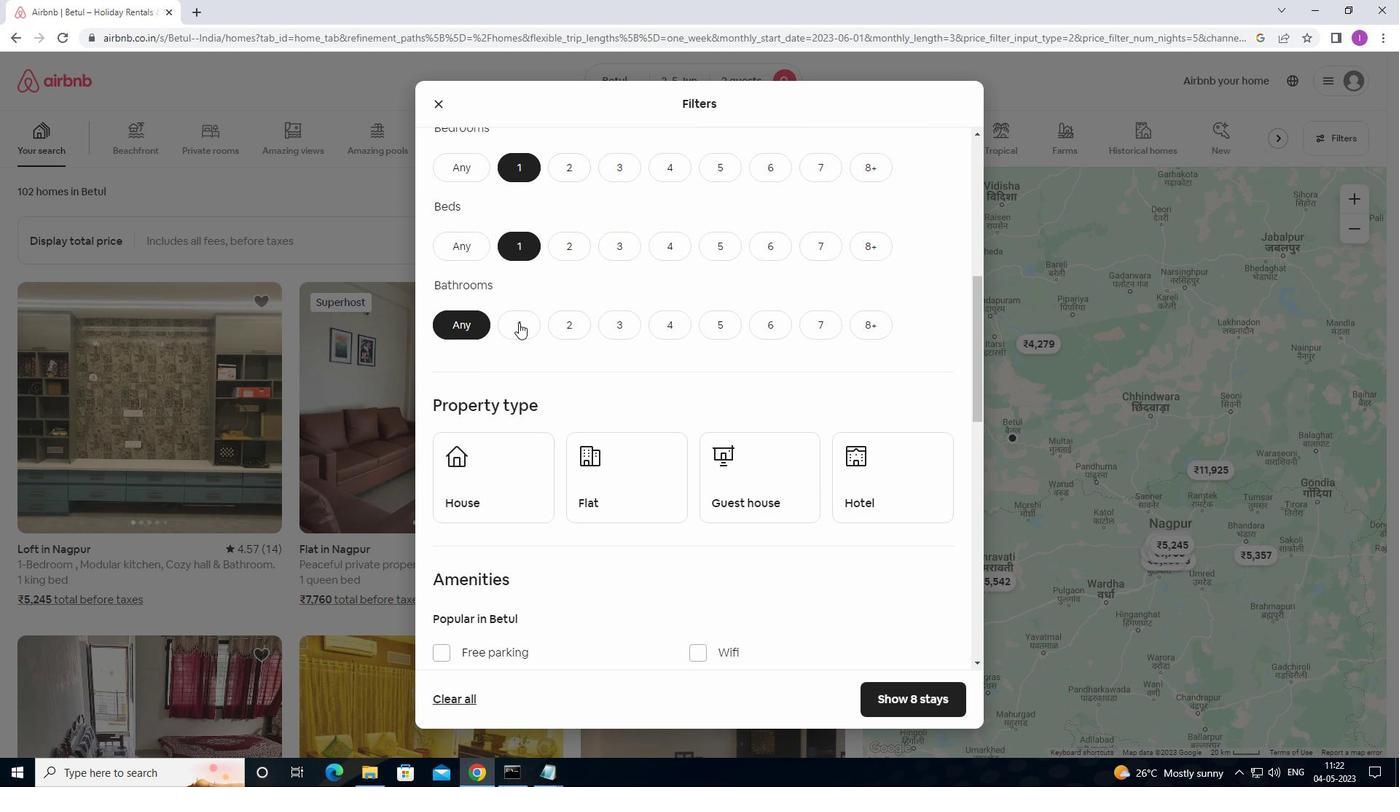 
Action: Mouse moved to (512, 457)
Screenshot: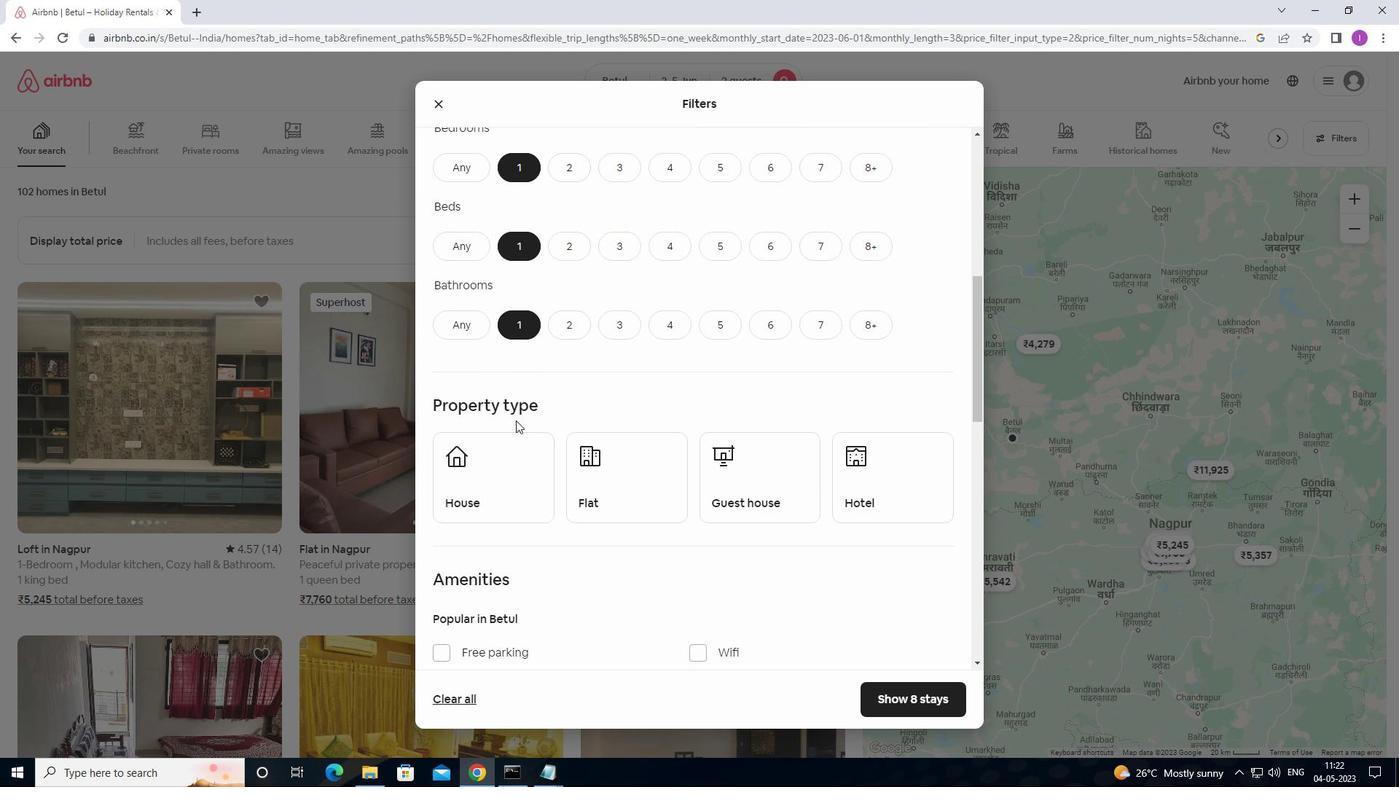 
Action: Mouse pressed left at (512, 457)
Screenshot: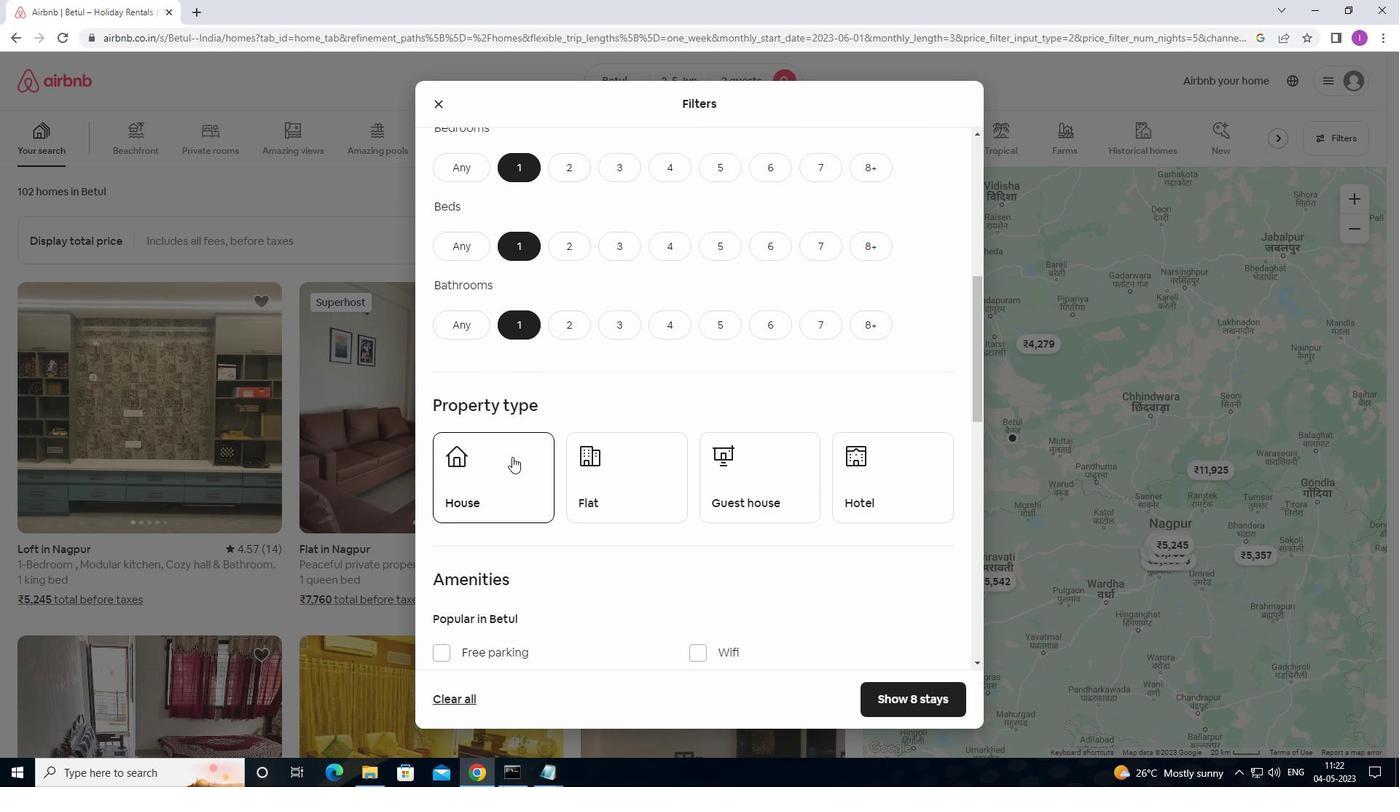 
Action: Mouse moved to (617, 452)
Screenshot: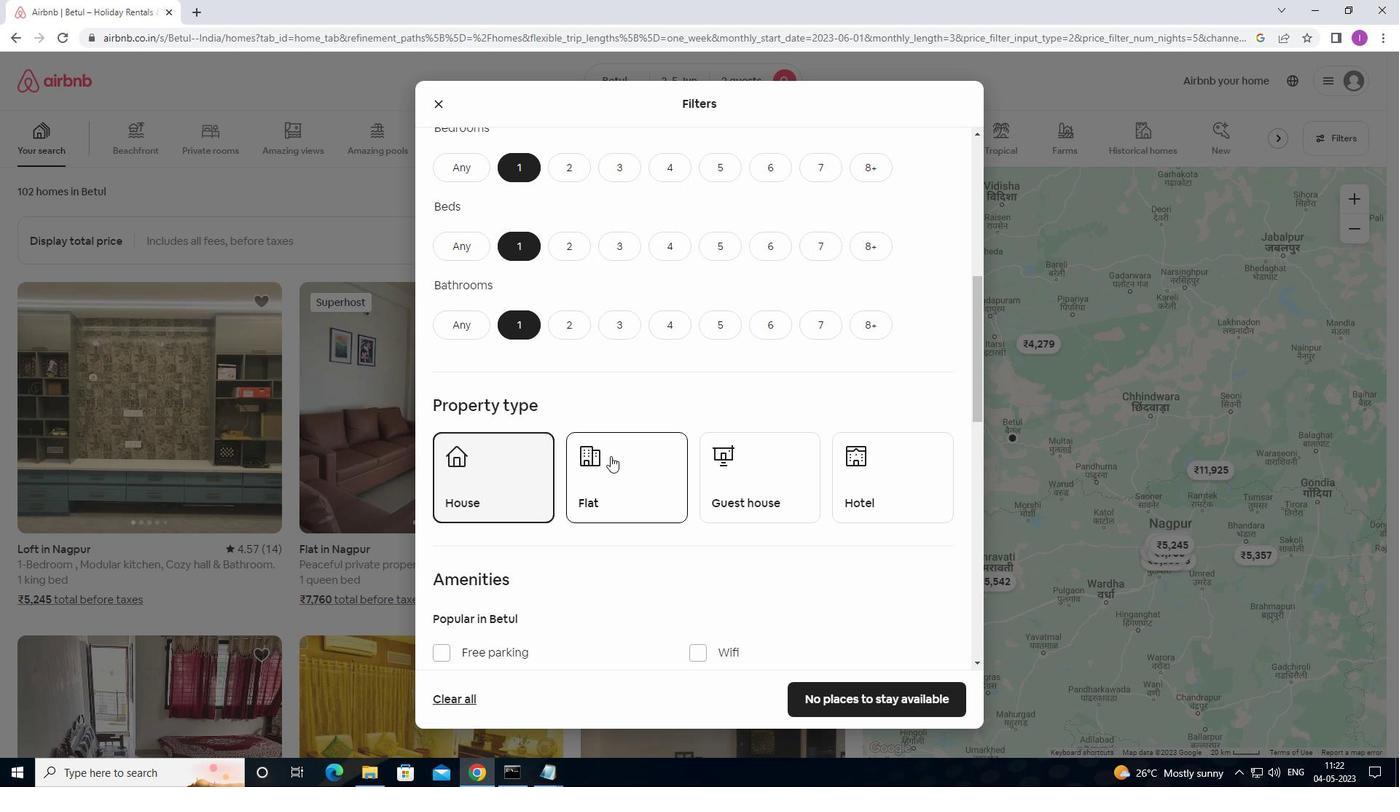 
Action: Mouse pressed left at (617, 452)
Screenshot: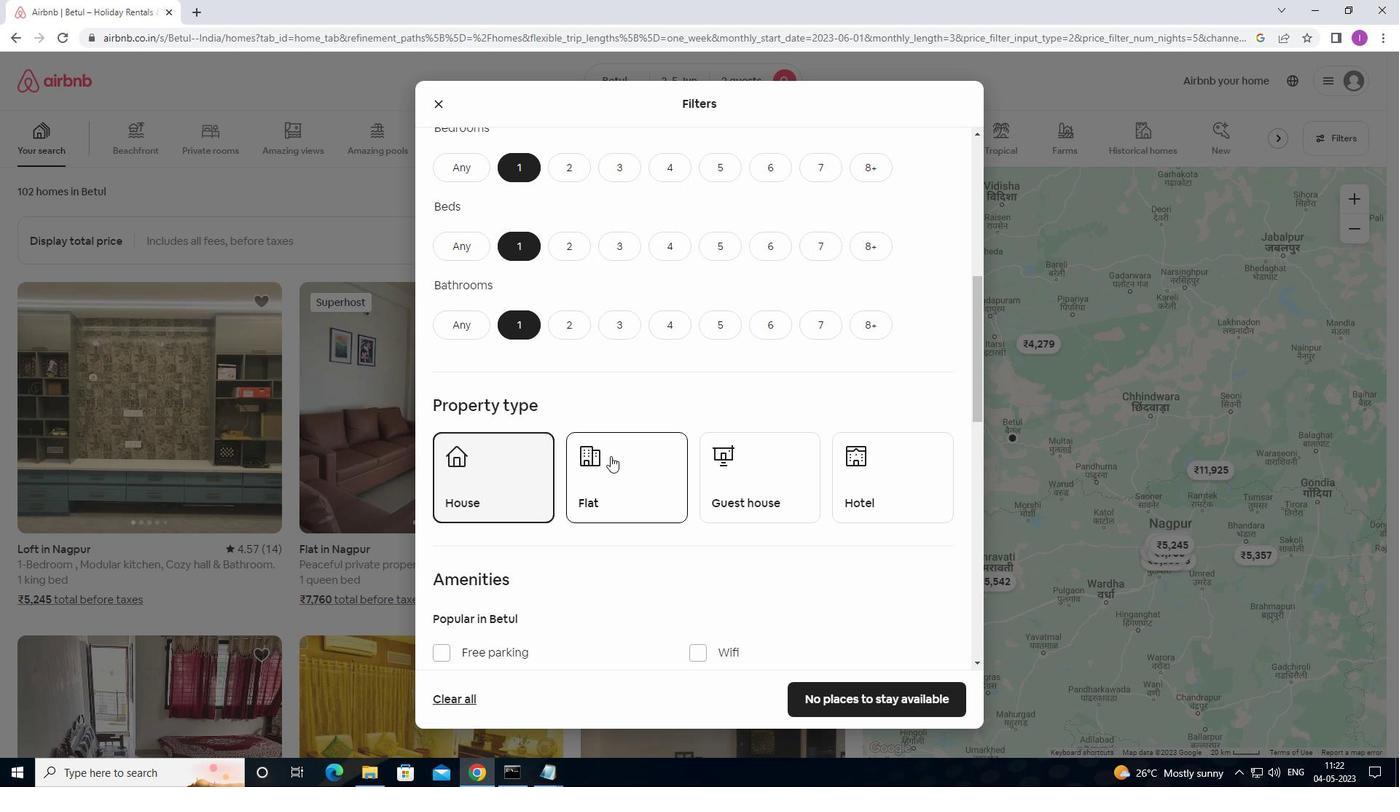 
Action: Mouse moved to (790, 476)
Screenshot: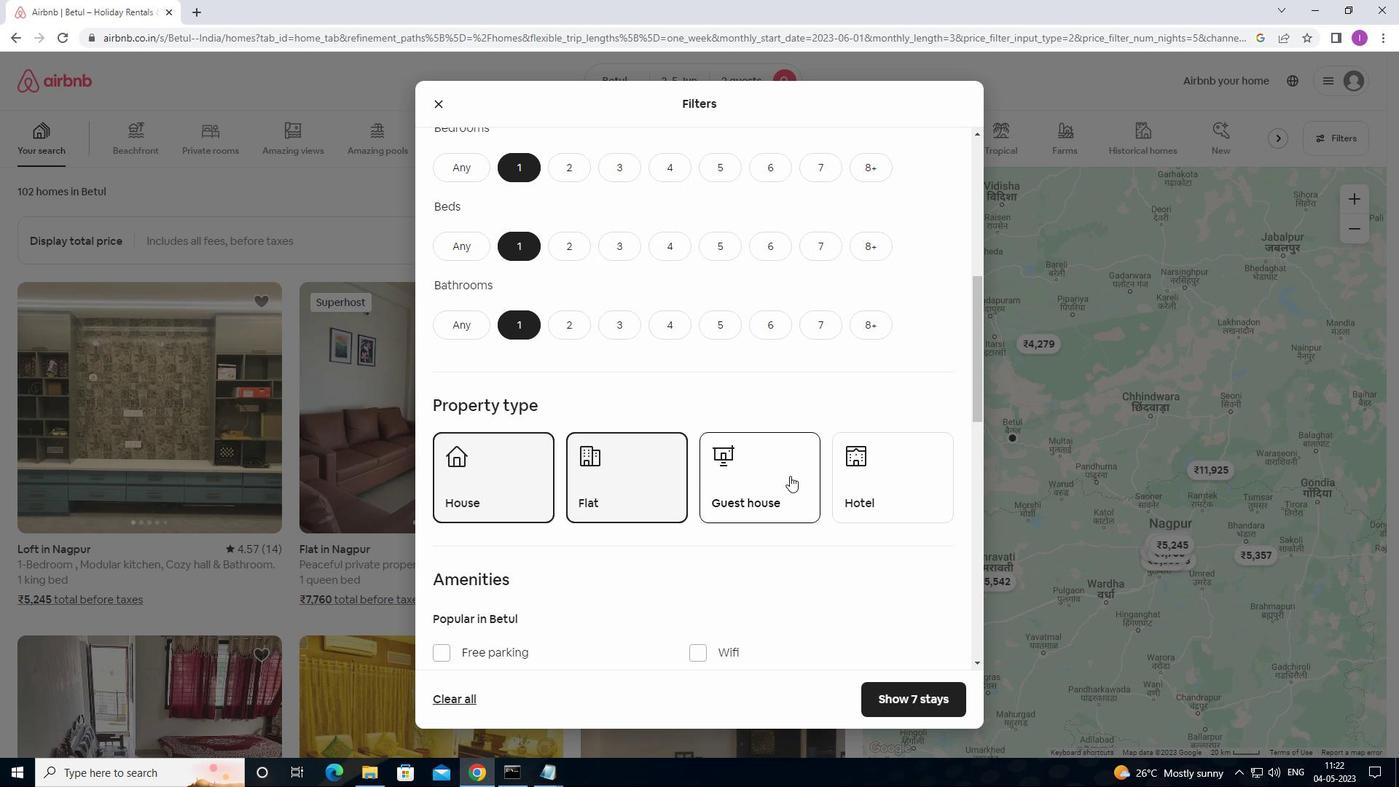 
Action: Mouse pressed left at (790, 476)
Screenshot: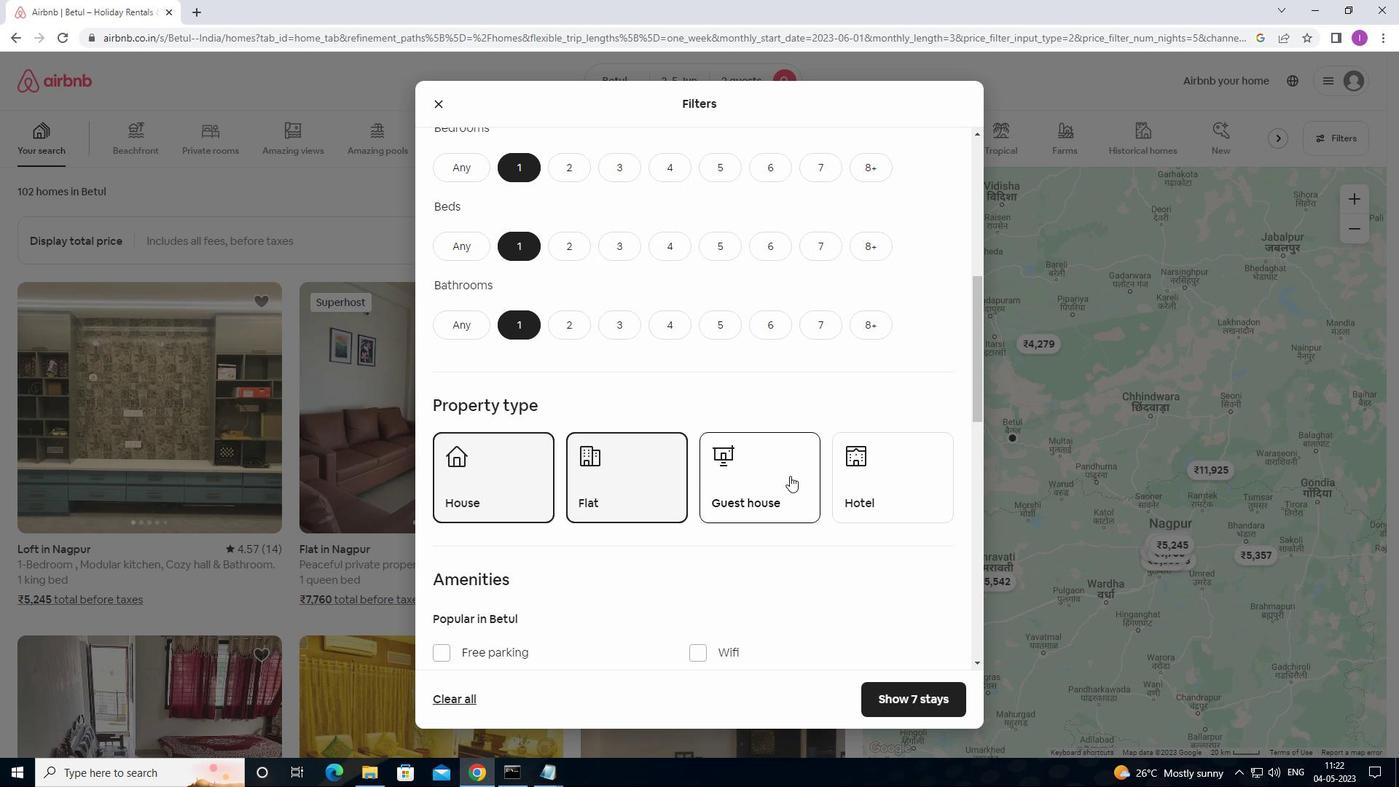 
Action: Mouse moved to (899, 484)
Screenshot: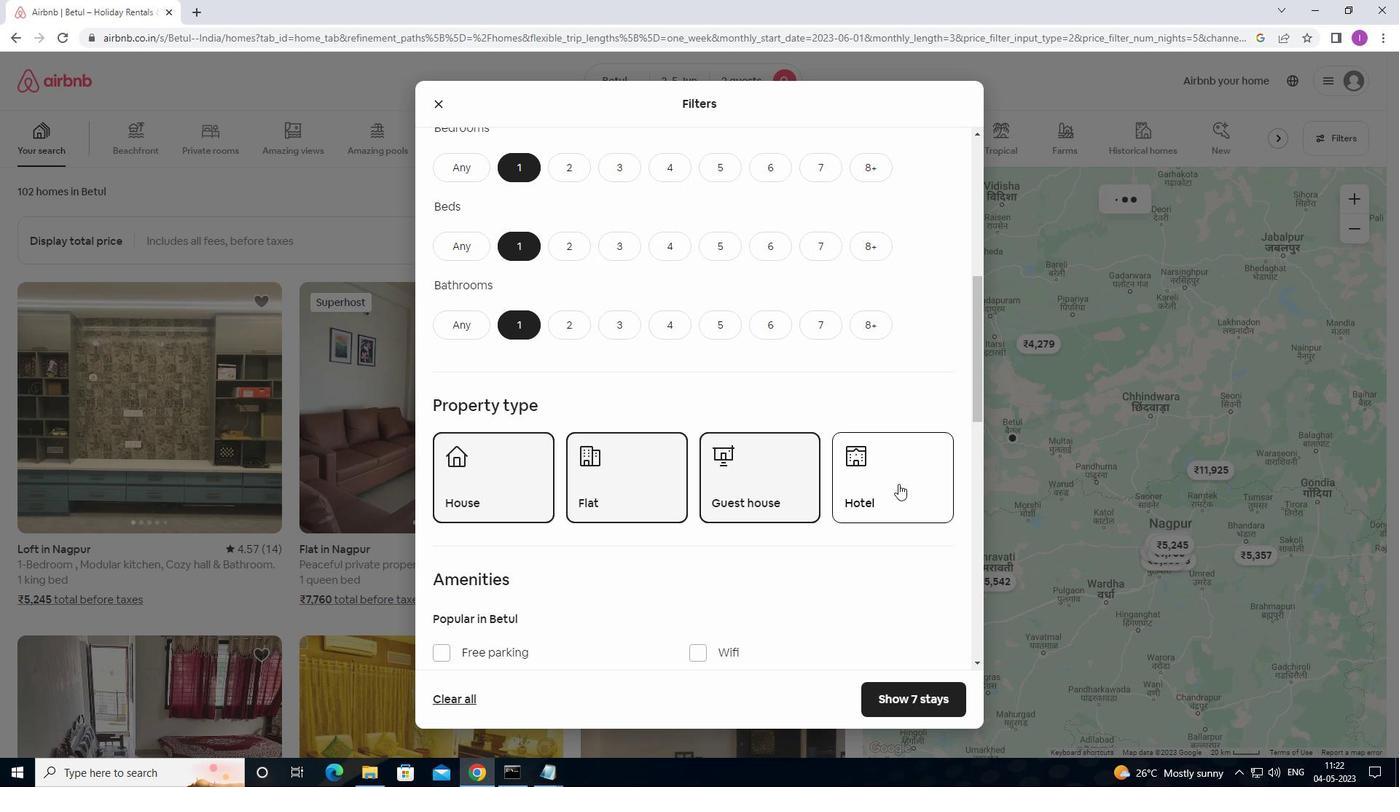 
Action: Mouse pressed left at (899, 484)
Screenshot: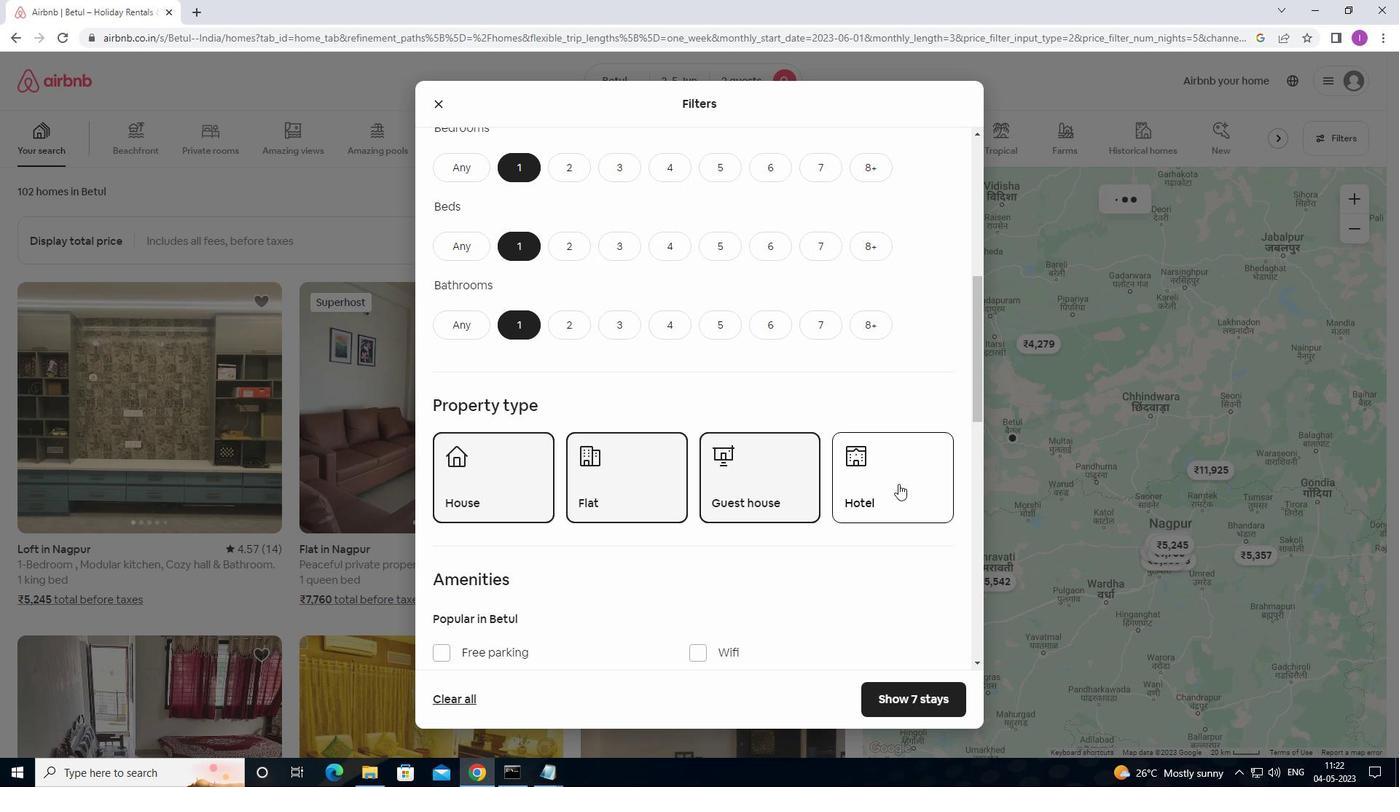
Action: Mouse moved to (716, 561)
Screenshot: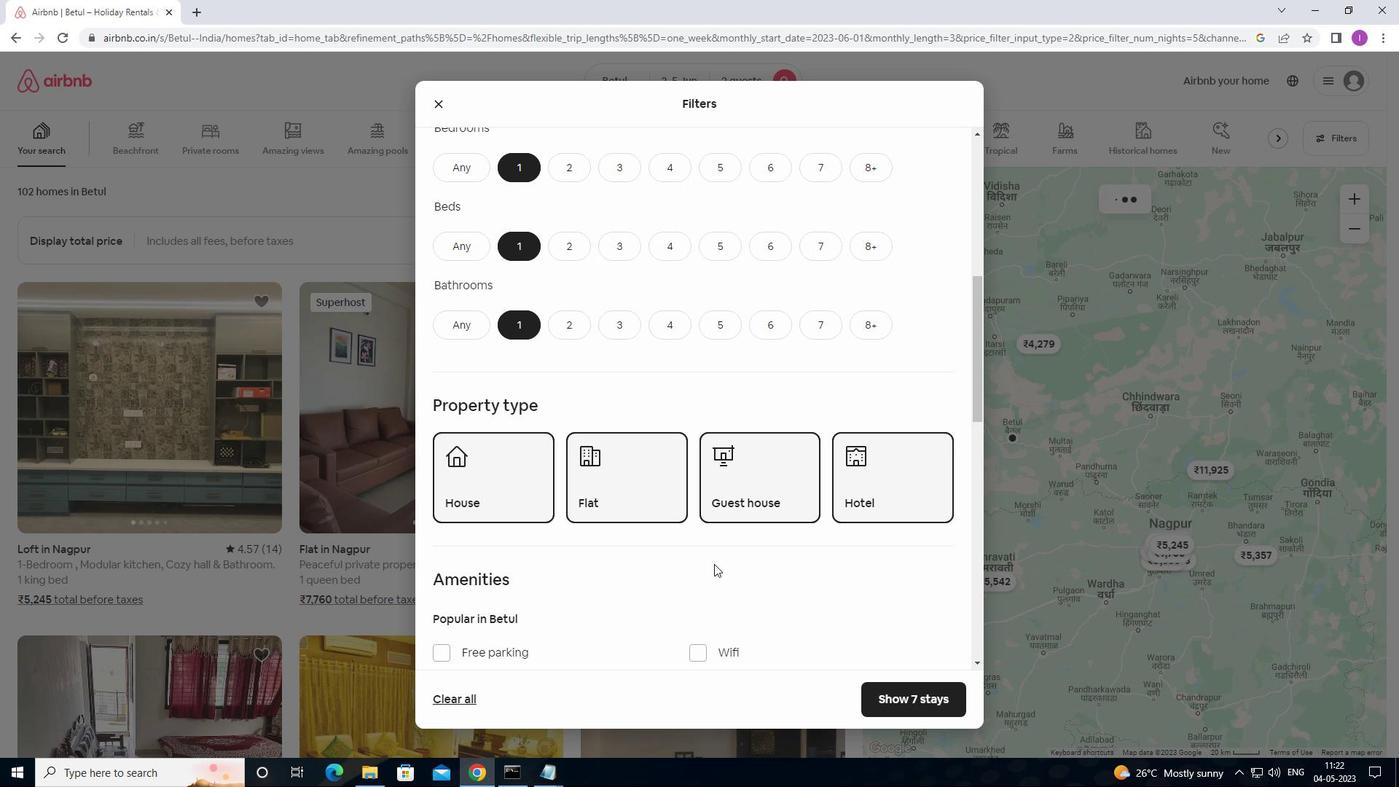 
Action: Mouse scrolled (716, 560) with delta (0, 0)
Screenshot: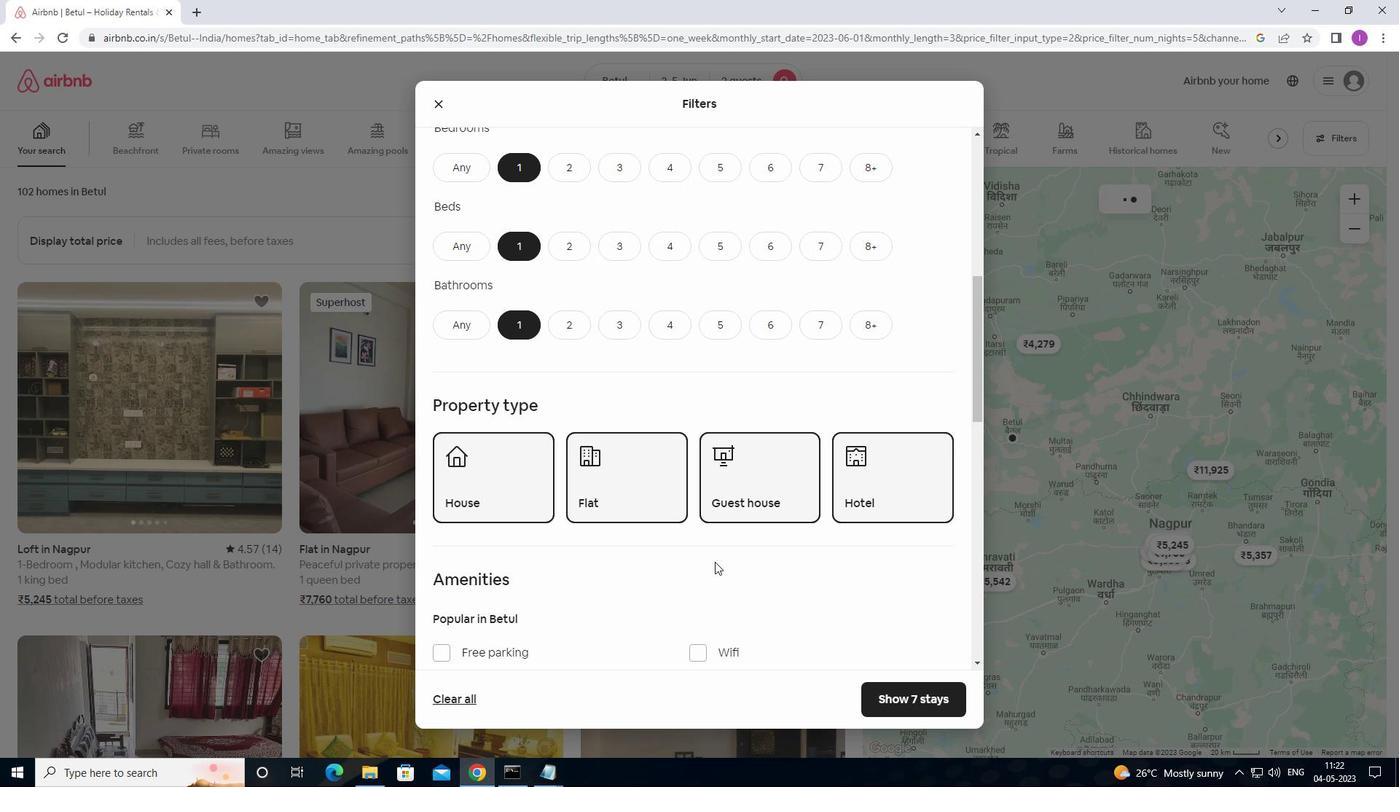 
Action: Mouse scrolled (716, 560) with delta (0, 0)
Screenshot: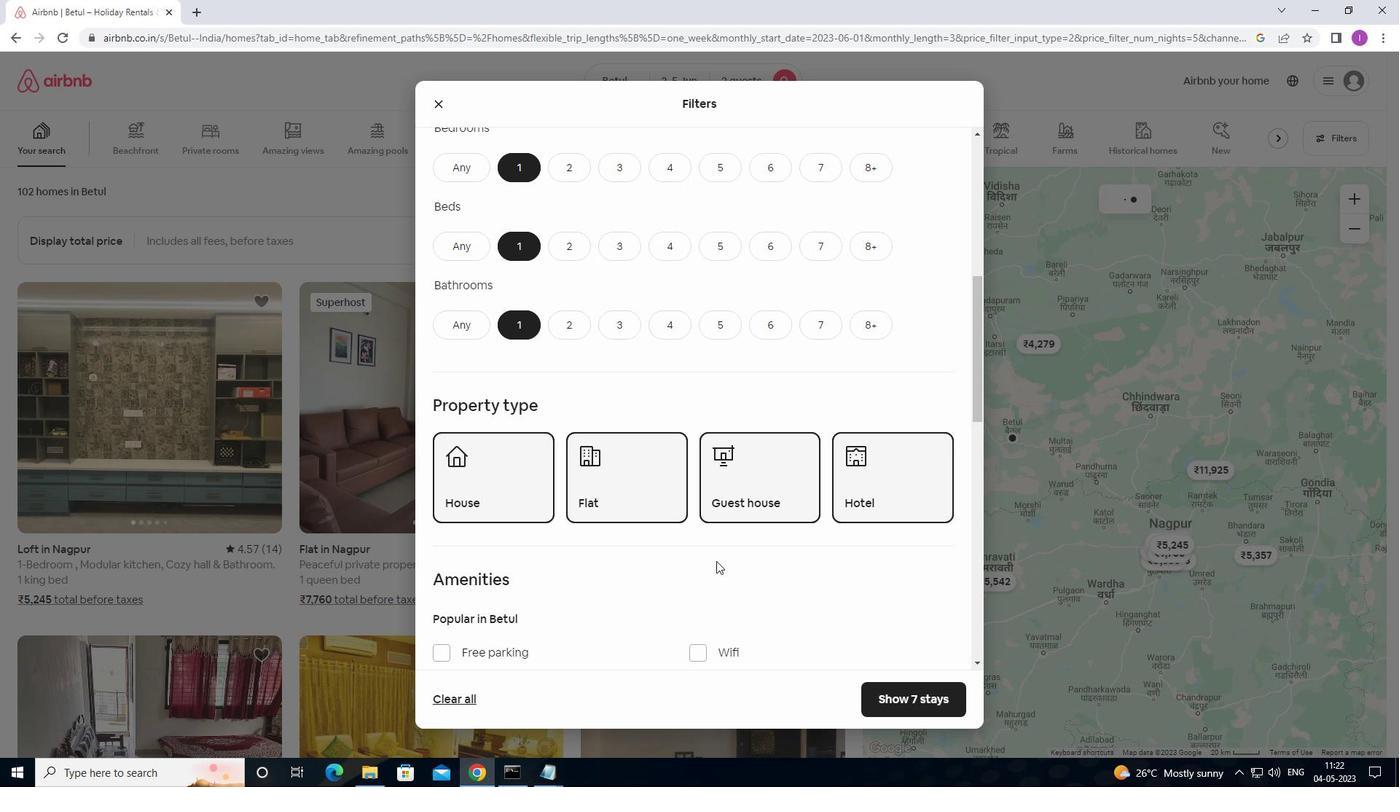 
Action: Mouse moved to (725, 549)
Screenshot: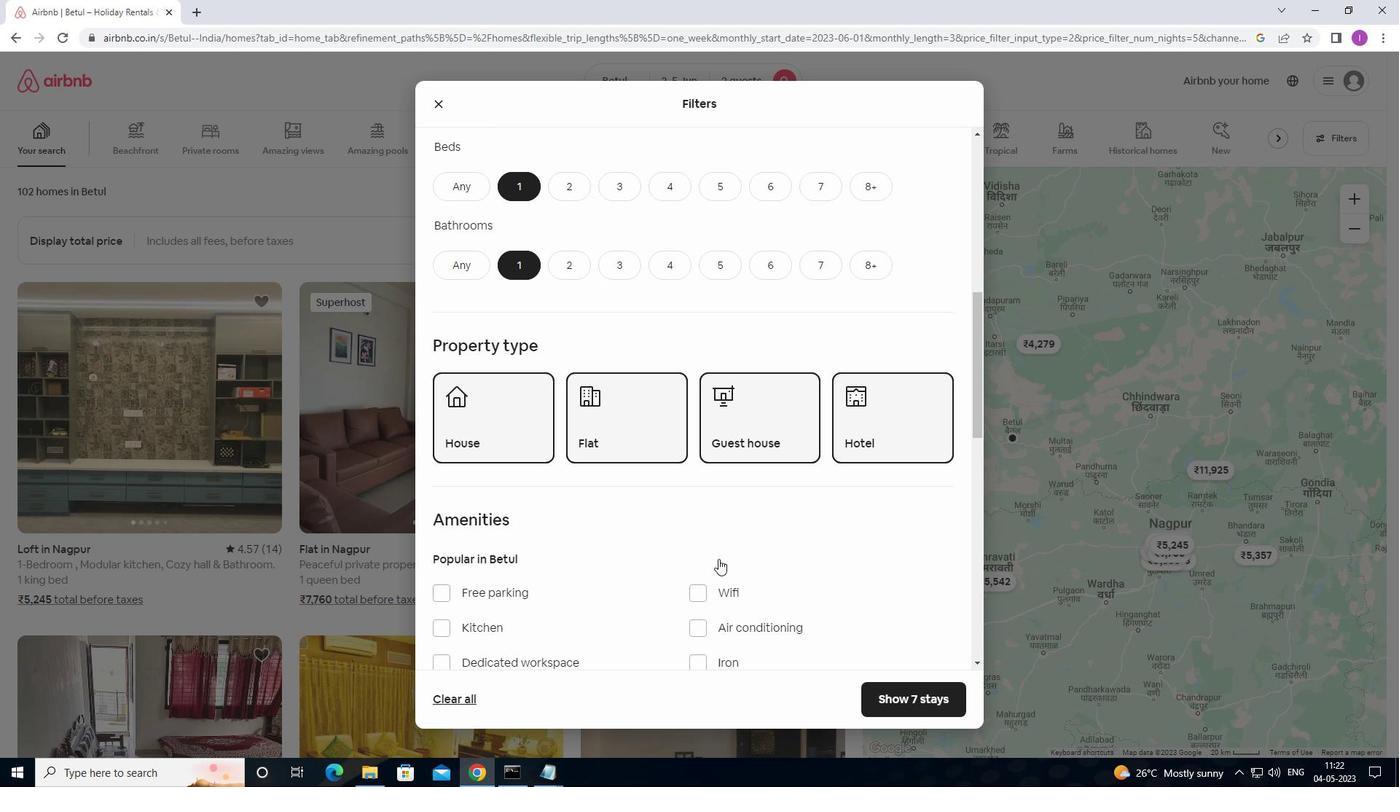 
Action: Mouse scrolled (725, 548) with delta (0, 0)
Screenshot: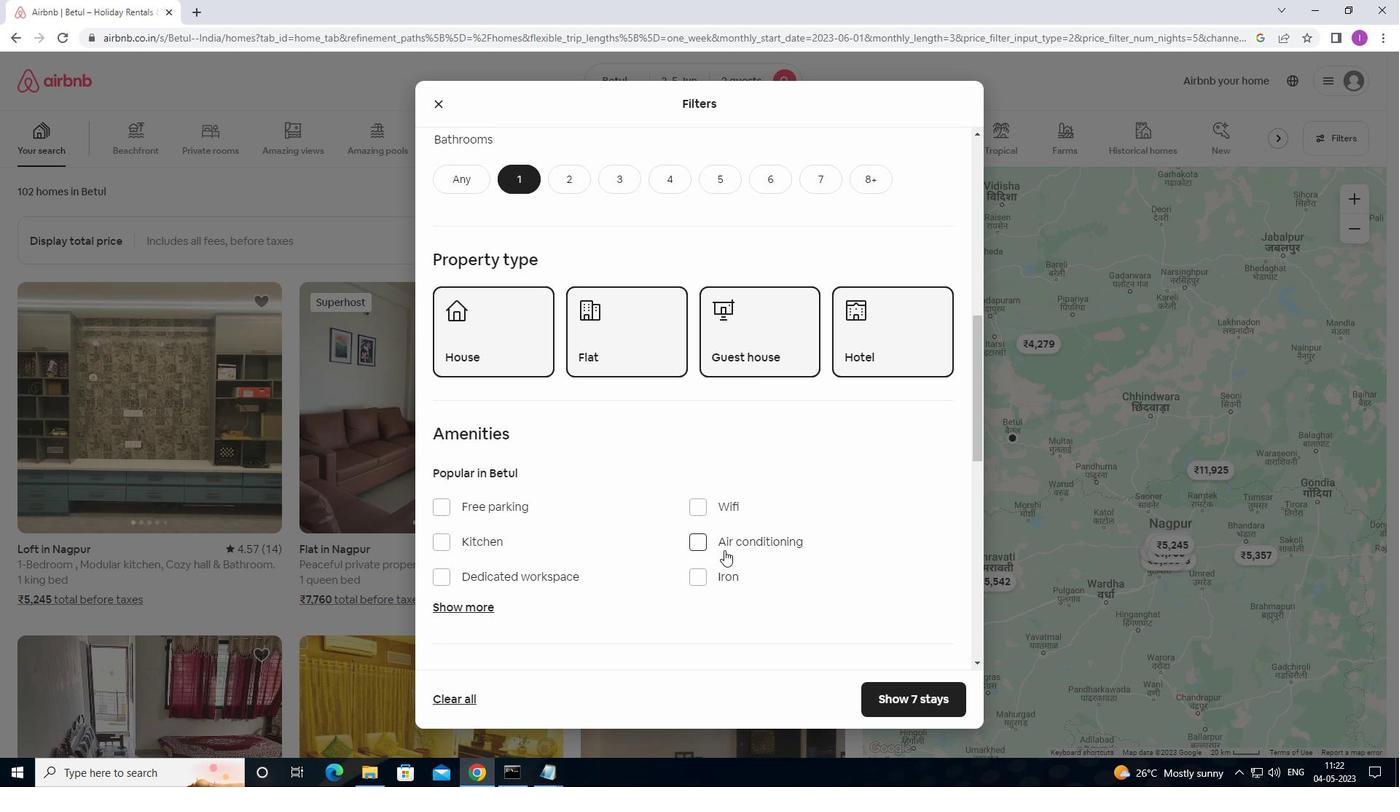 
Action: Mouse scrolled (725, 548) with delta (0, 0)
Screenshot: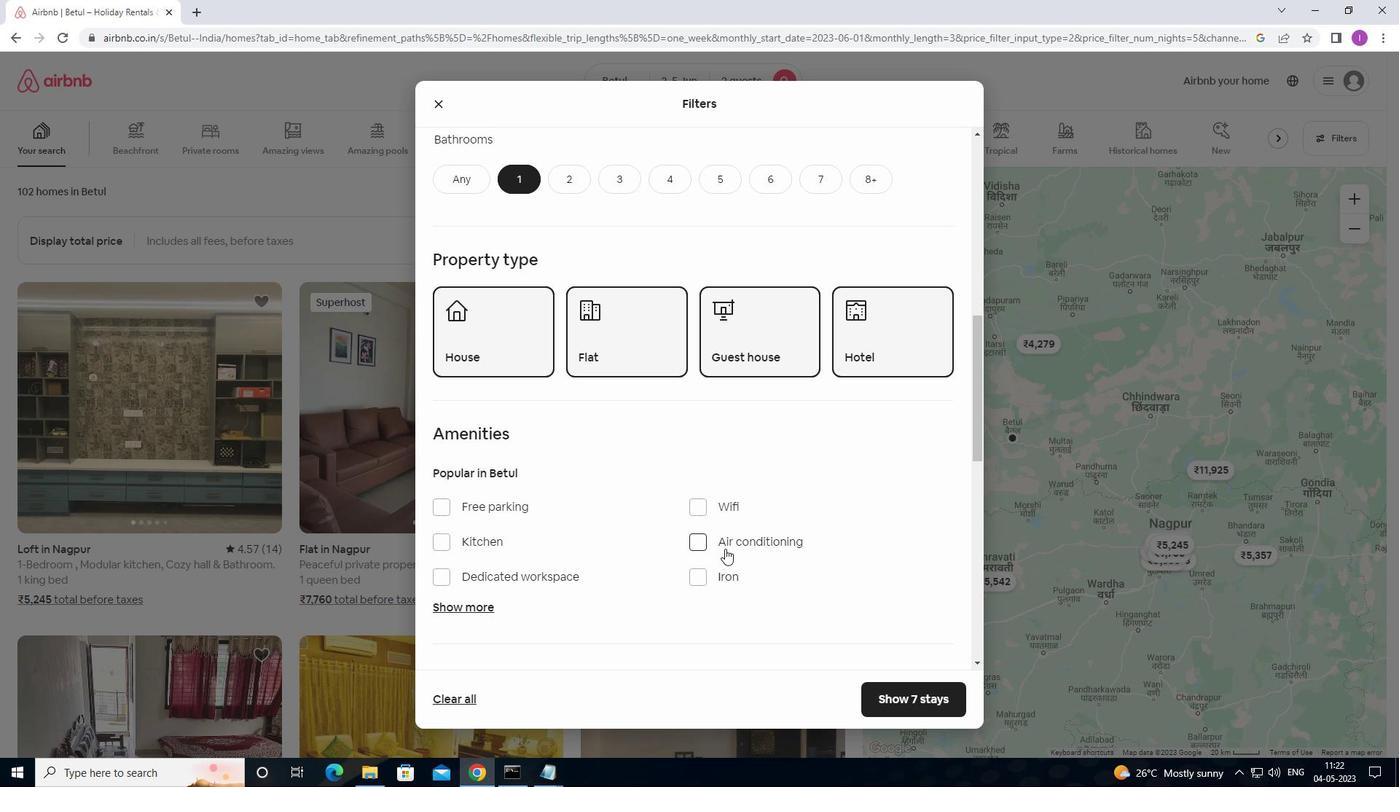 
Action: Mouse moved to (573, 535)
Screenshot: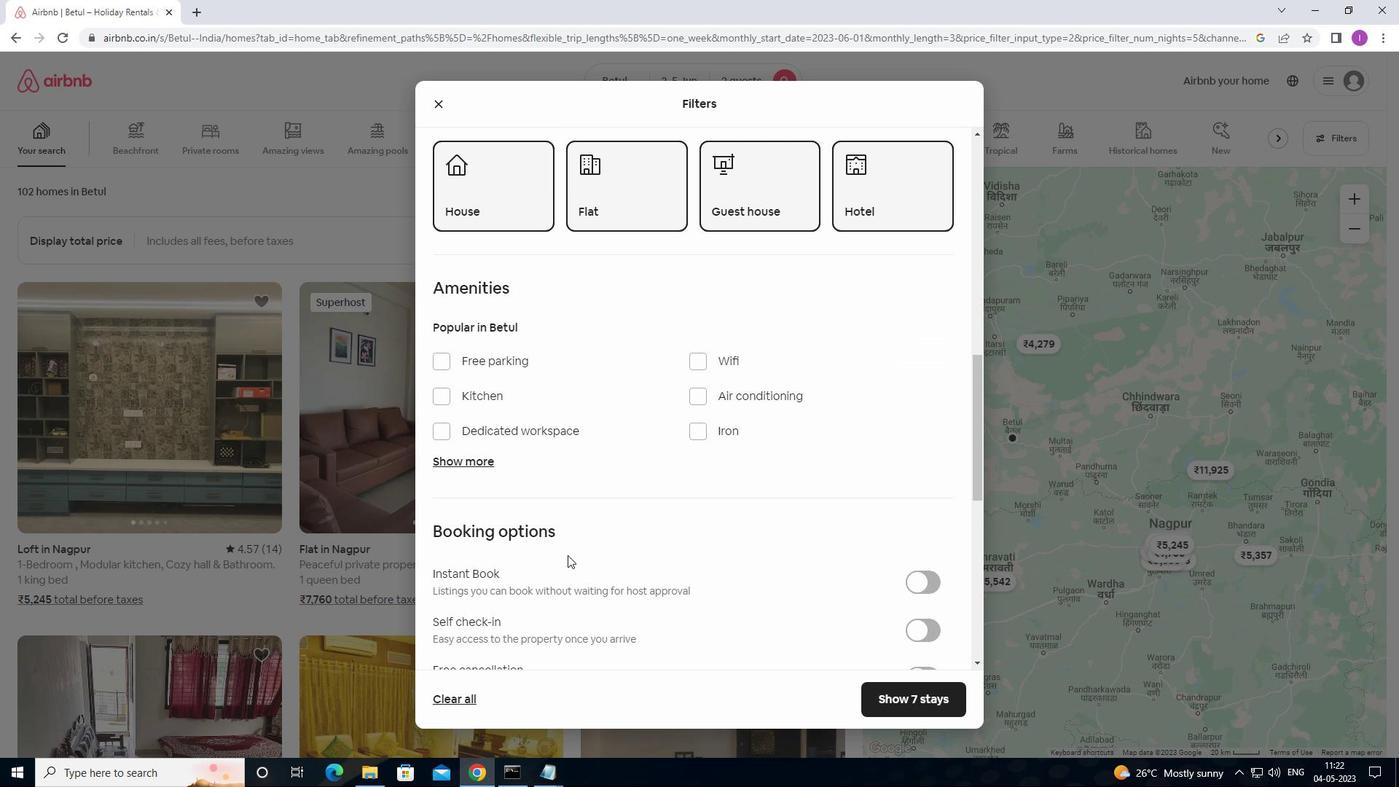 
Action: Mouse scrolled (573, 534) with delta (0, 0)
Screenshot: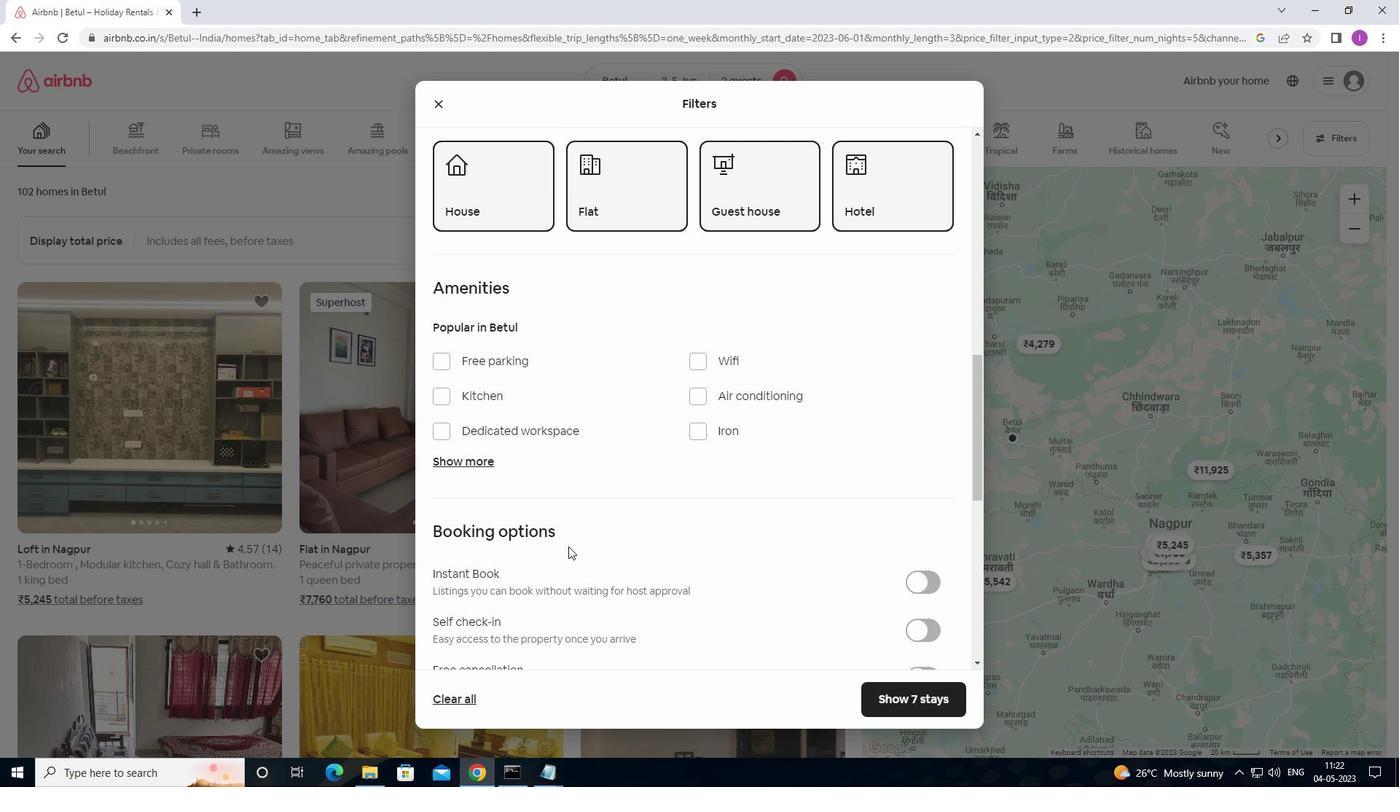 
Action: Mouse moved to (573, 535)
Screenshot: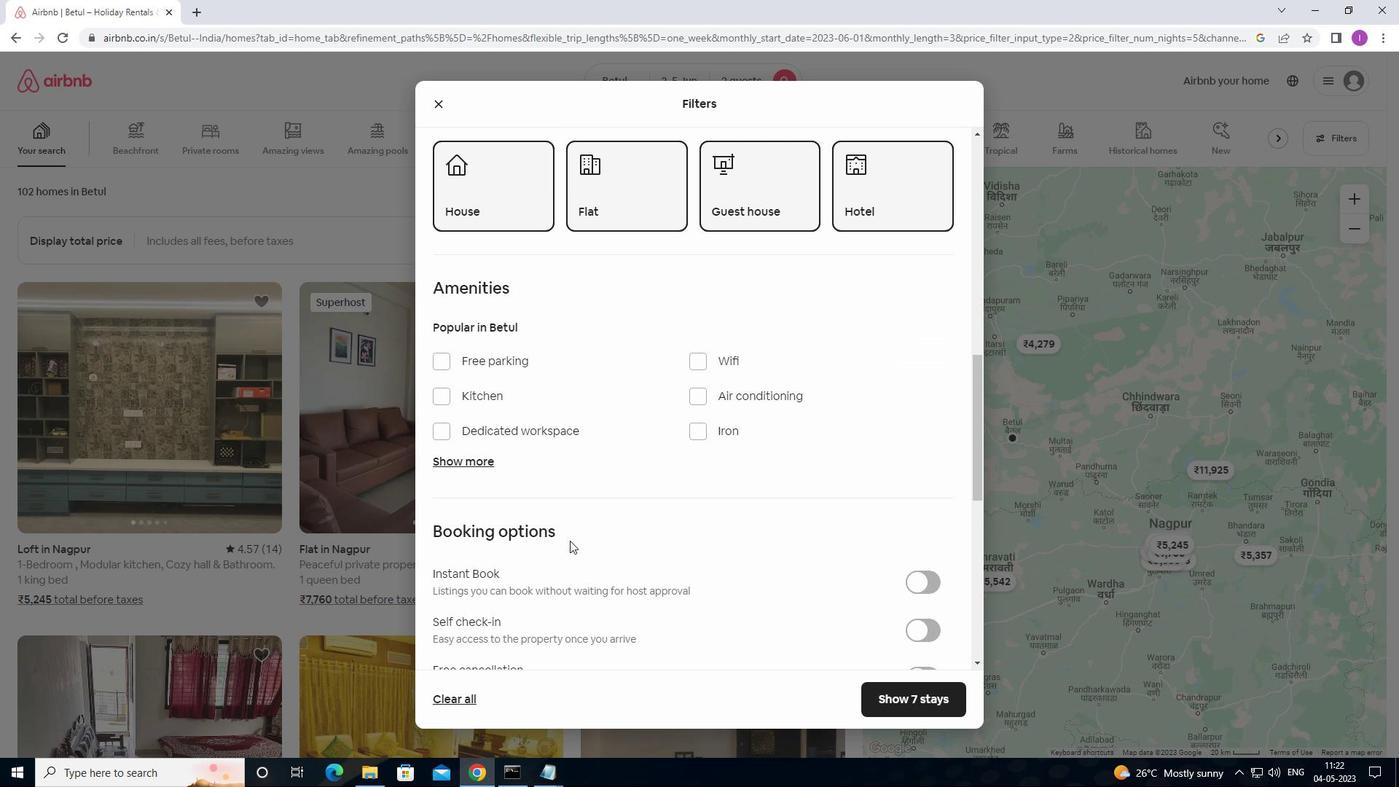 
Action: Mouse scrolled (573, 534) with delta (0, 0)
Screenshot: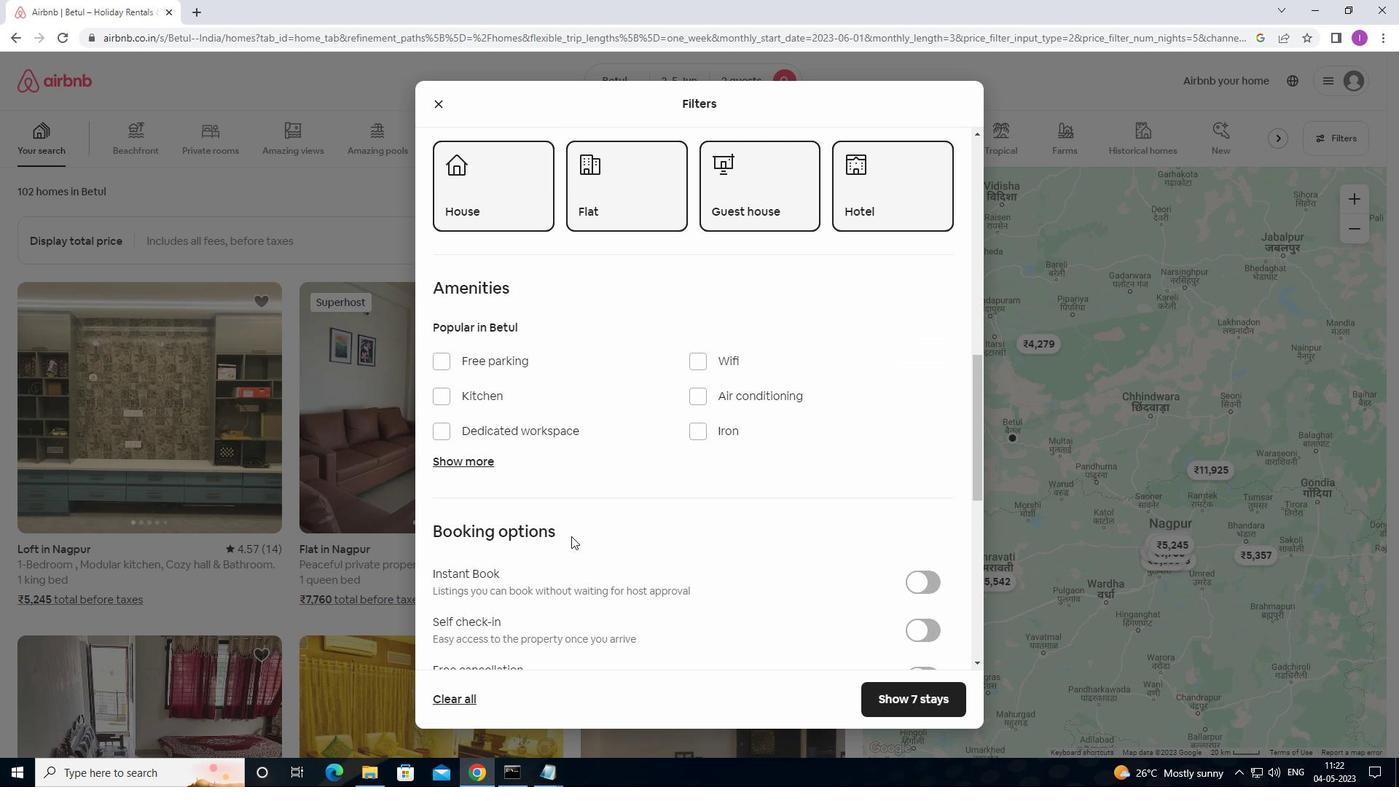 
Action: Mouse moved to (931, 491)
Screenshot: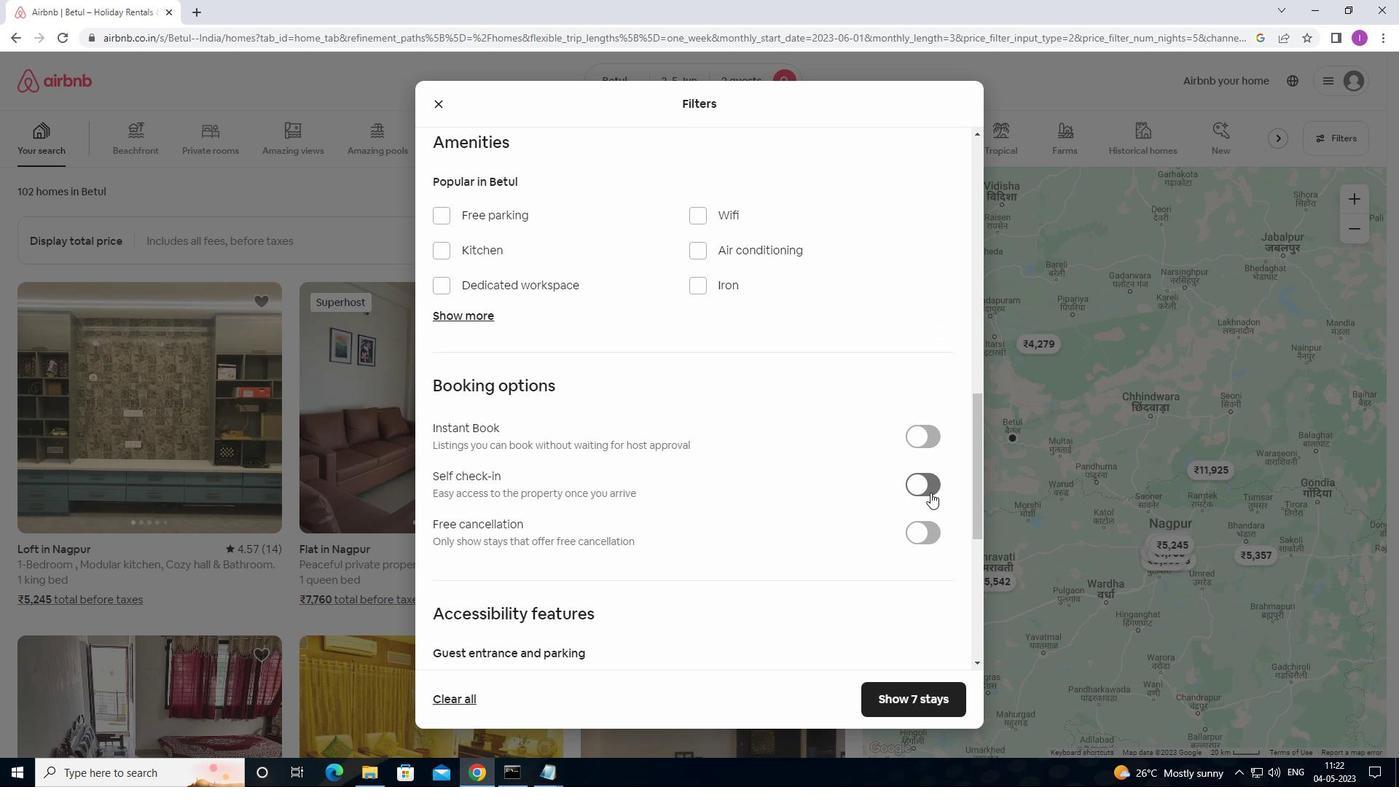 
Action: Mouse pressed left at (931, 491)
Screenshot: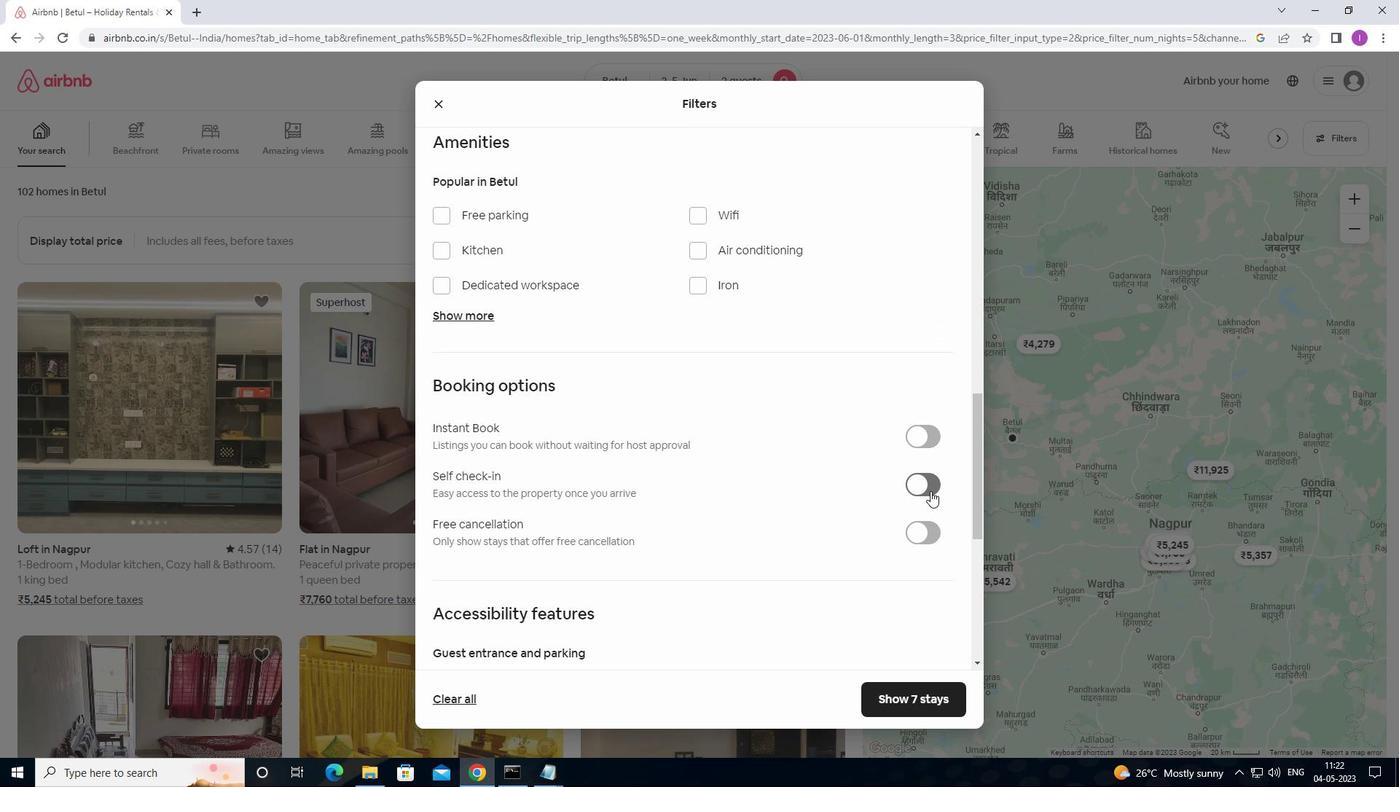 
Action: Mouse moved to (705, 546)
Screenshot: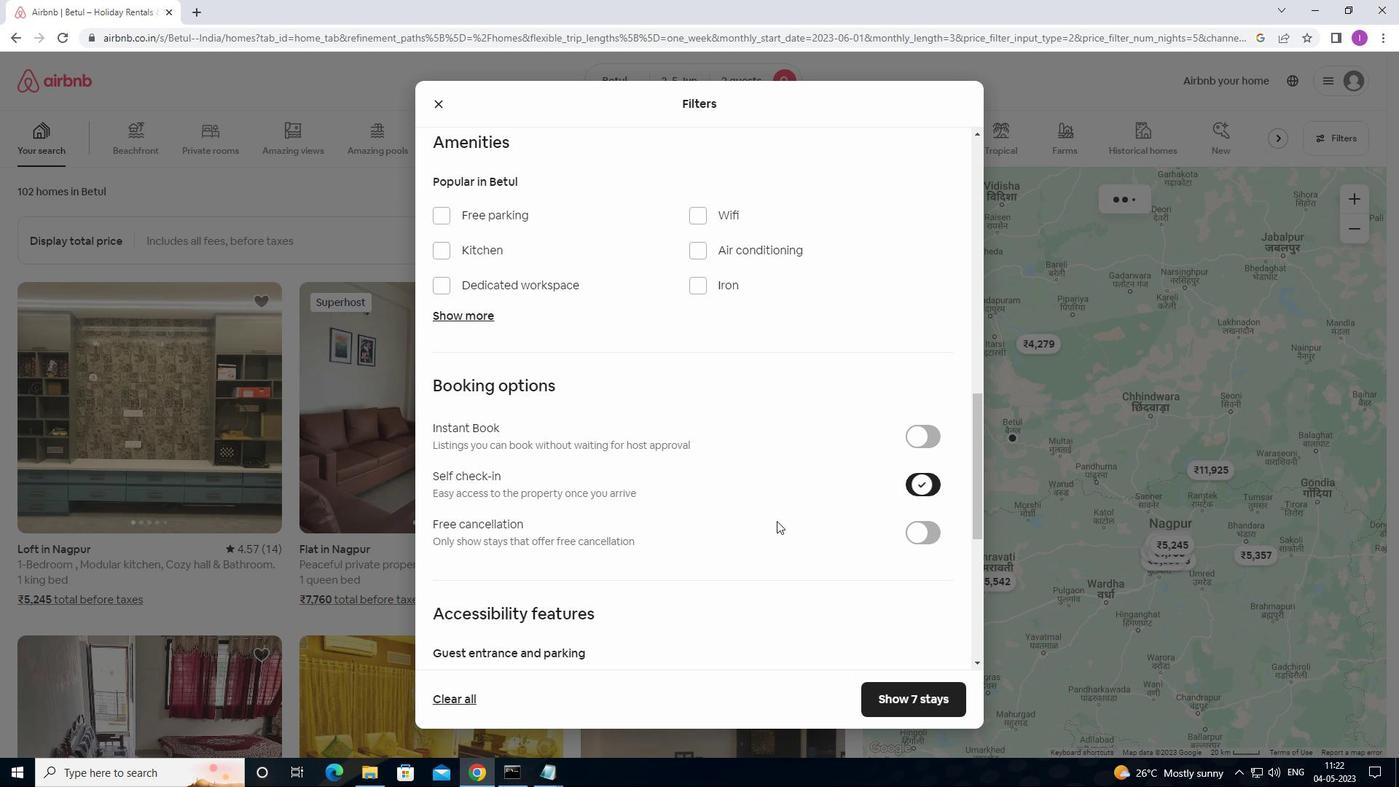 
Action: Mouse scrolled (705, 546) with delta (0, 0)
Screenshot: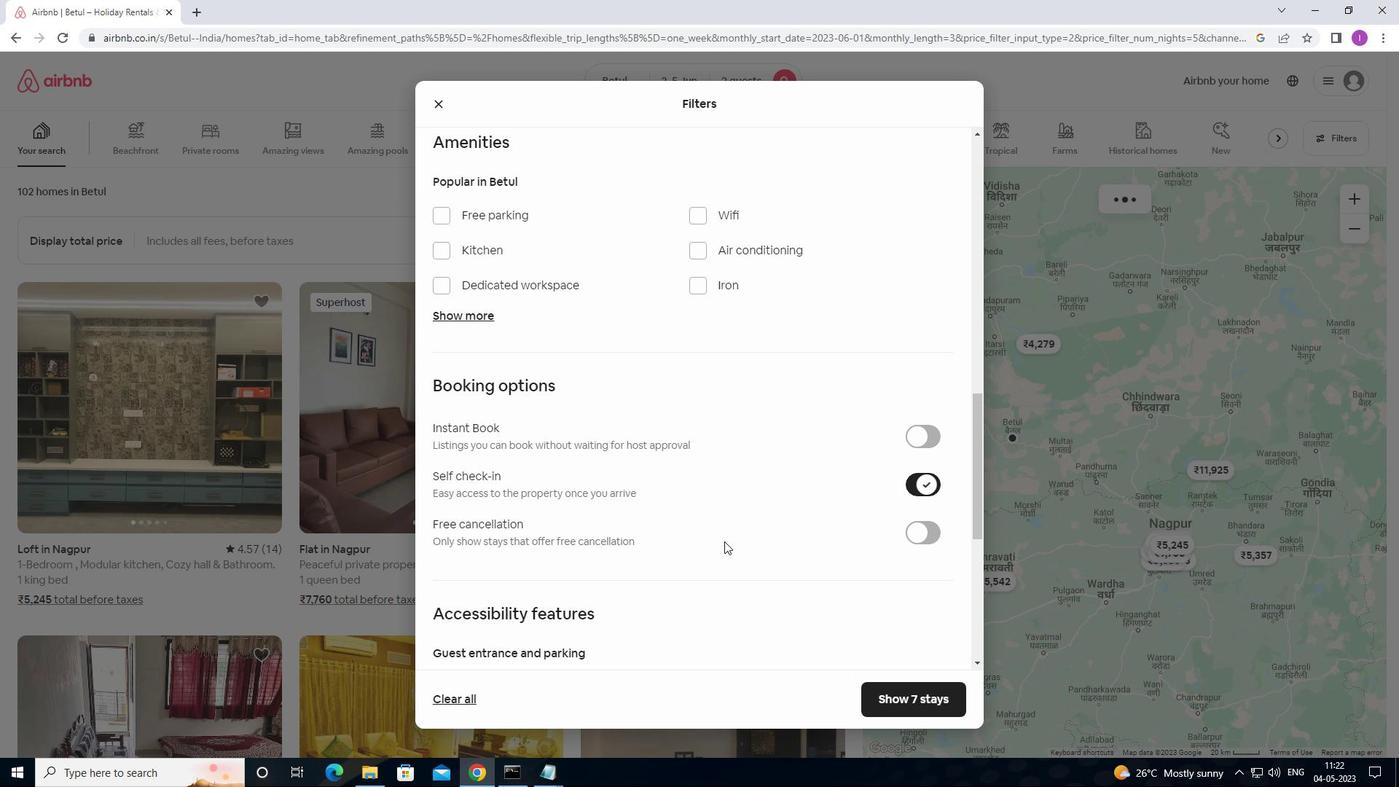 
Action: Mouse moved to (705, 547)
Screenshot: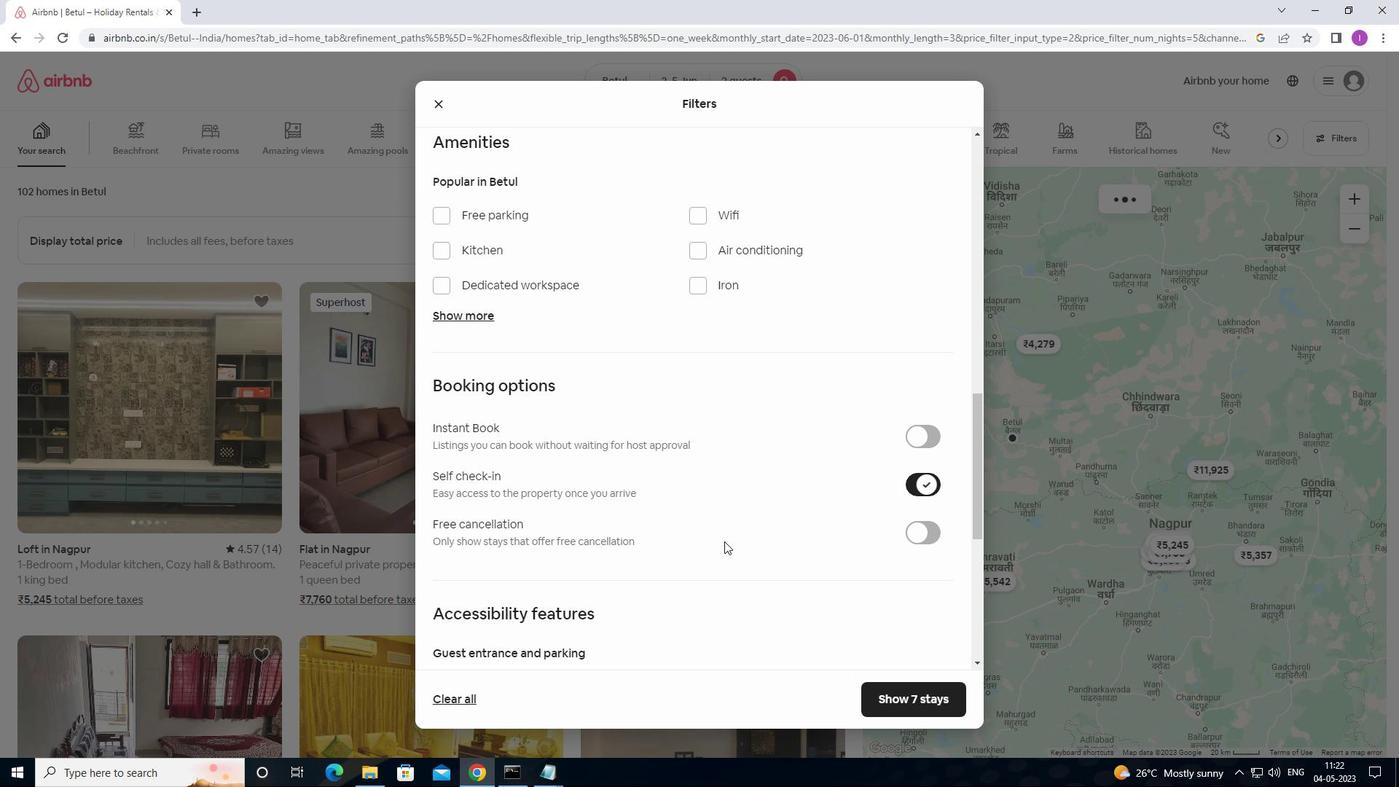 
Action: Mouse scrolled (705, 546) with delta (0, 0)
Screenshot: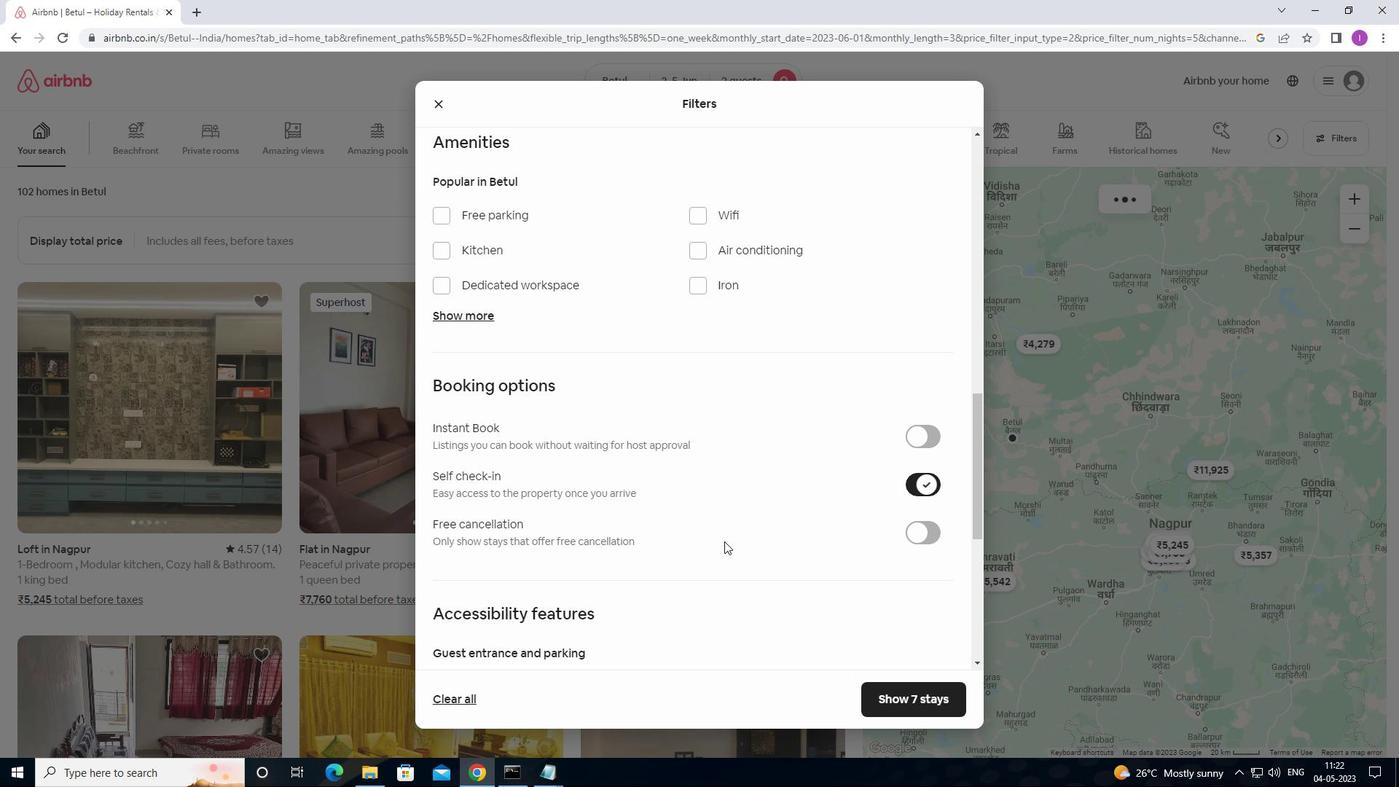 
Action: Mouse scrolled (705, 546) with delta (0, 0)
Screenshot: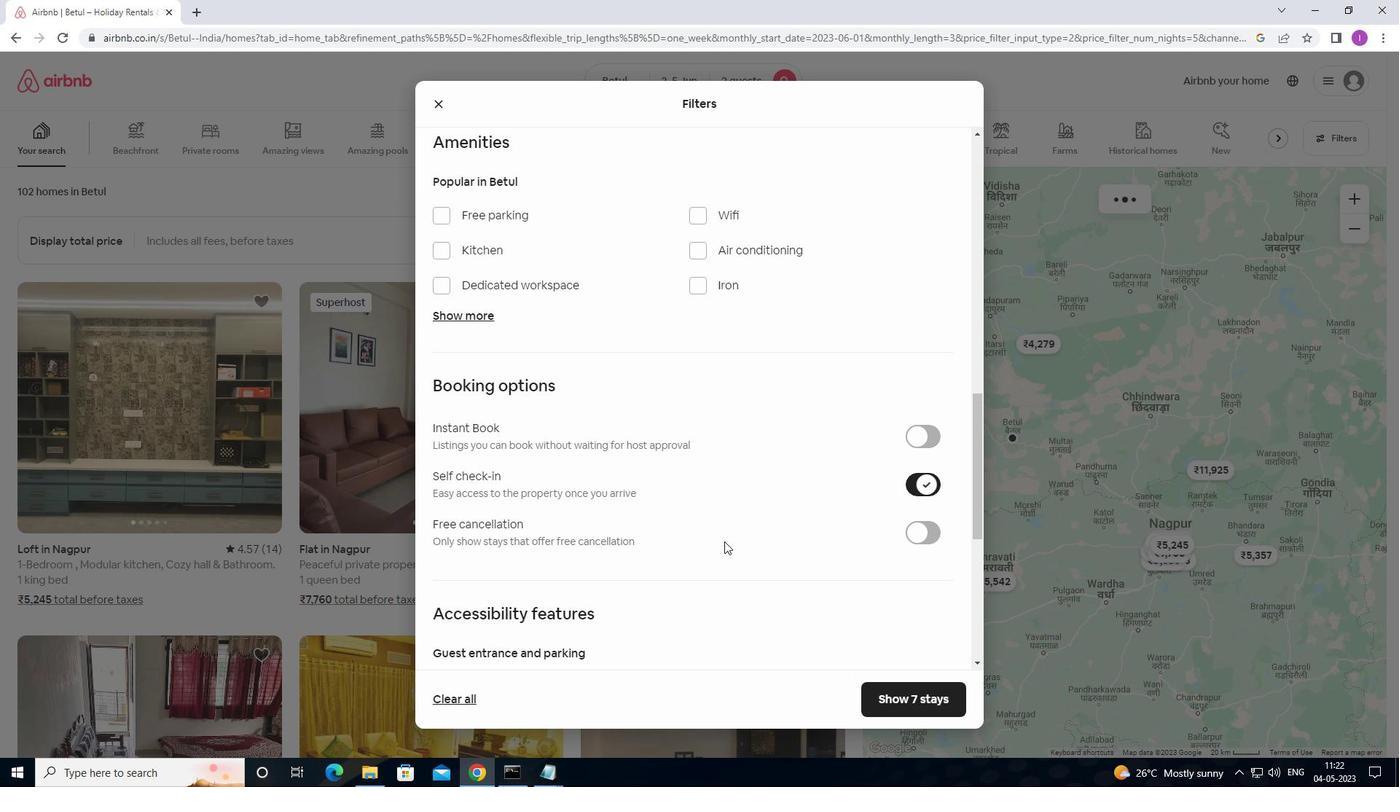 
Action: Mouse moved to (705, 547)
Screenshot: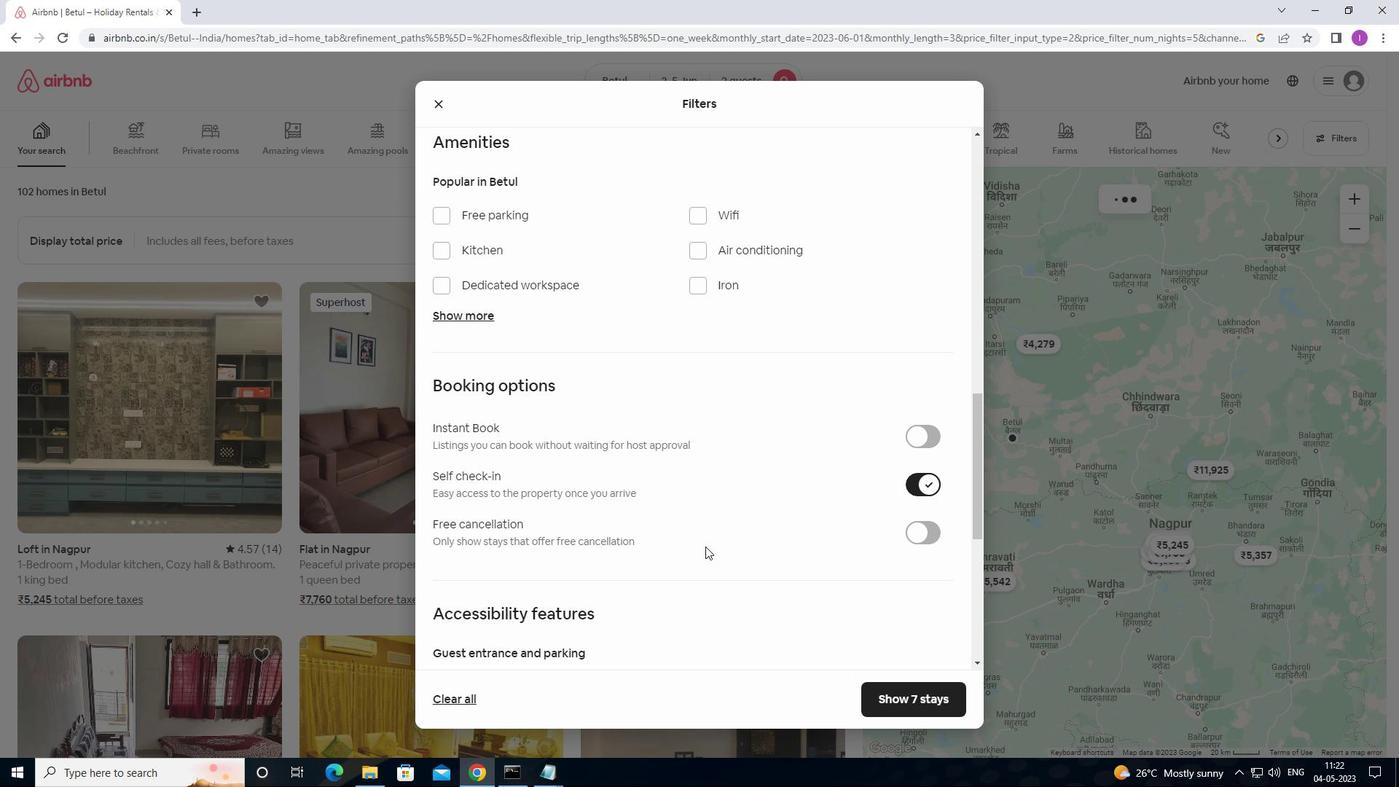
Action: Mouse scrolled (705, 546) with delta (0, 0)
Screenshot: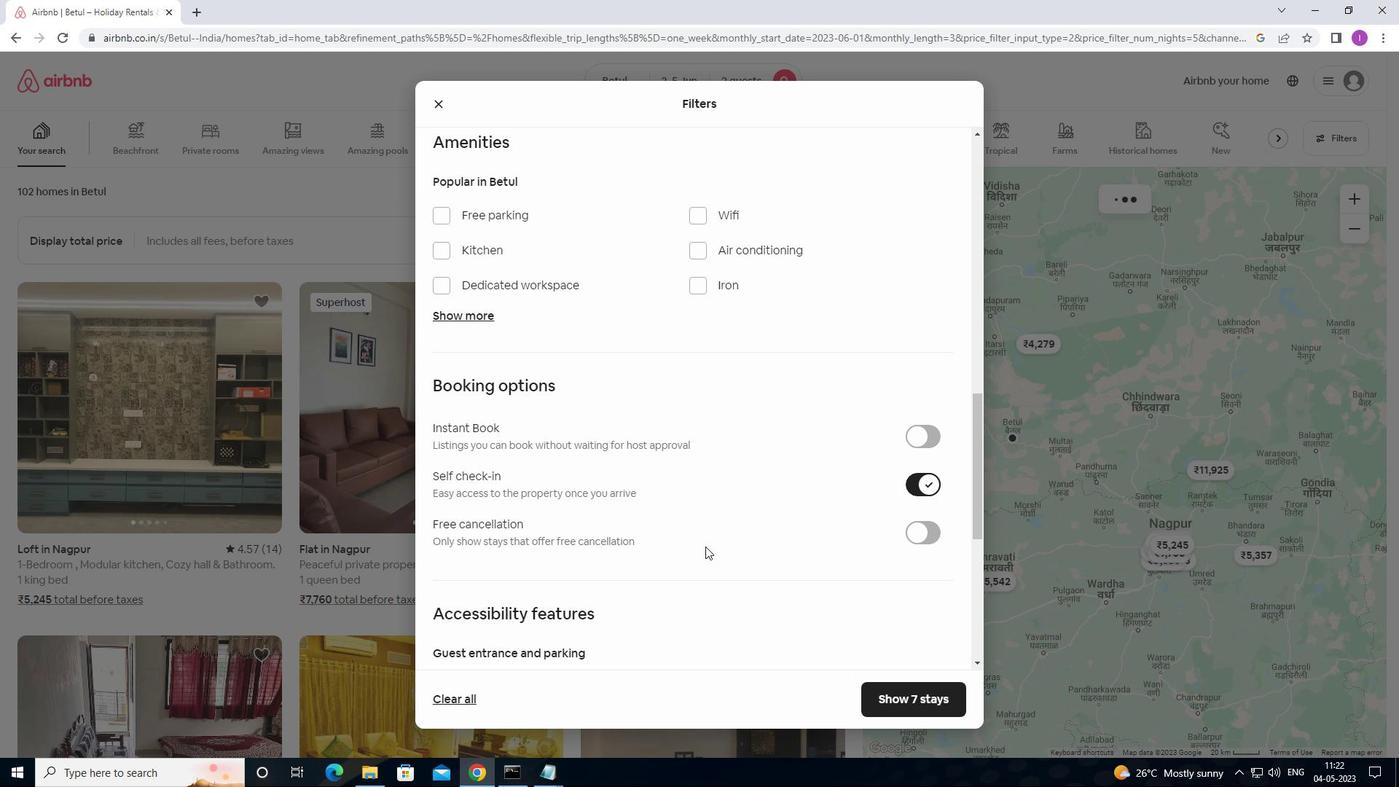 
Action: Mouse scrolled (705, 546) with delta (0, 0)
Screenshot: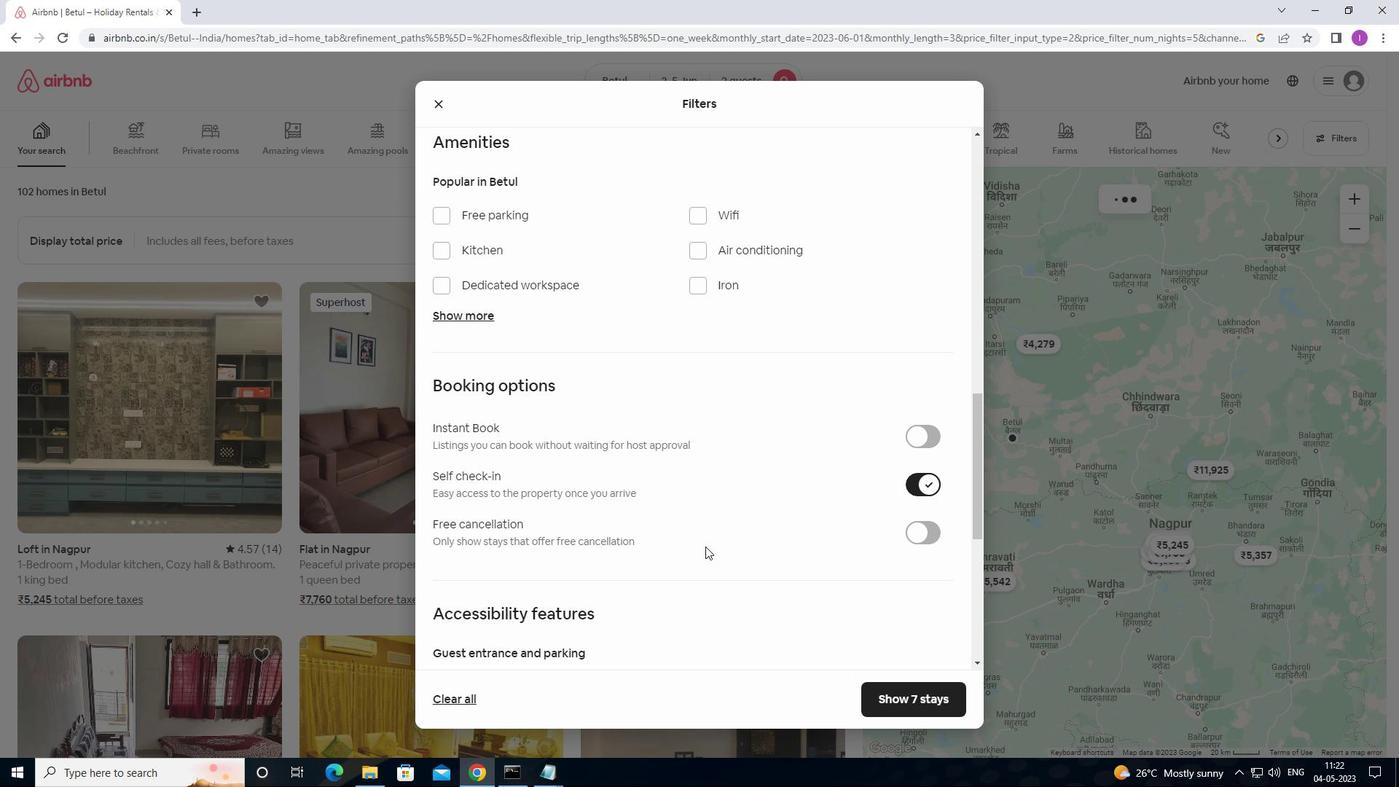 
Action: Mouse moved to (702, 540)
Screenshot: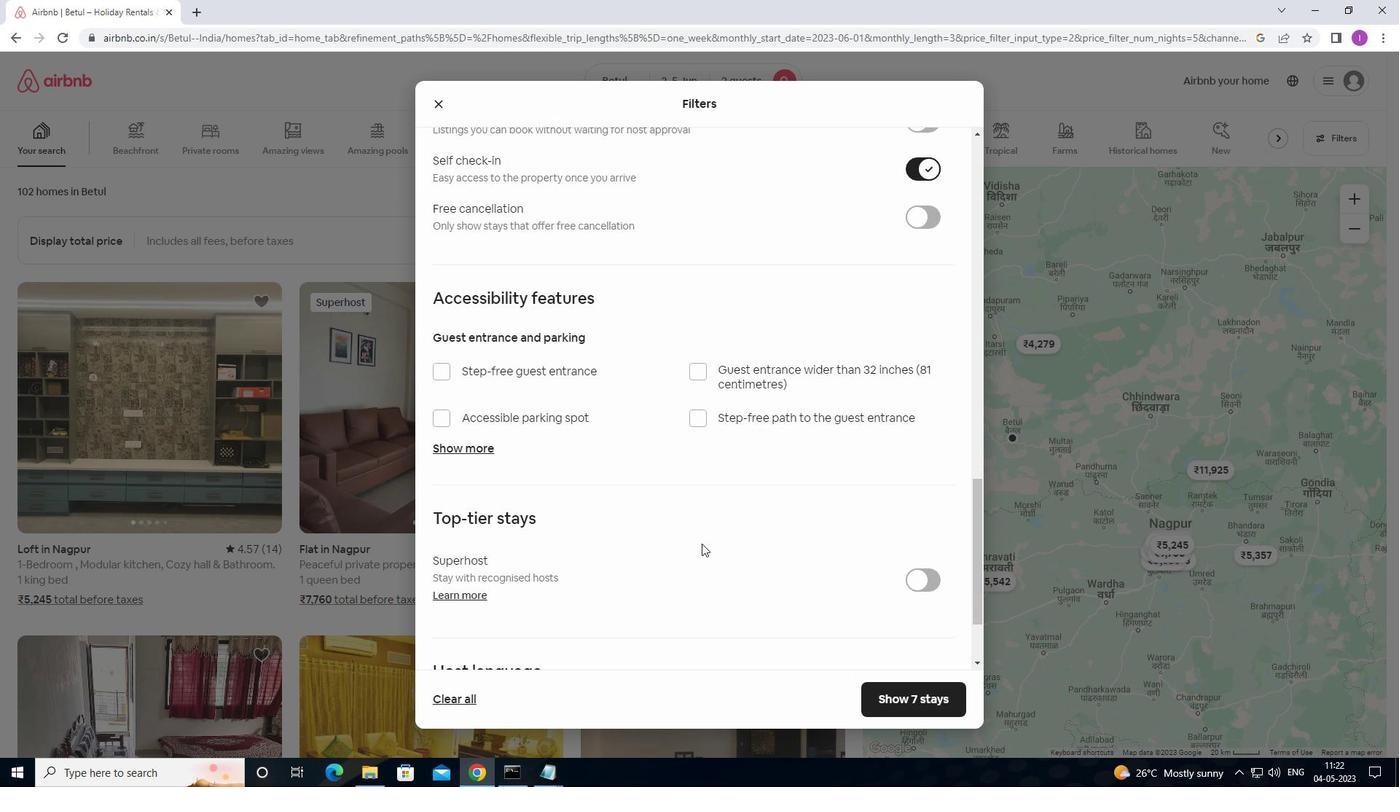 
Action: Mouse scrolled (702, 539) with delta (0, 0)
Screenshot: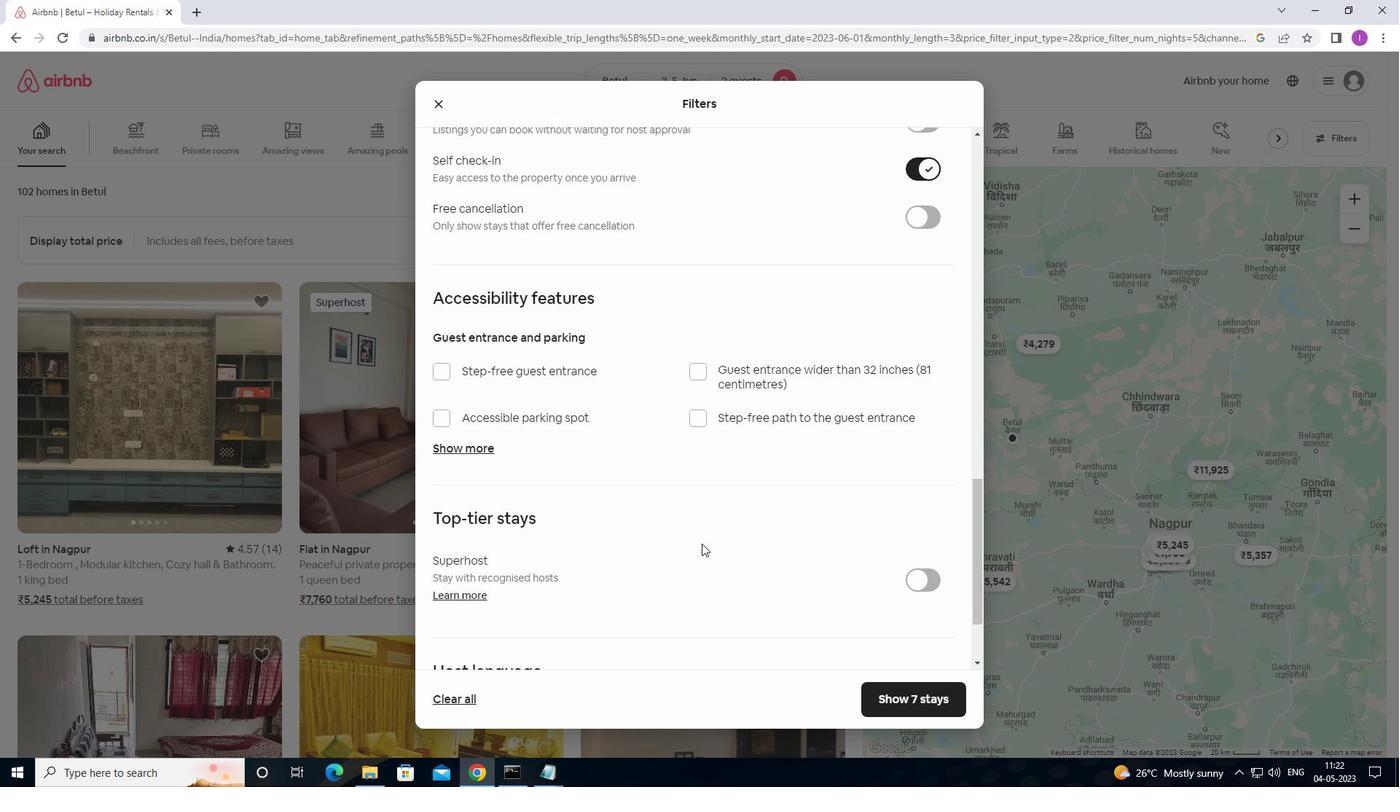 
Action: Mouse moved to (701, 540)
Screenshot: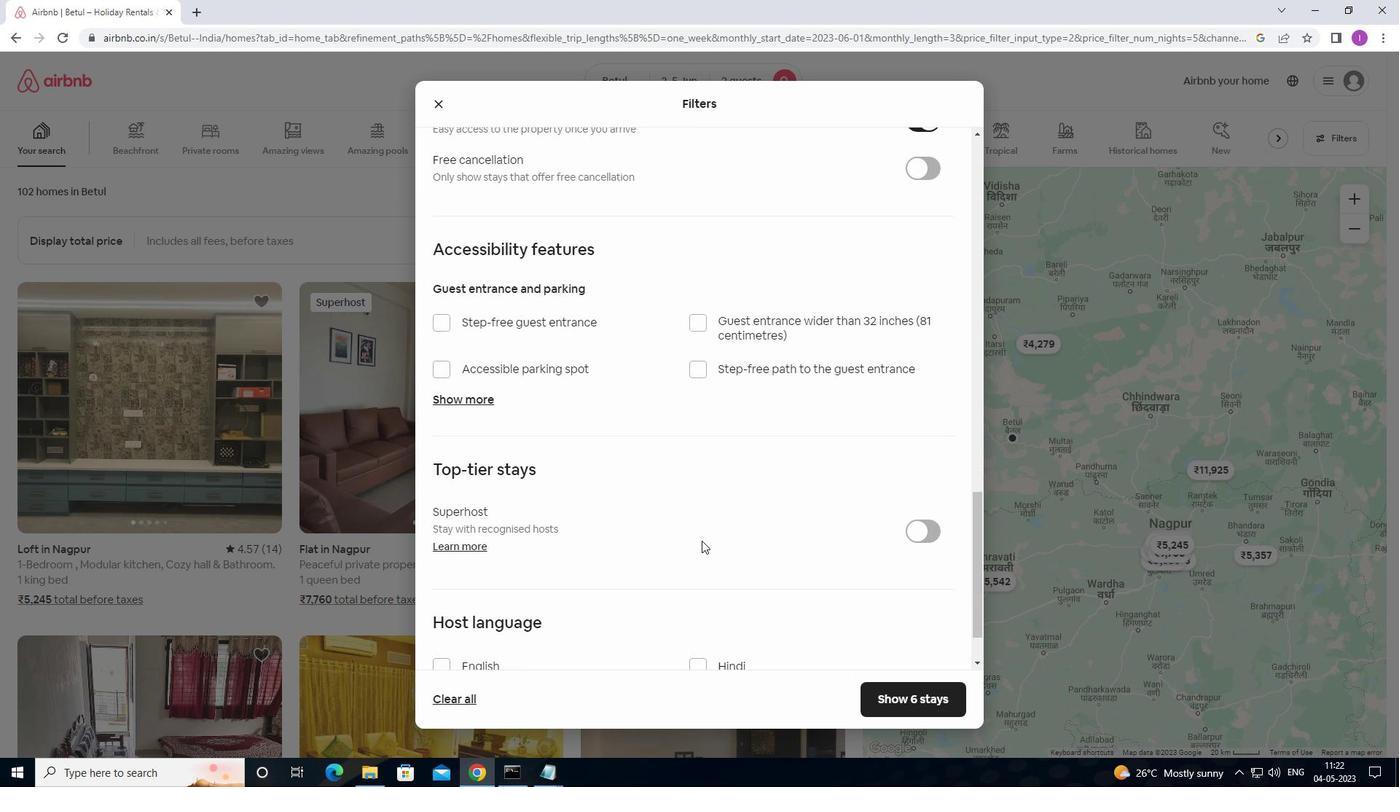 
Action: Mouse scrolled (701, 539) with delta (0, 0)
Screenshot: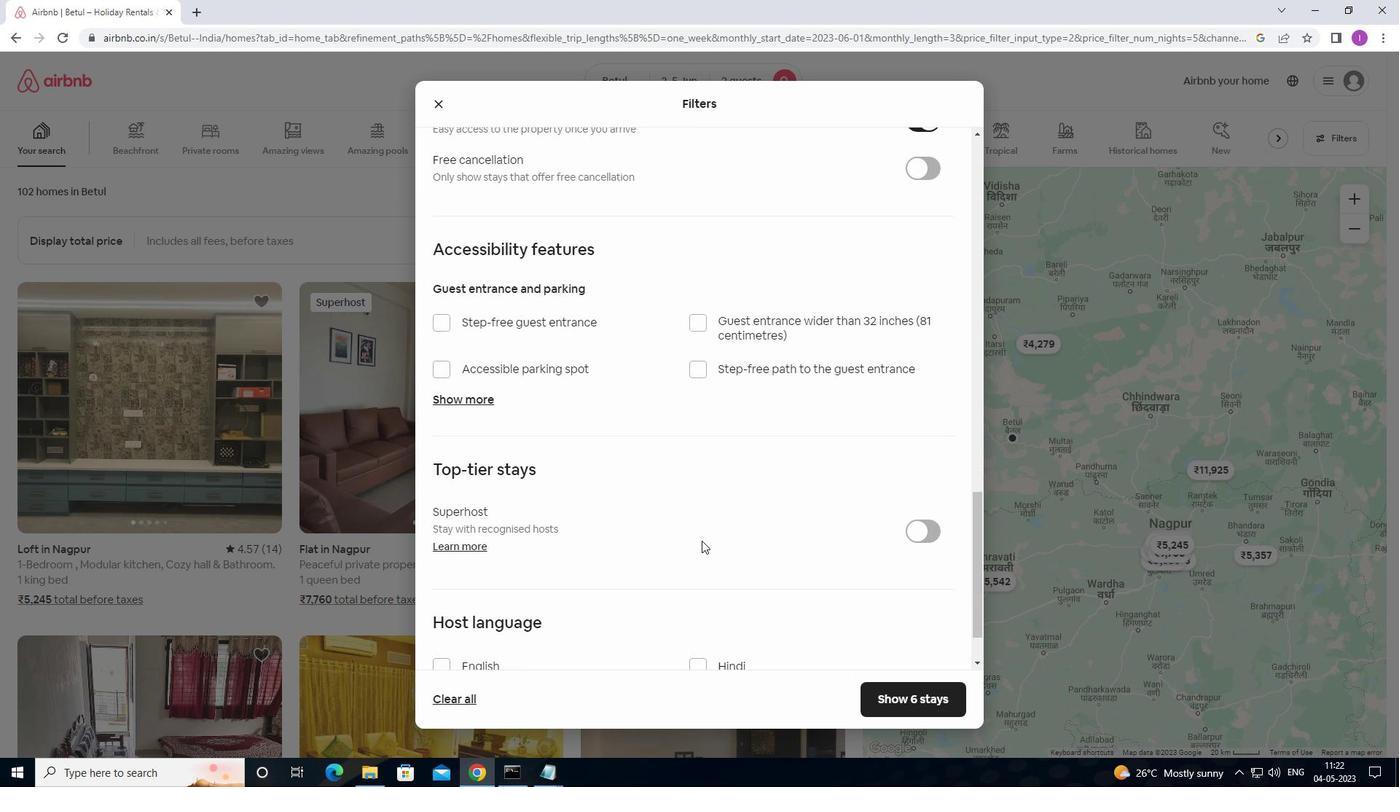
Action: Mouse moved to (701, 540)
Screenshot: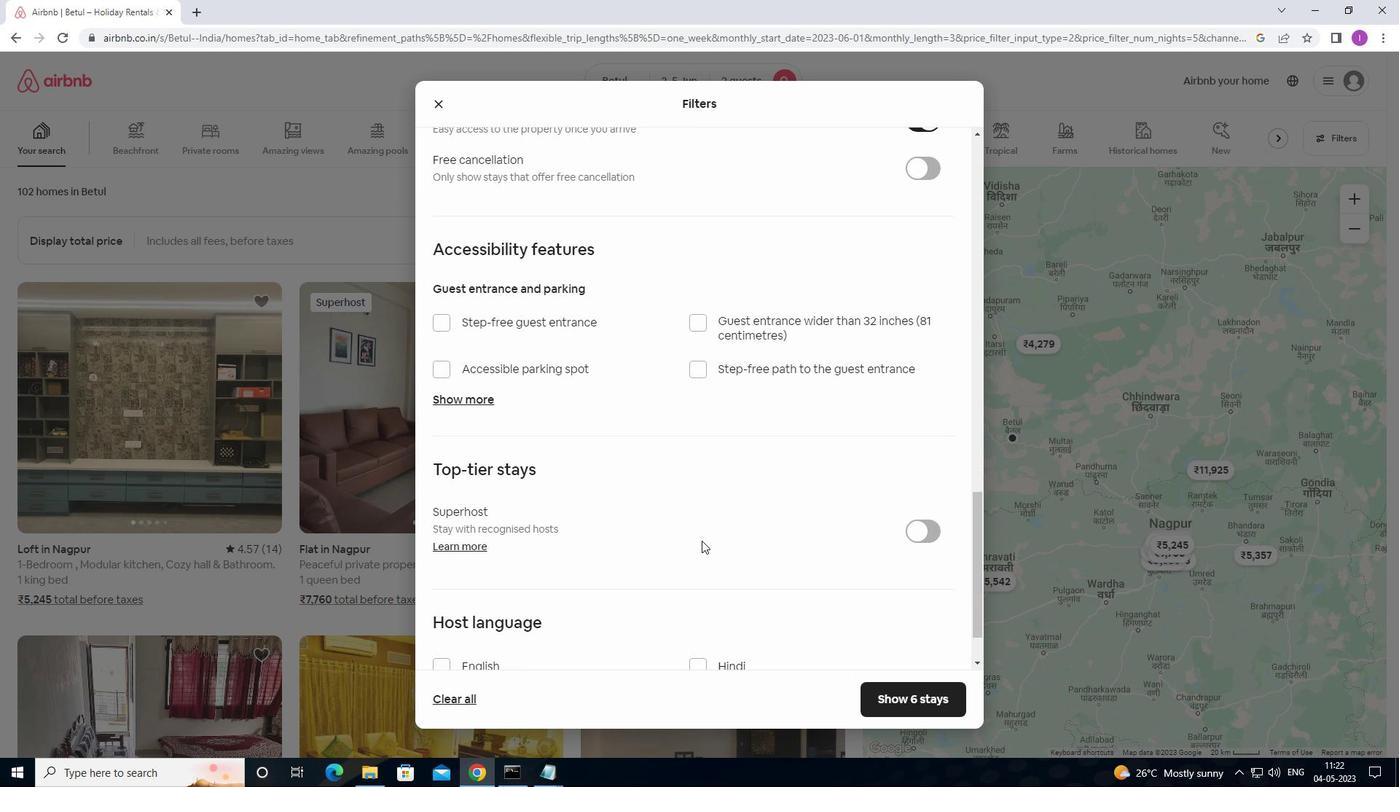 
Action: Mouse scrolled (701, 539) with delta (0, 0)
Screenshot: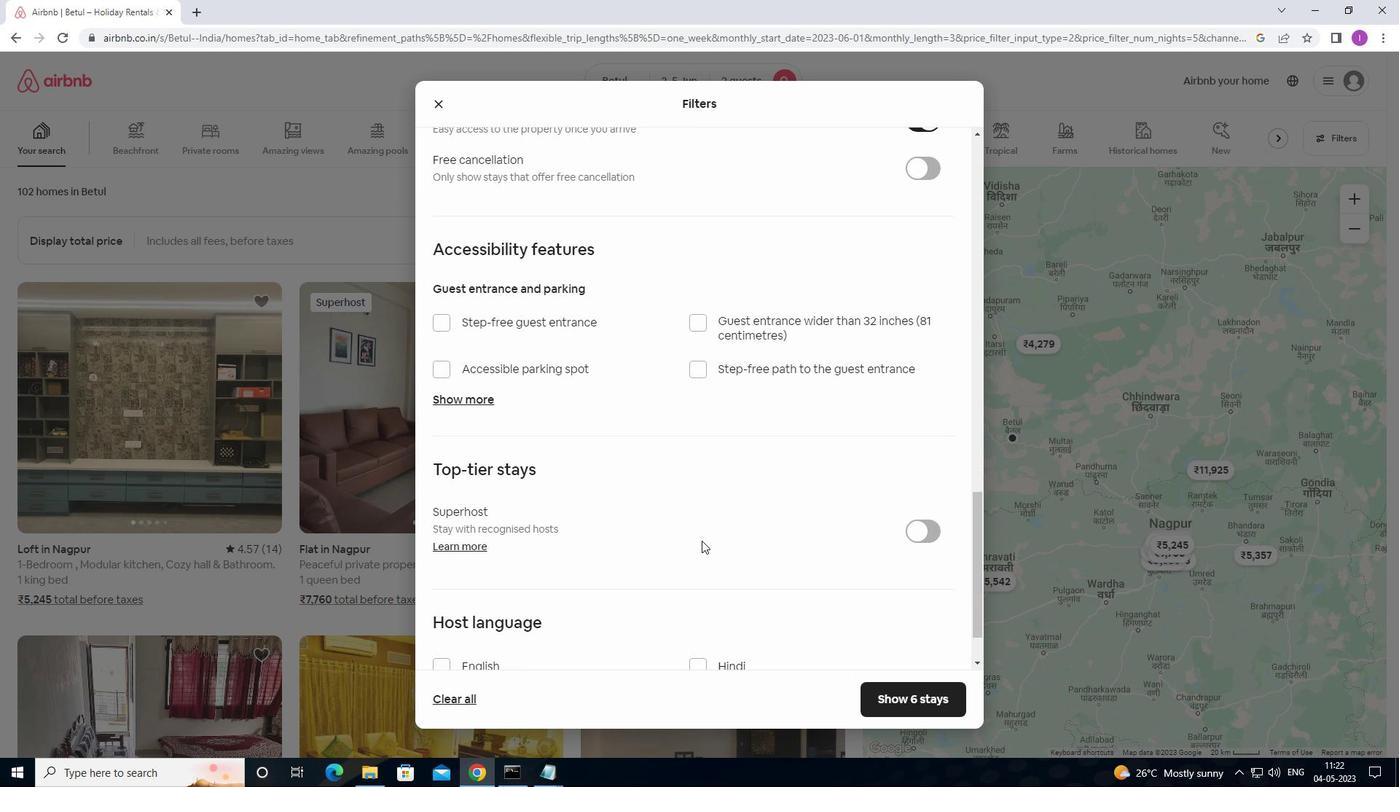 
Action: Mouse scrolled (701, 539) with delta (0, 0)
Screenshot: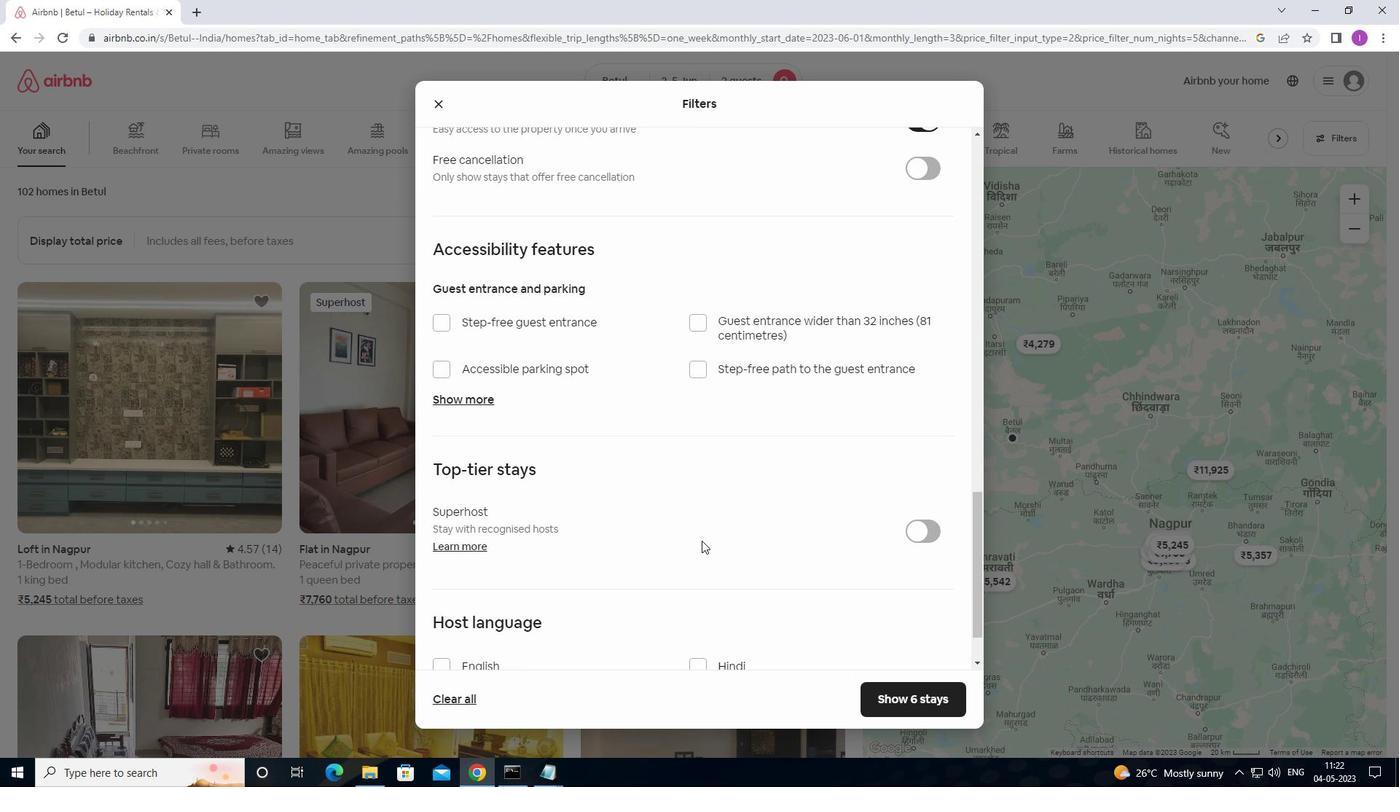 
Action: Mouse scrolled (701, 539) with delta (0, 0)
Screenshot: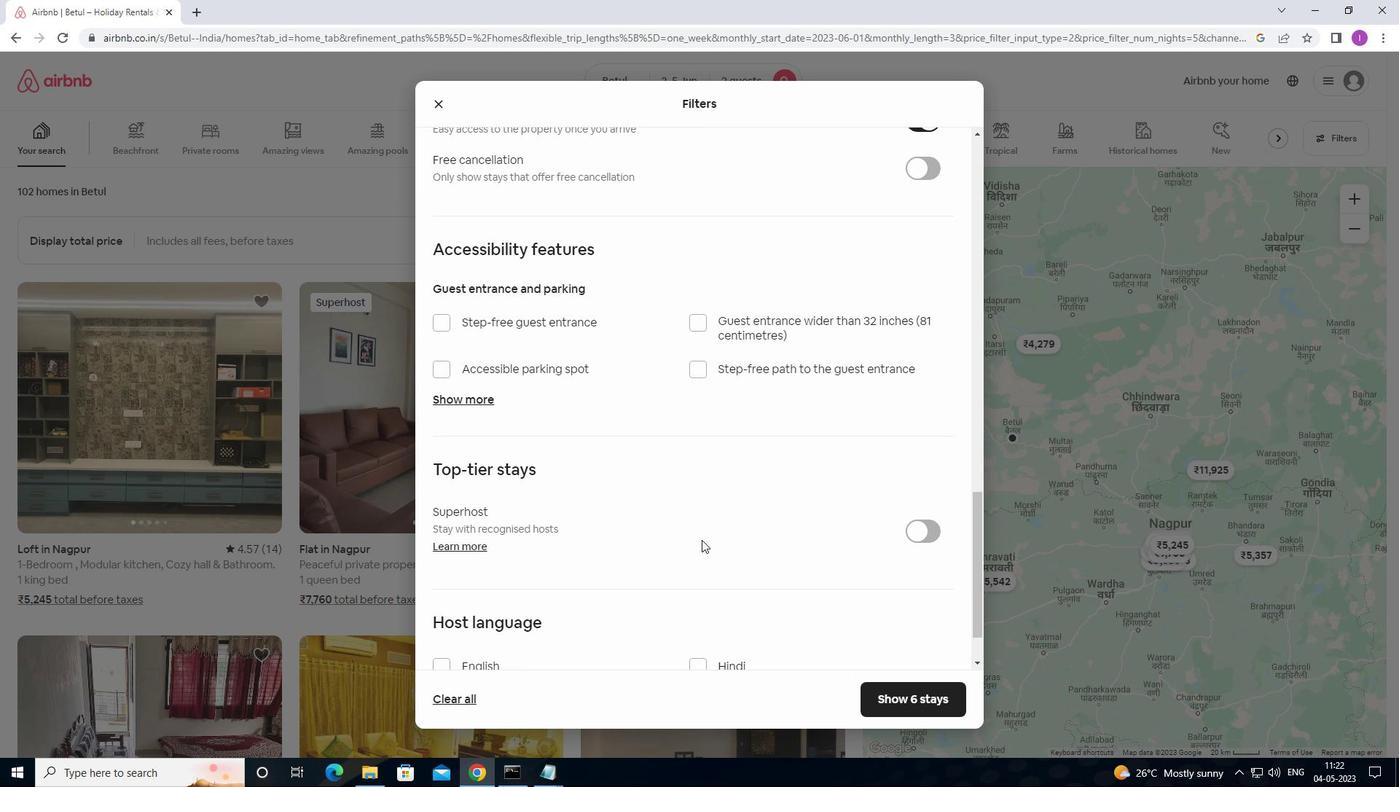 
Action: Mouse scrolled (701, 539) with delta (0, 0)
Screenshot: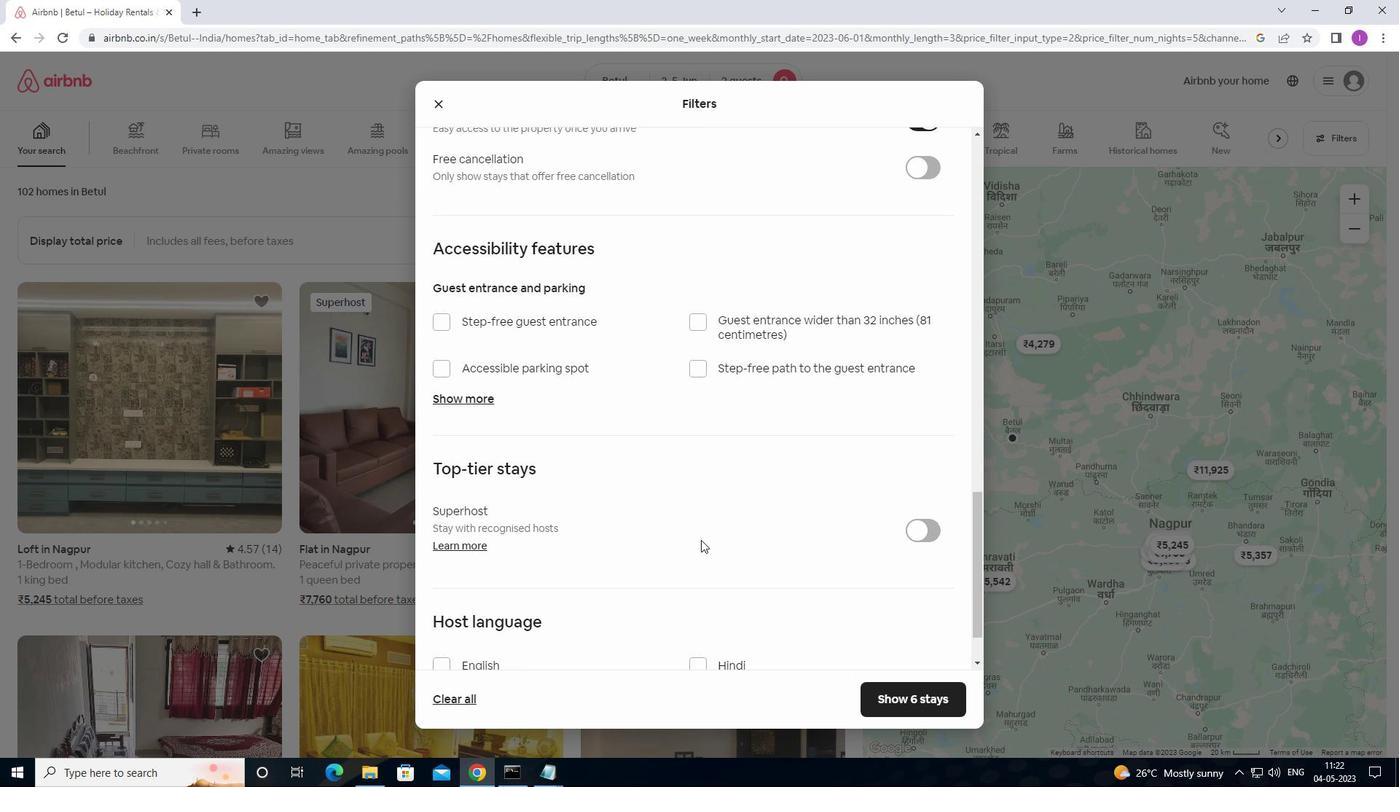 
Action: Mouse moved to (443, 600)
Screenshot: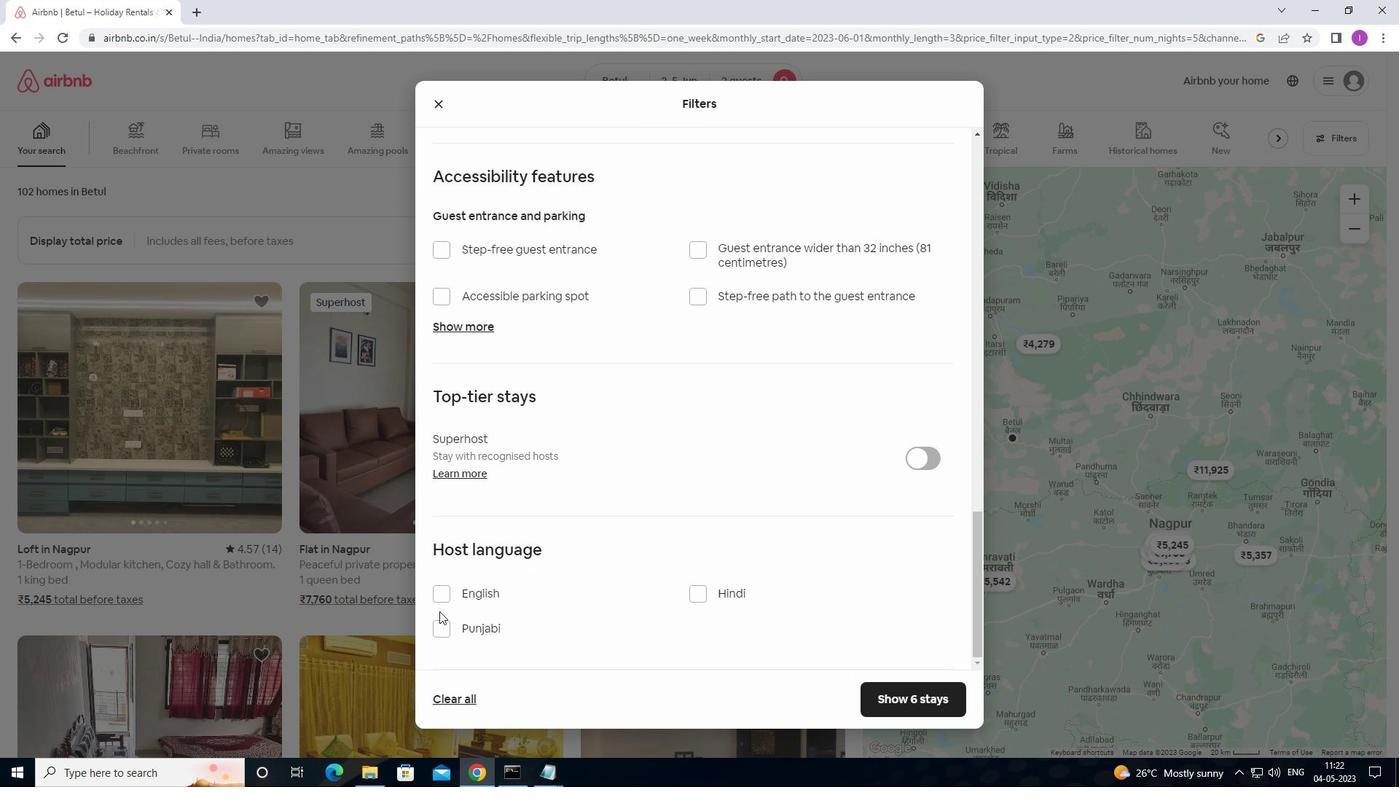 
Action: Mouse pressed left at (443, 600)
Screenshot: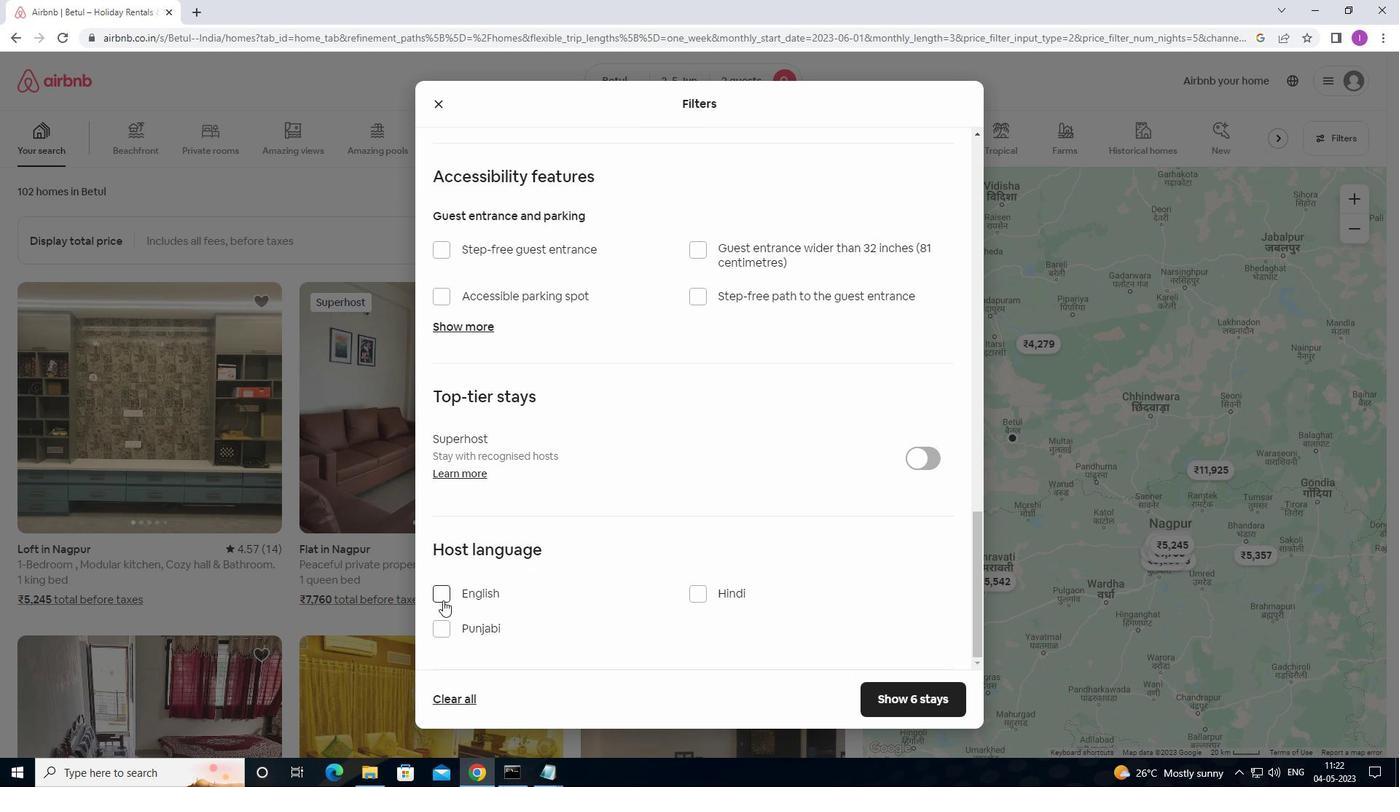 
Action: Mouse moved to (953, 702)
Screenshot: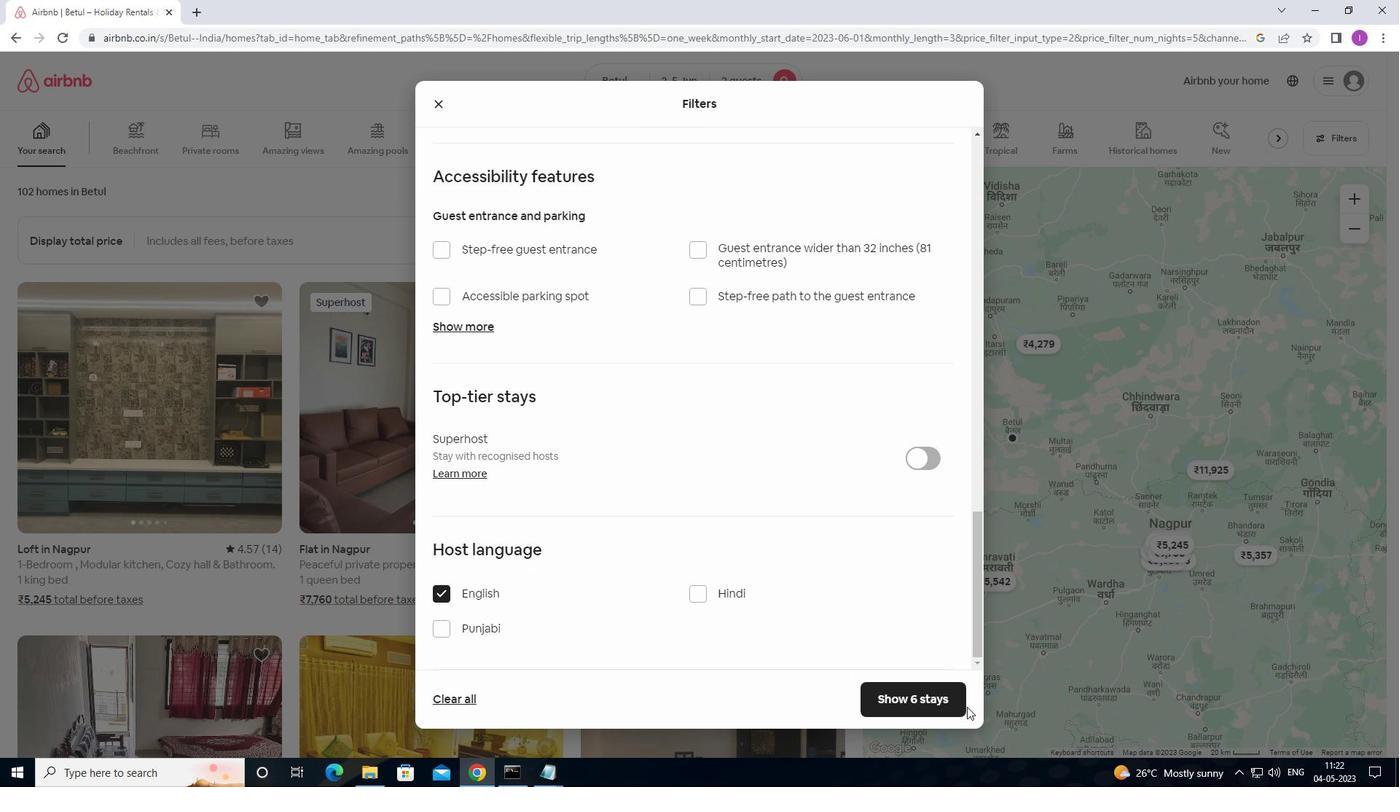 
Action: Mouse pressed left at (953, 702)
Screenshot: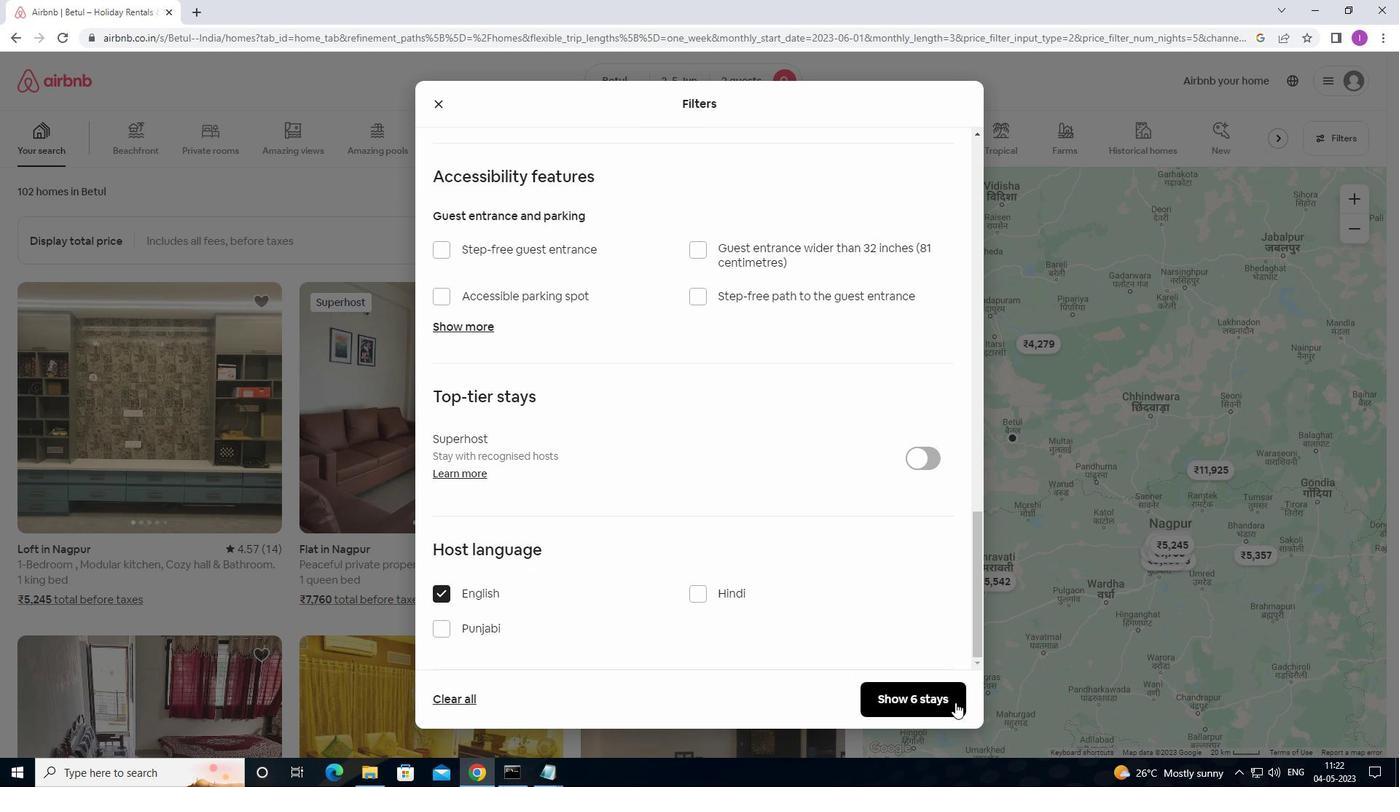 
Action: Mouse moved to (963, 682)
Screenshot: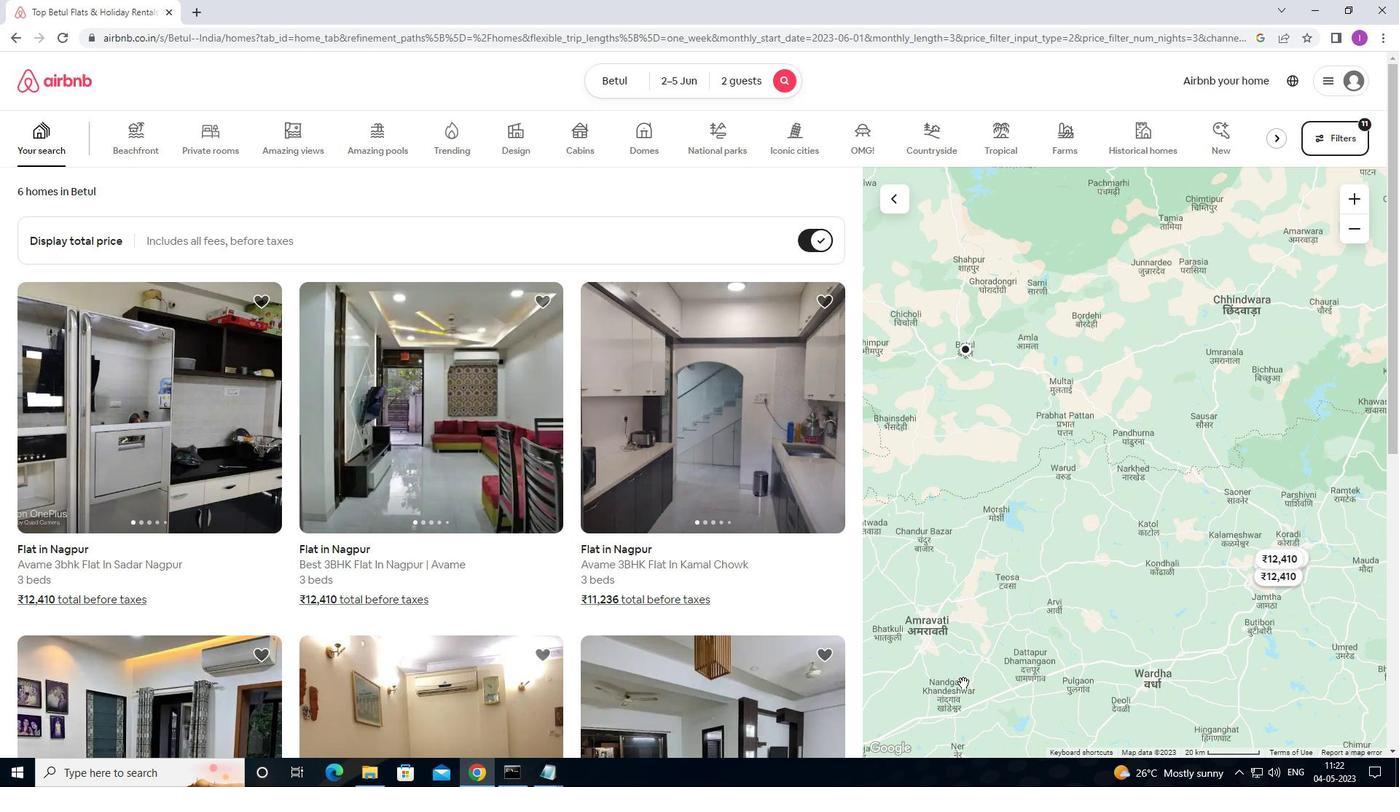 
